 Task: Select Kindle E-Readers from Kindle E-readers & Books. Add to cart Kindle Fire 7 Kids Edition-1. Place order for _x000D_
1333 Oakdale Dr_x000D_
Griffin, Georgia(GA), 30224, Cell Number (770) 229-8708
Action: Key pressed <Key.shift><Key.shift><Key.shift><Key.shift><Key.shift><Key.shift><Key.shift><Key.shift><Key.shift><Key.shift><Key.shift><Key.shift><Key.shift><Key.shift><Key.shift><Key.shift><Key.shift><Key.shift><Key.shift><Key.shift>A
Screenshot: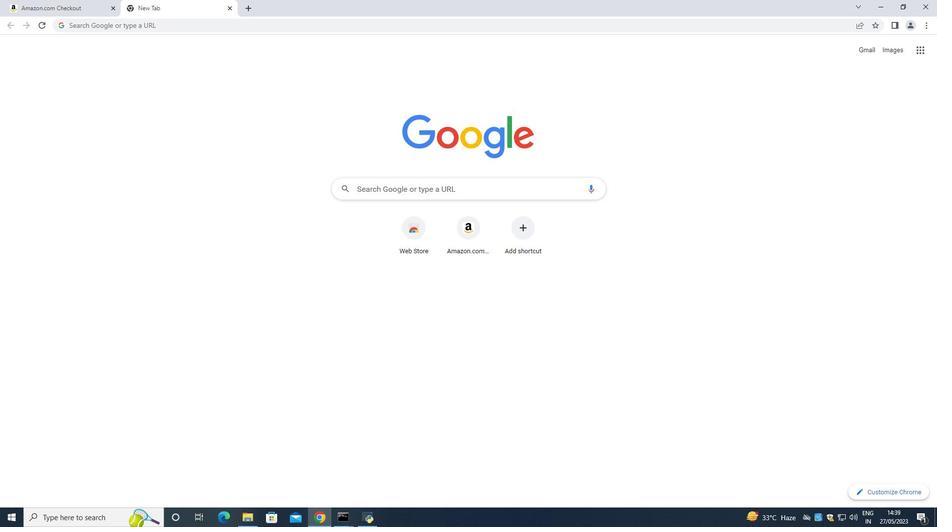 
Action: Mouse moved to (535, 192)
Screenshot: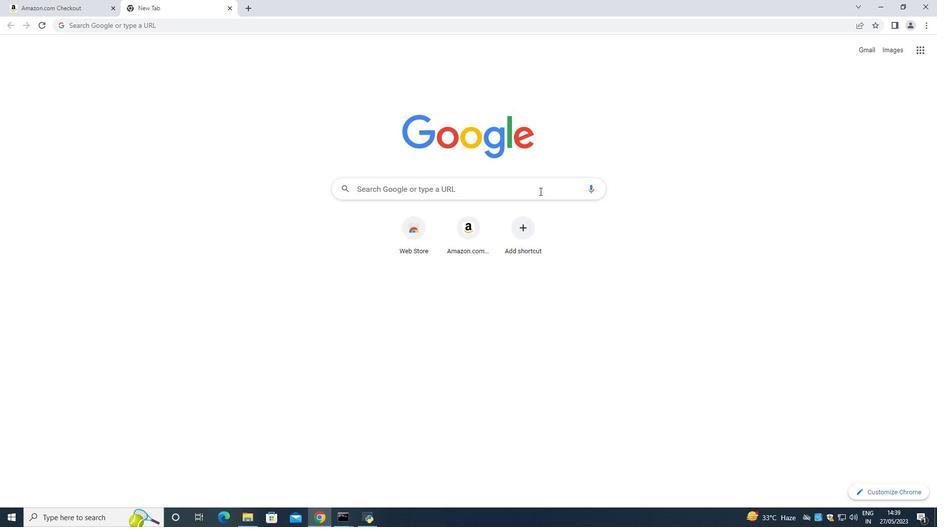 
Action: Mouse pressed left at (535, 192)
Screenshot: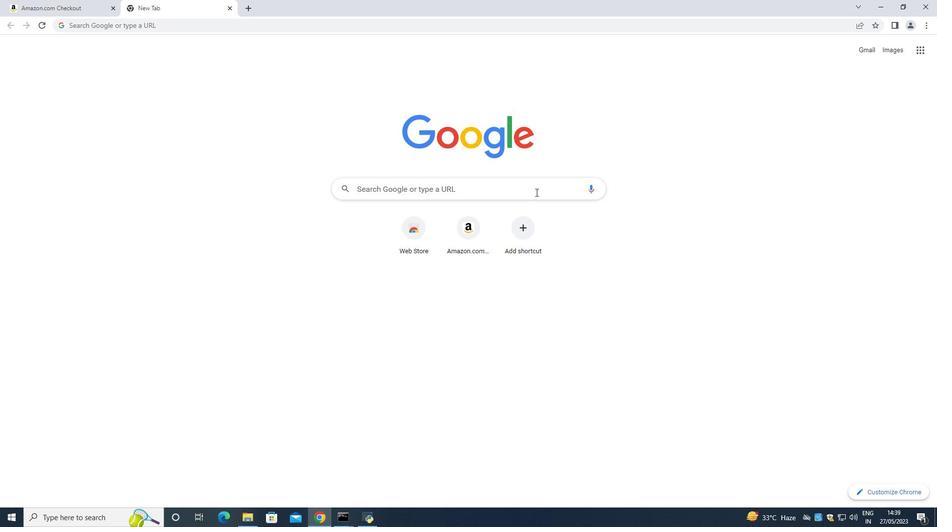
Action: Mouse moved to (536, 192)
Screenshot: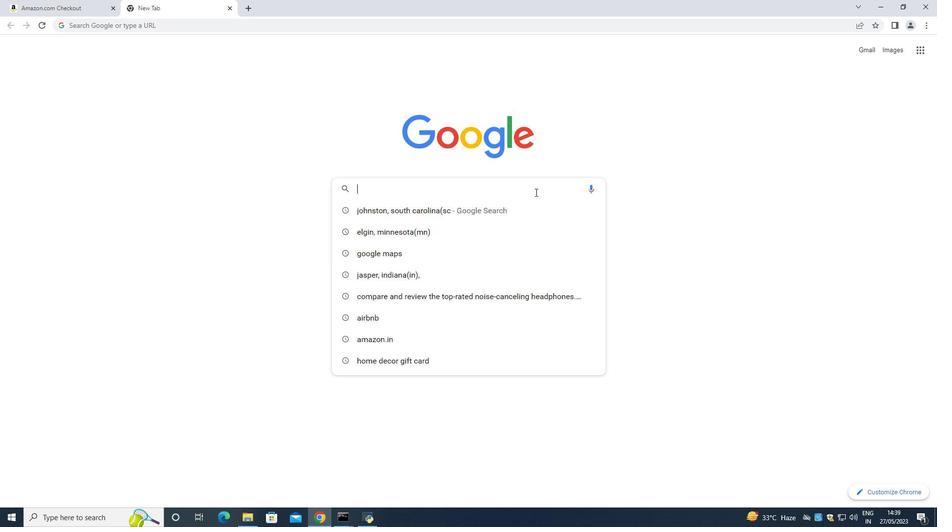 
Action: Key pressed <Key.shift>Amazon,com<Key.space><Key.enter>
Screenshot: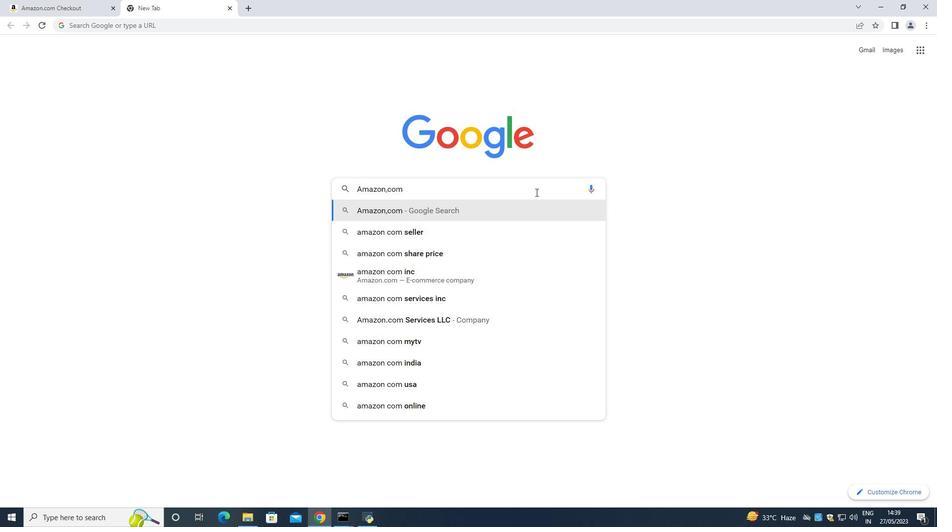 
Action: Mouse moved to (80, 7)
Screenshot: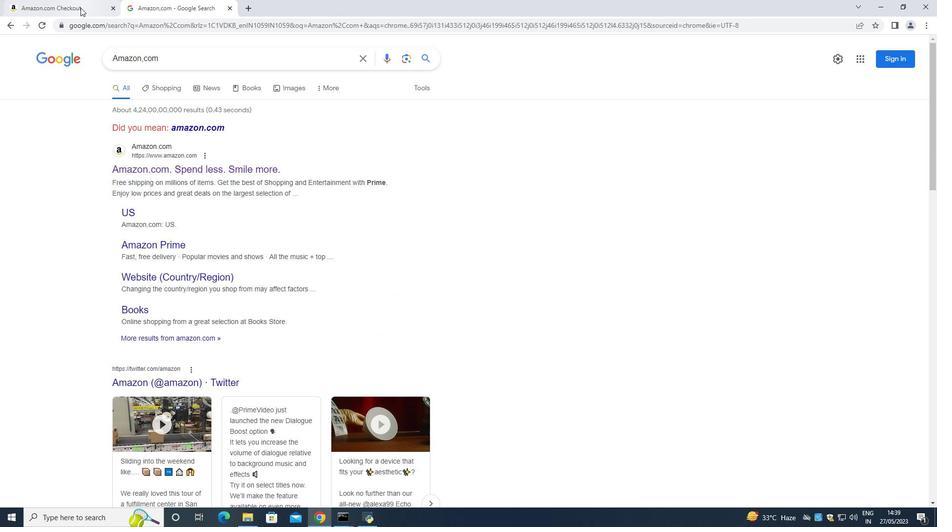 
Action: Mouse pressed left at (80, 7)
Screenshot: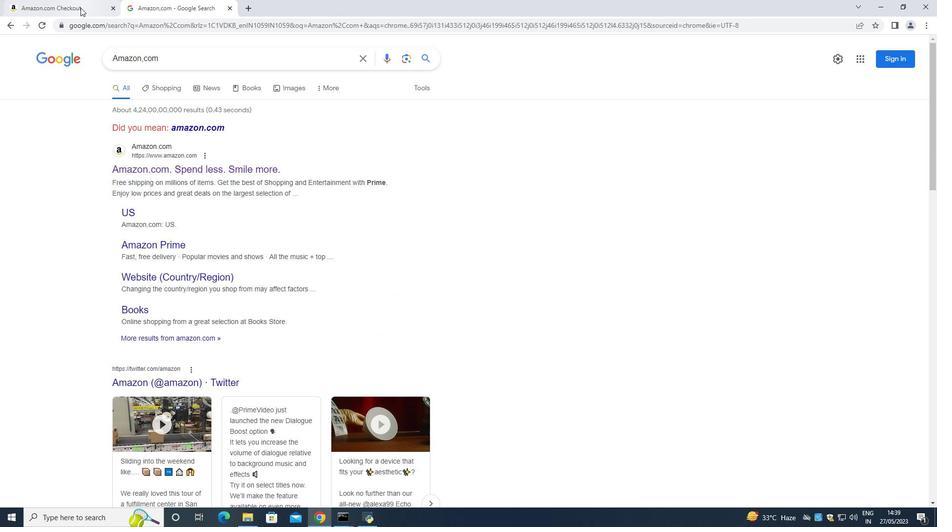 
Action: Mouse moved to (159, 8)
Screenshot: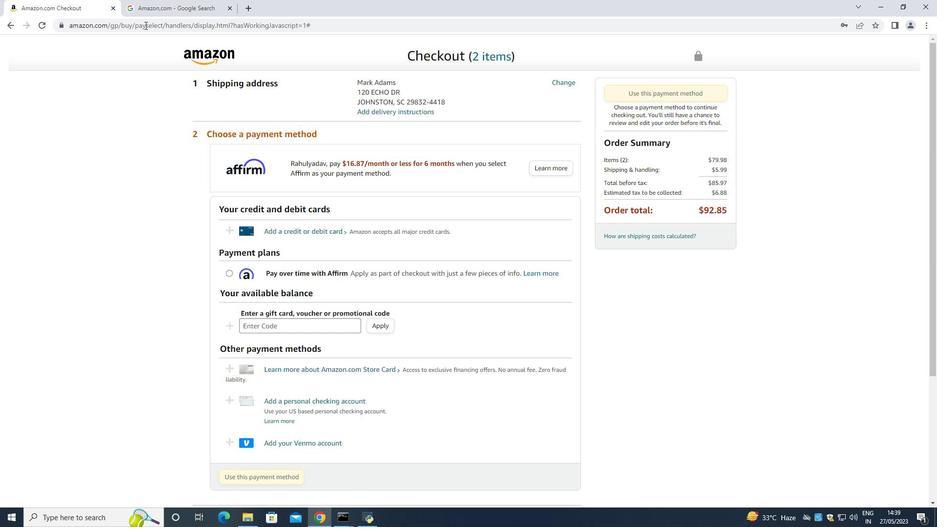 
Action: Mouse pressed left at (159, 8)
Screenshot: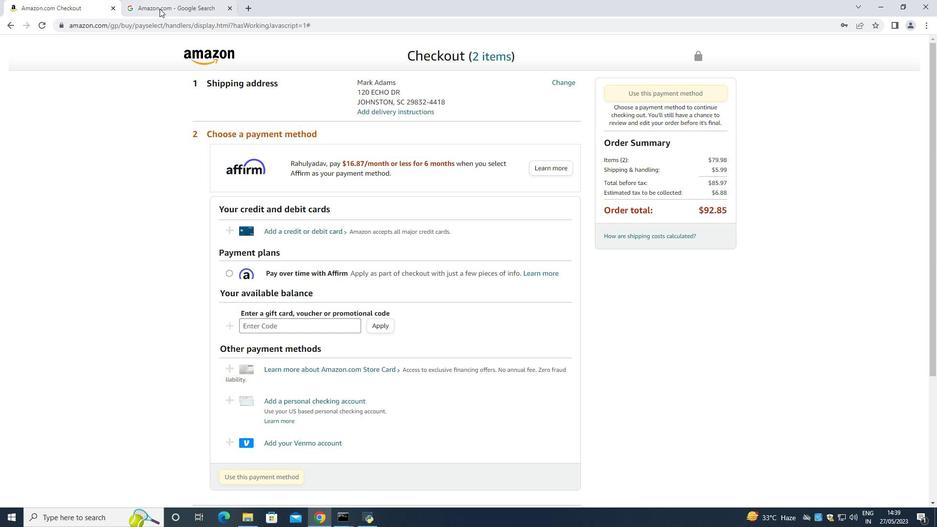 
Action: Mouse moved to (143, 57)
Screenshot: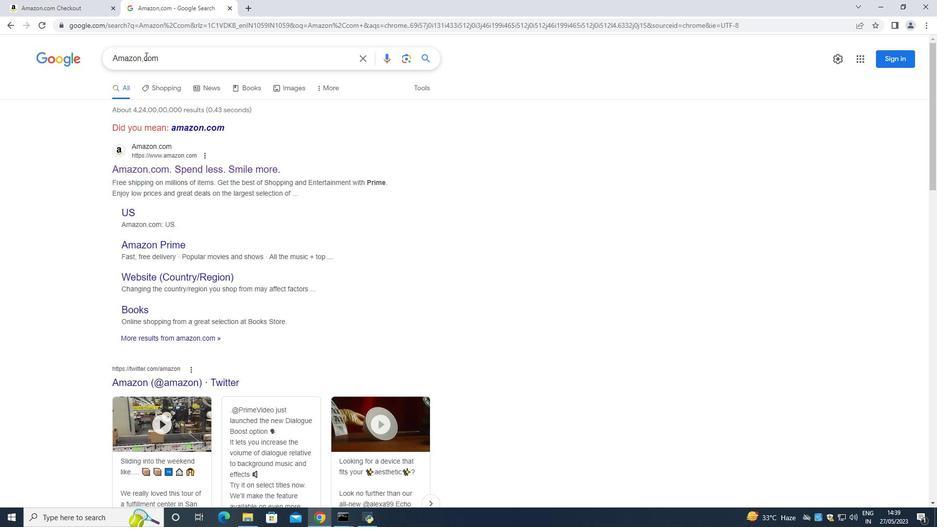 
Action: Mouse pressed left at (143, 57)
Screenshot: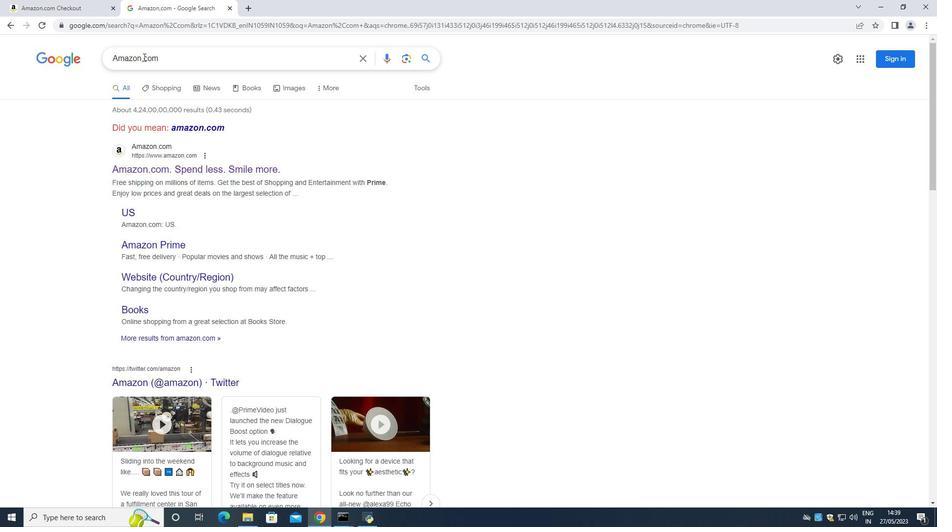
Action: Mouse moved to (143, 57)
Screenshot: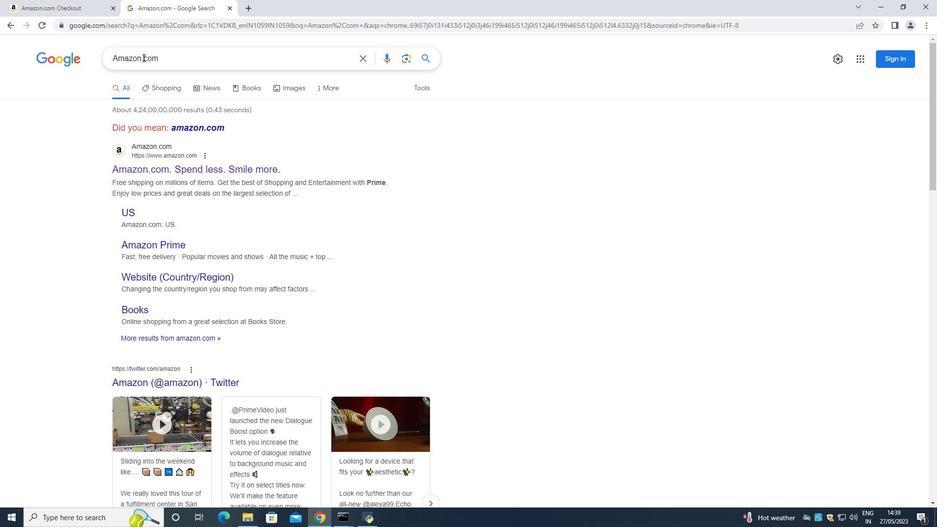 
Action: Key pressed <Key.backspace>.<Key.enter>
Screenshot: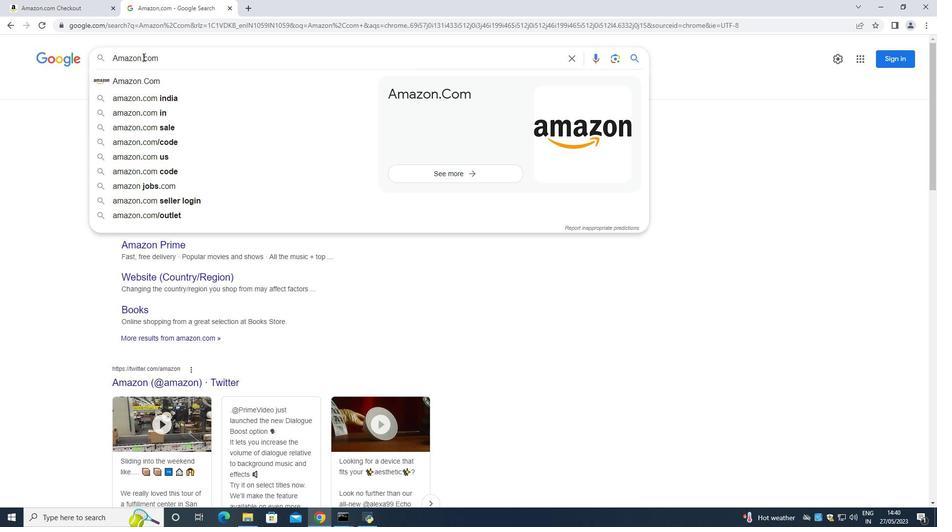 
Action: Mouse moved to (138, 149)
Screenshot: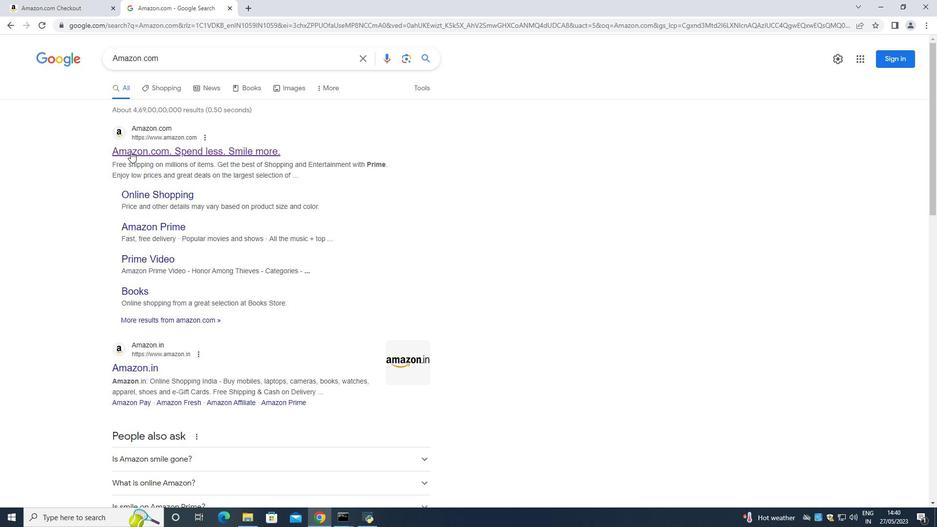 
Action: Mouse pressed left at (138, 149)
Screenshot: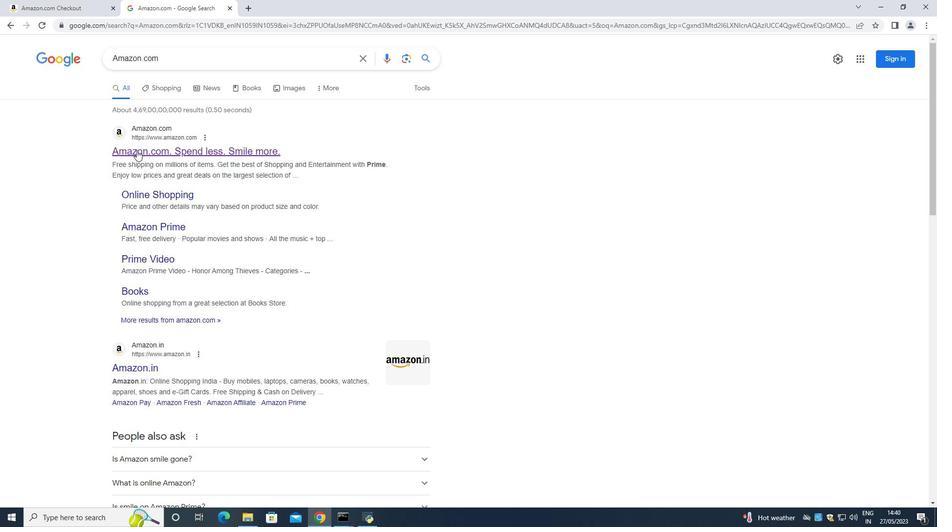 
Action: Mouse moved to (113, 7)
Screenshot: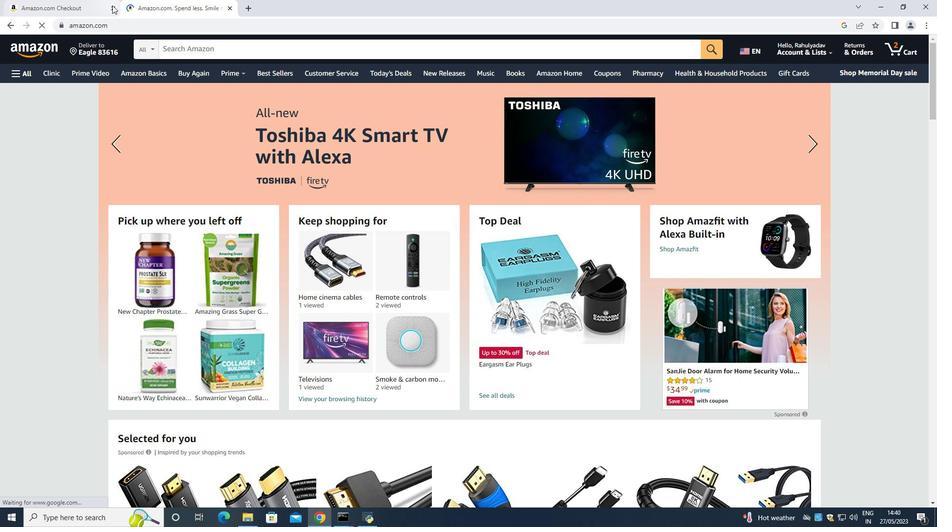 
Action: Mouse pressed left at (113, 7)
Screenshot: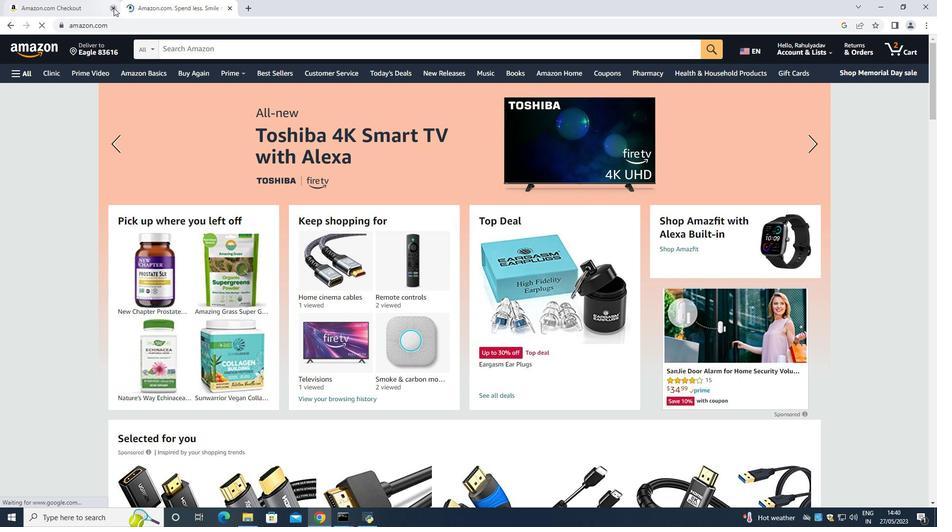 
Action: Mouse moved to (21, 75)
Screenshot: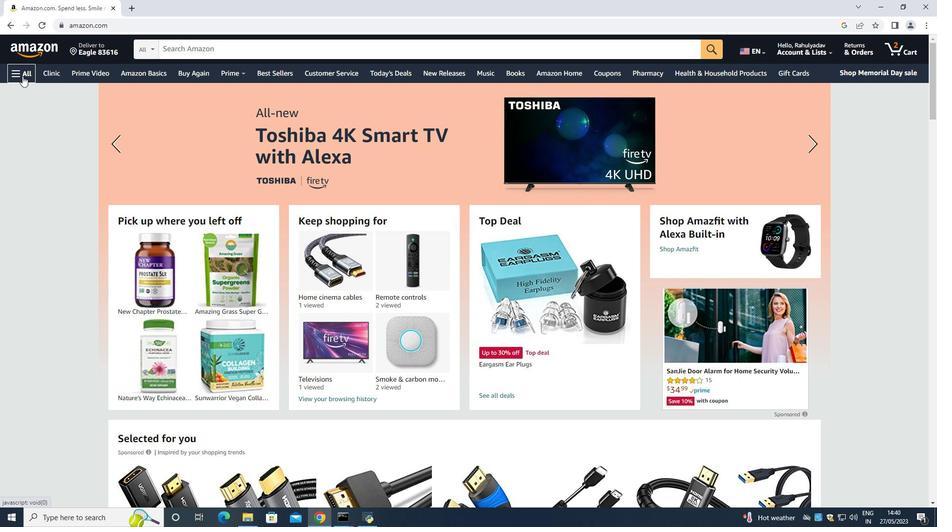
Action: Mouse pressed left at (21, 75)
Screenshot: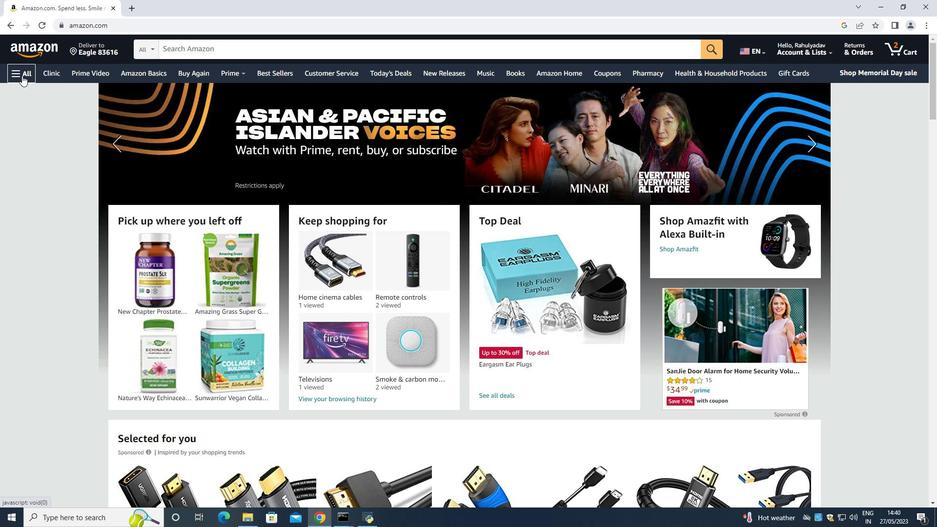 
Action: Mouse moved to (69, 91)
Screenshot: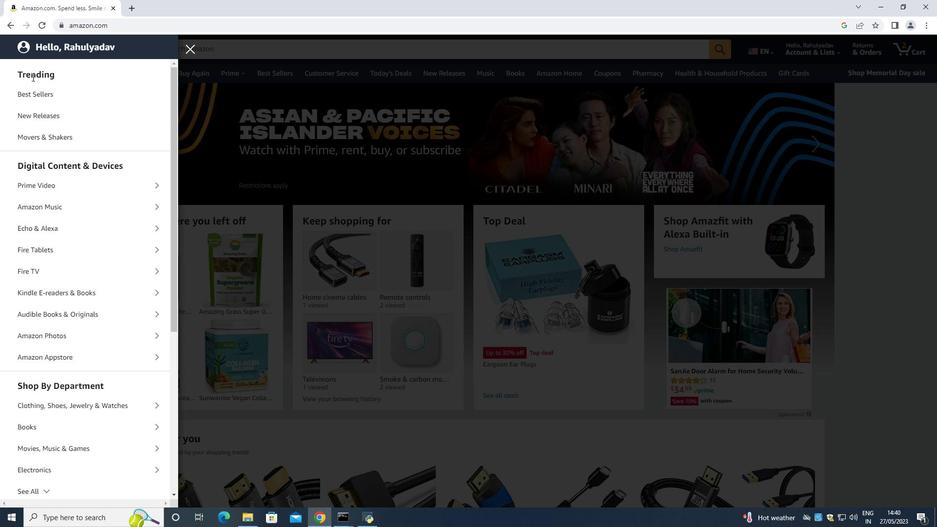 
Action: Mouse scrolled (69, 90) with delta (0, 0)
Screenshot: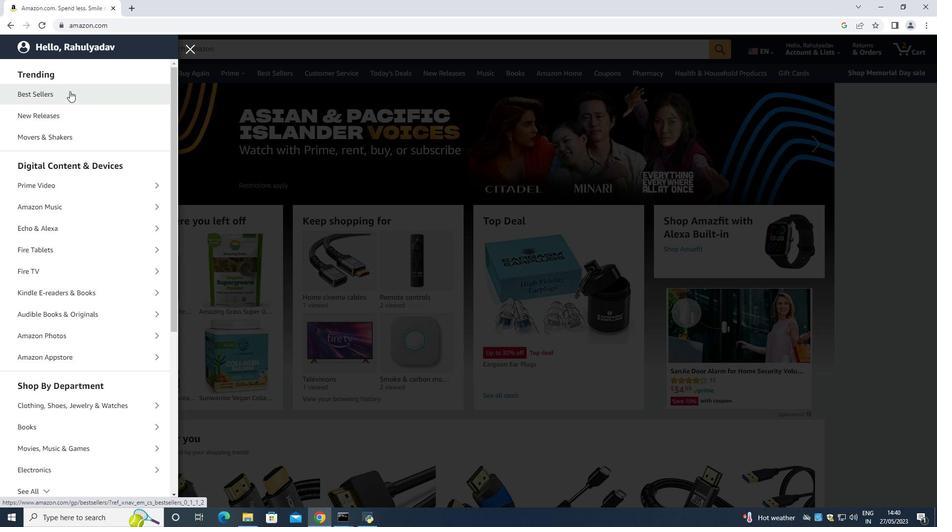 
Action: Mouse moved to (38, 89)
Screenshot: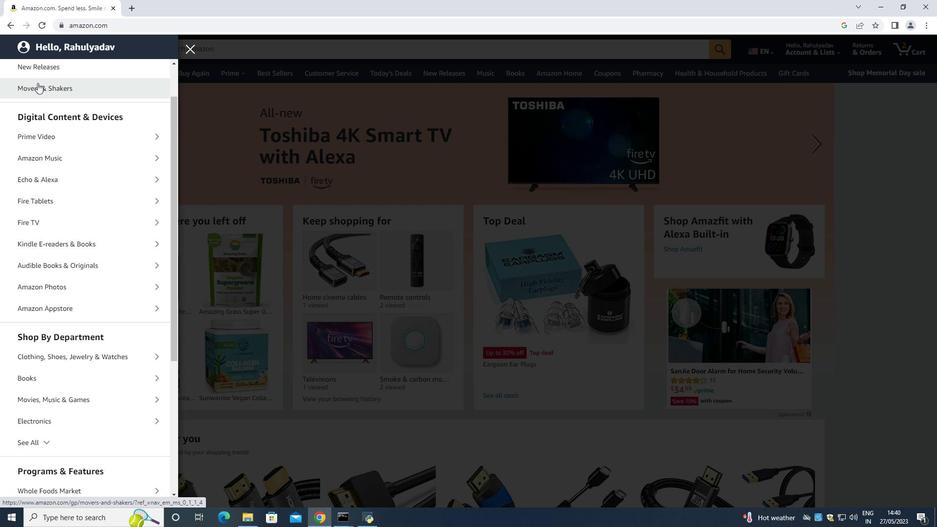 
Action: Mouse scrolled (38, 89) with delta (0, 0)
Screenshot: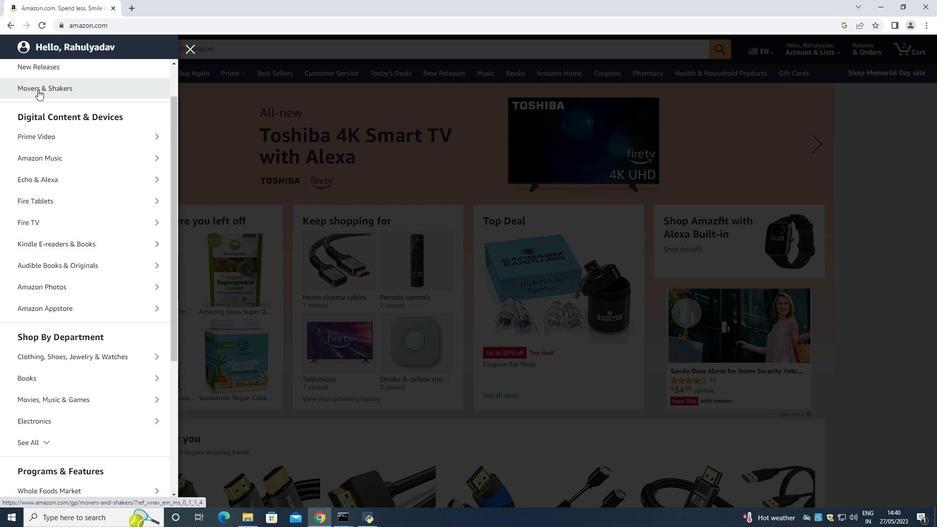 
Action: Mouse moved to (69, 200)
Screenshot: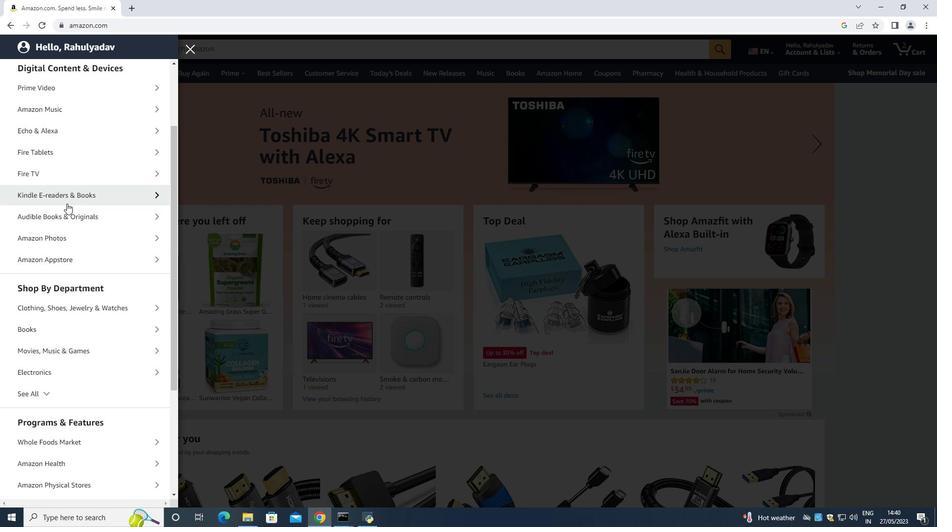 
Action: Mouse pressed left at (69, 200)
Screenshot: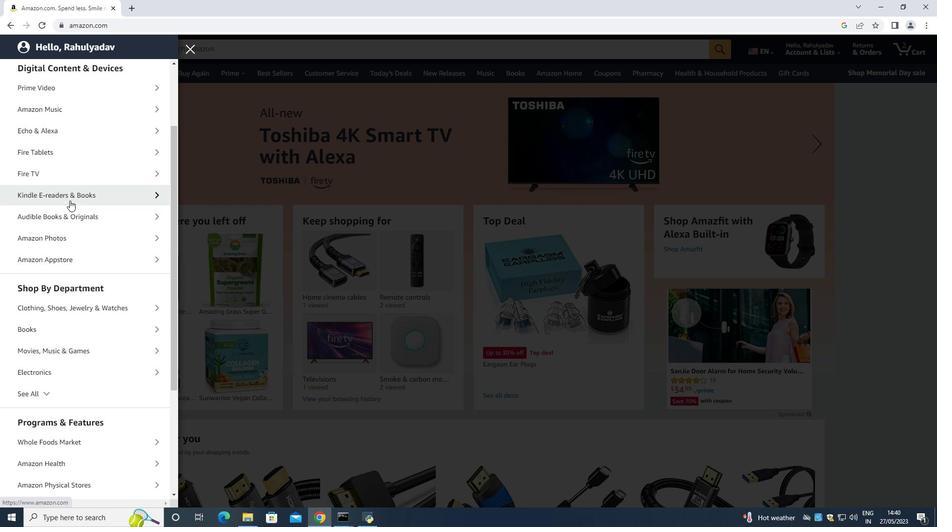
Action: Mouse moved to (44, 133)
Screenshot: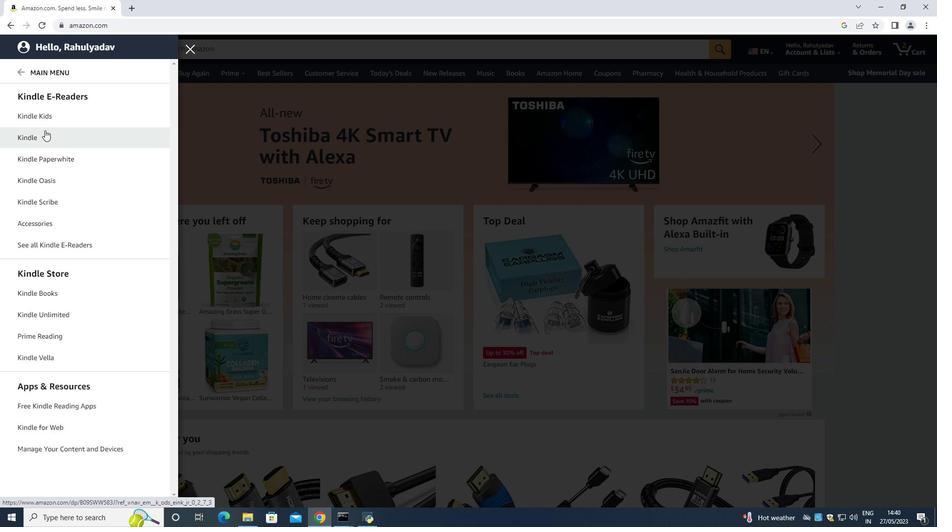 
Action: Mouse pressed left at (44, 133)
Screenshot: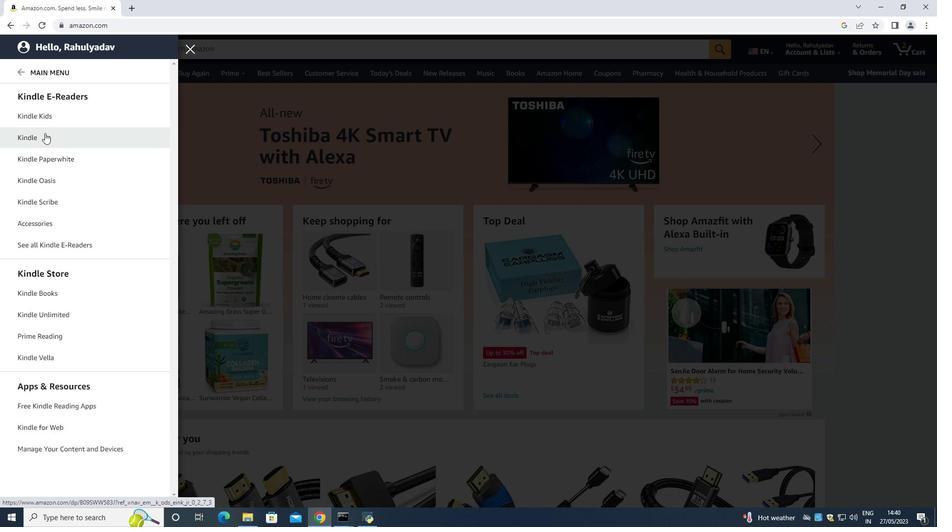 
Action: Mouse moved to (14, 75)
Screenshot: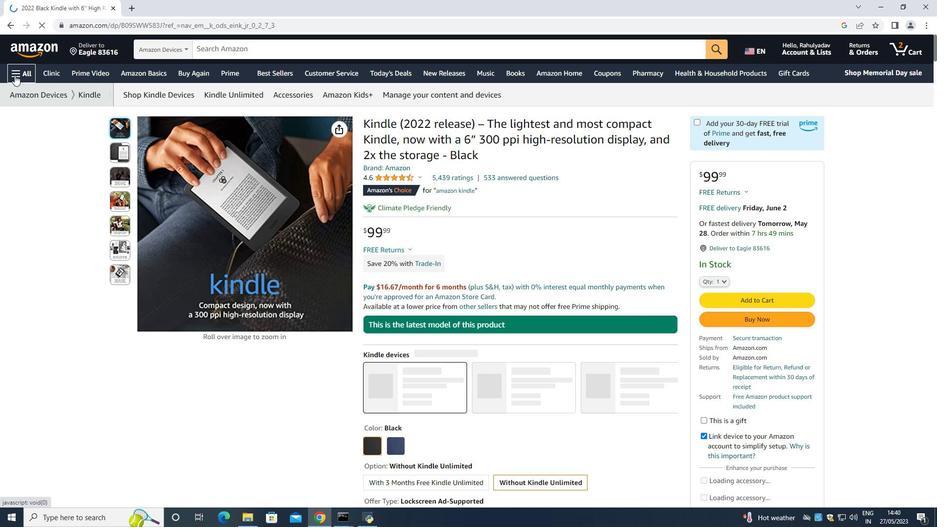 
Action: Mouse pressed left at (14, 75)
Screenshot: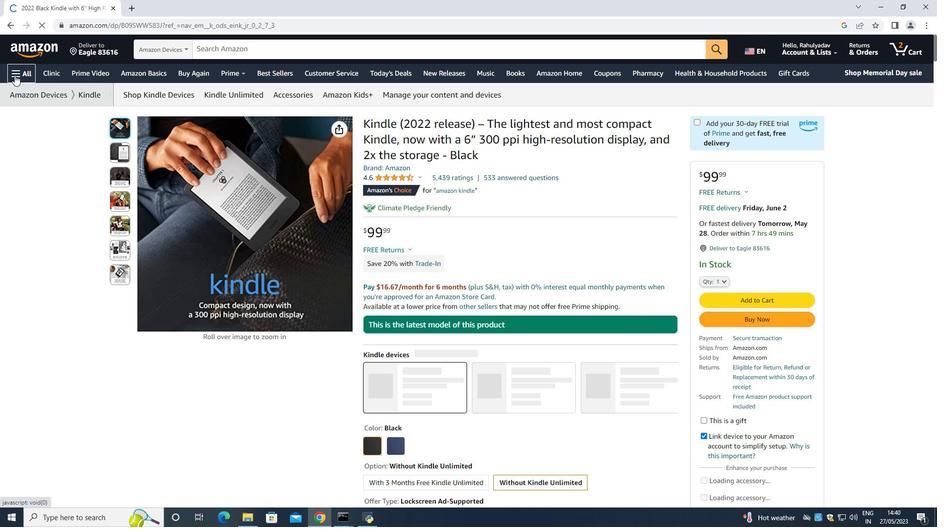 
Action: Mouse moved to (83, 295)
Screenshot: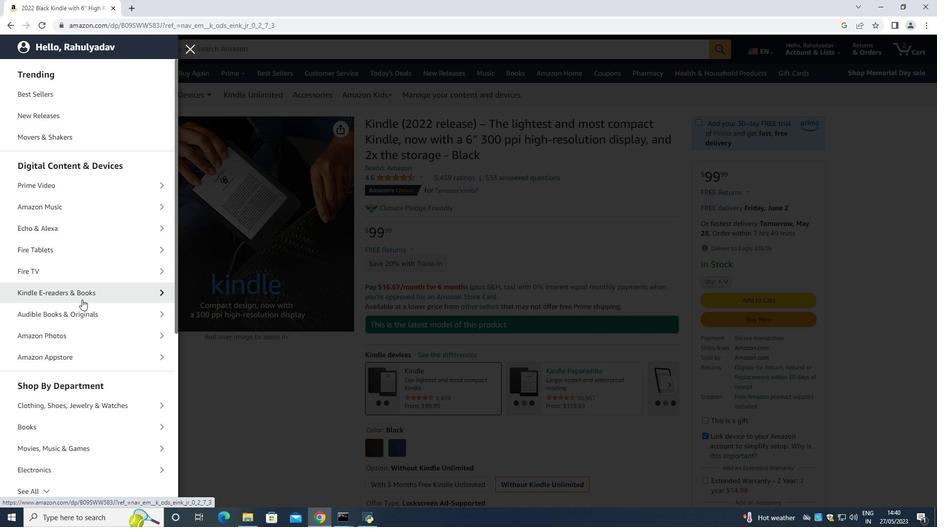 
Action: Mouse pressed left at (83, 295)
Screenshot: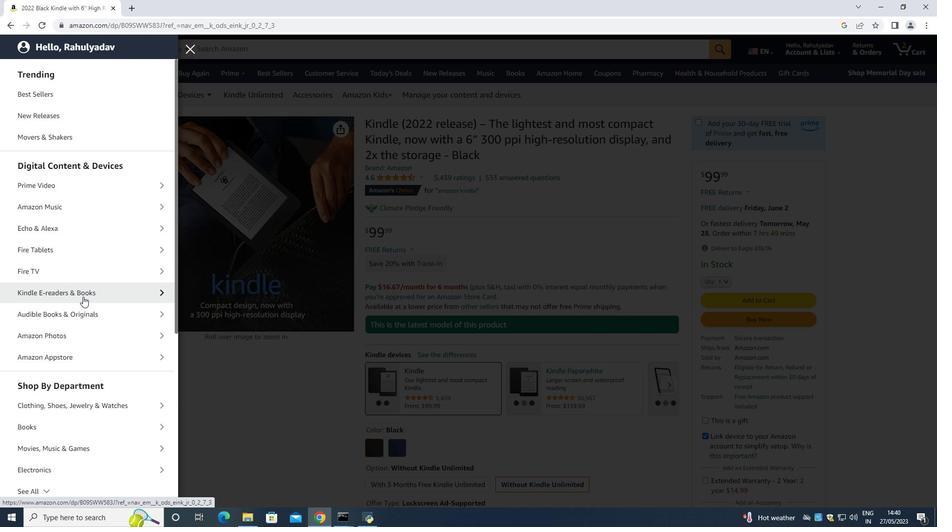 
Action: Mouse moved to (69, 248)
Screenshot: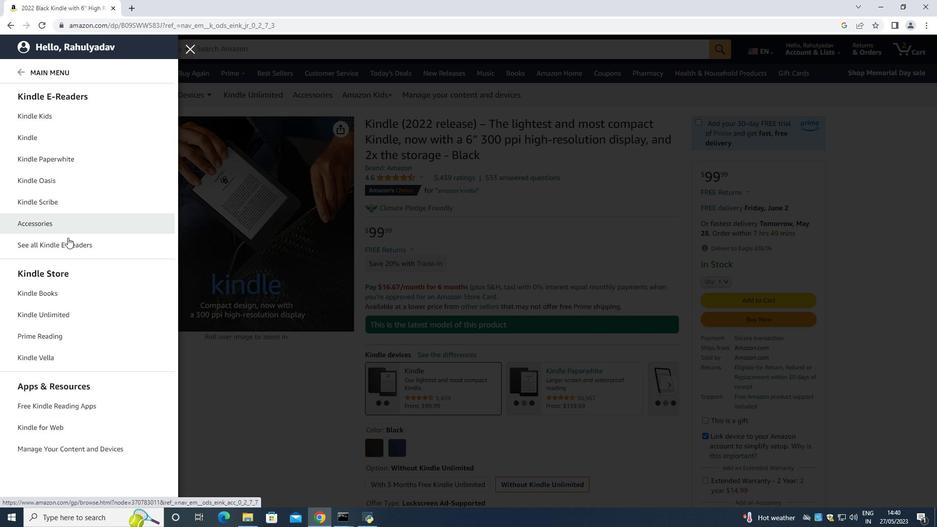 
Action: Mouse pressed left at (69, 248)
Screenshot: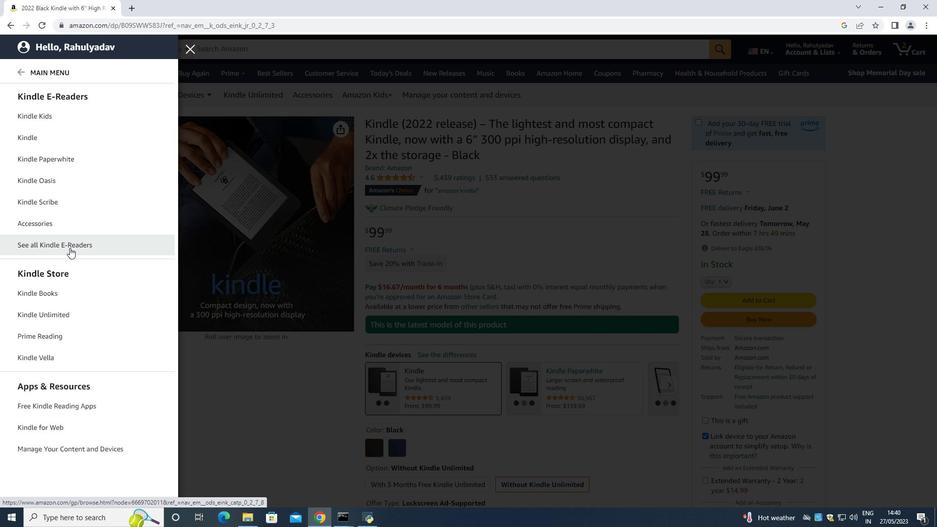 
Action: Mouse moved to (57, 248)
Screenshot: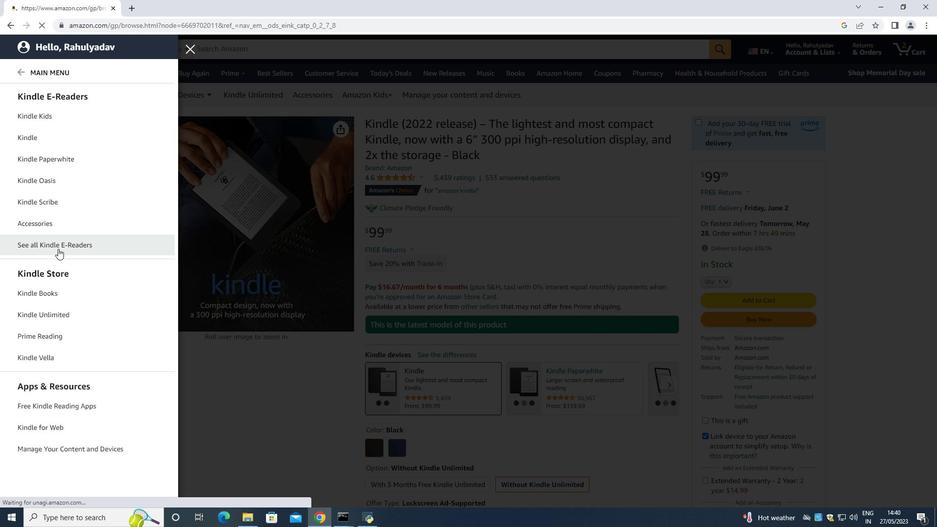 
Action: Mouse pressed left at (57, 248)
Screenshot: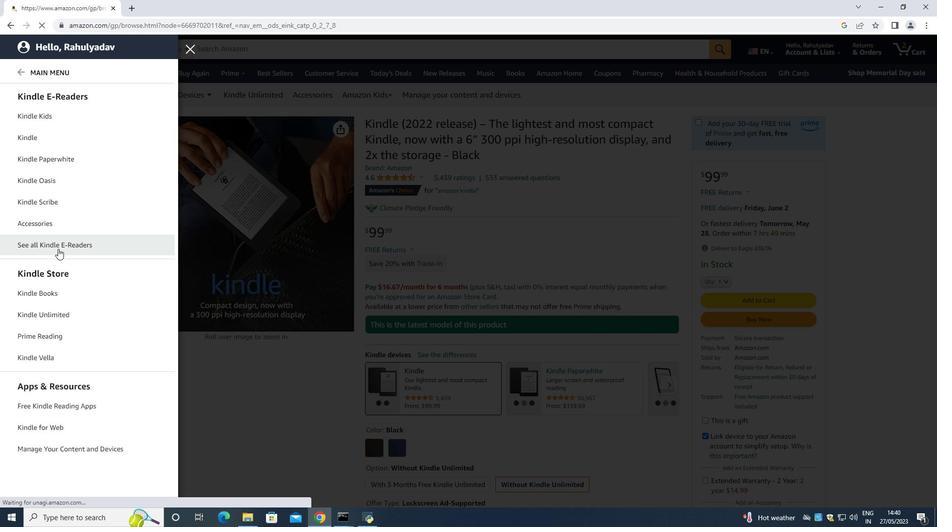 
Action: Mouse moved to (232, 50)
Screenshot: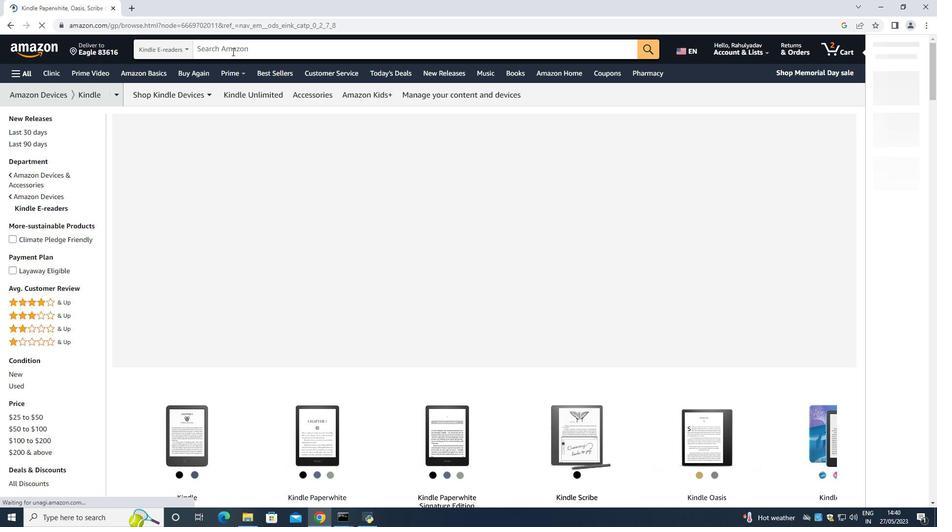 
Action: Mouse pressed left at (232, 50)
Screenshot: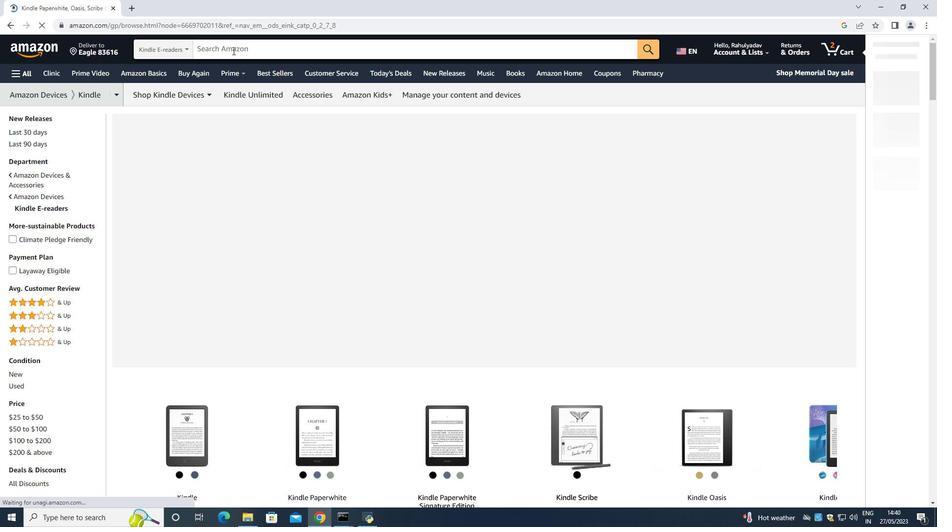 
Action: Mouse moved to (401, 15)
Screenshot: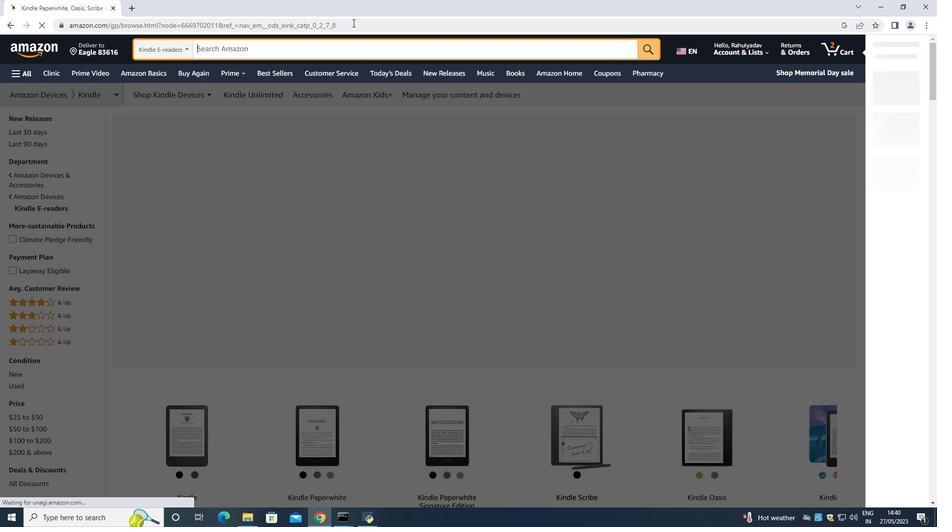 
Action: Key pressed <Key.shift>Kindle<Key.space><Key.shift>Fire<Key.space>7<Key.space>
Screenshot: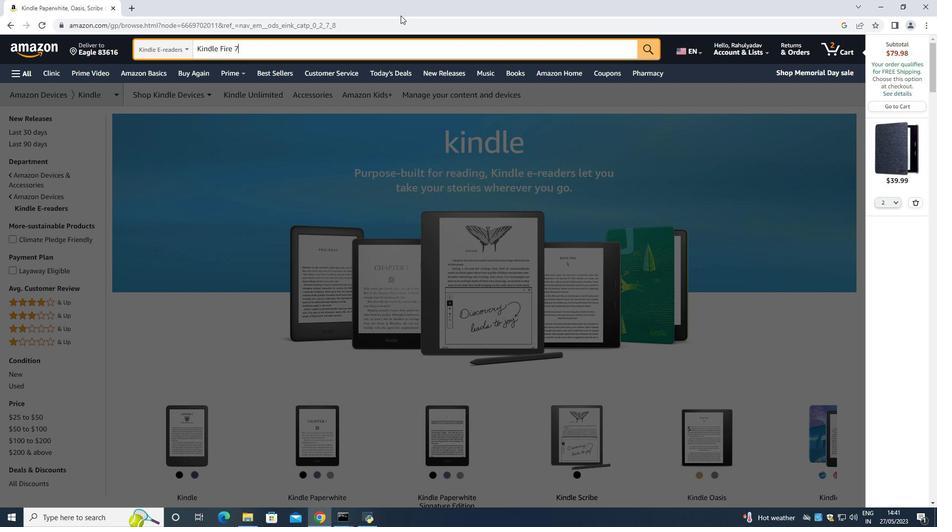 
Action: Mouse moved to (246, 49)
Screenshot: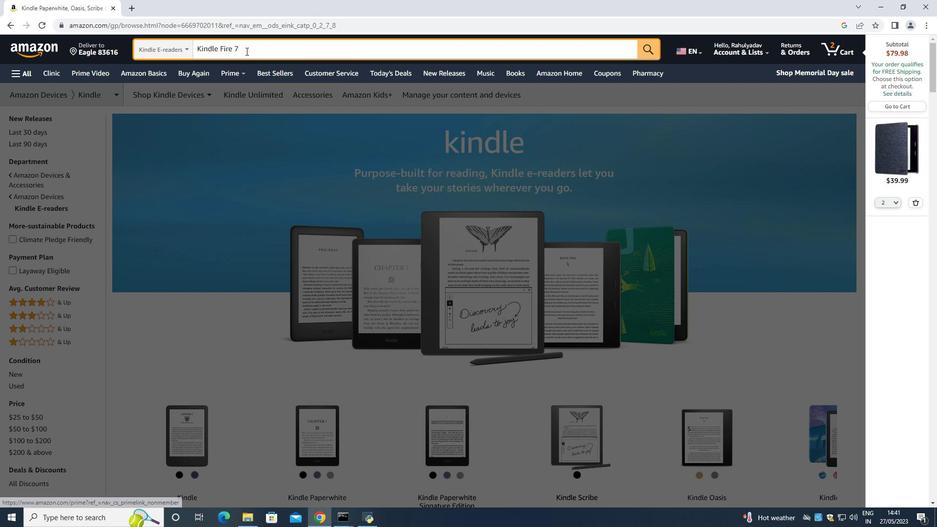 
Action: Mouse pressed left at (246, 49)
Screenshot: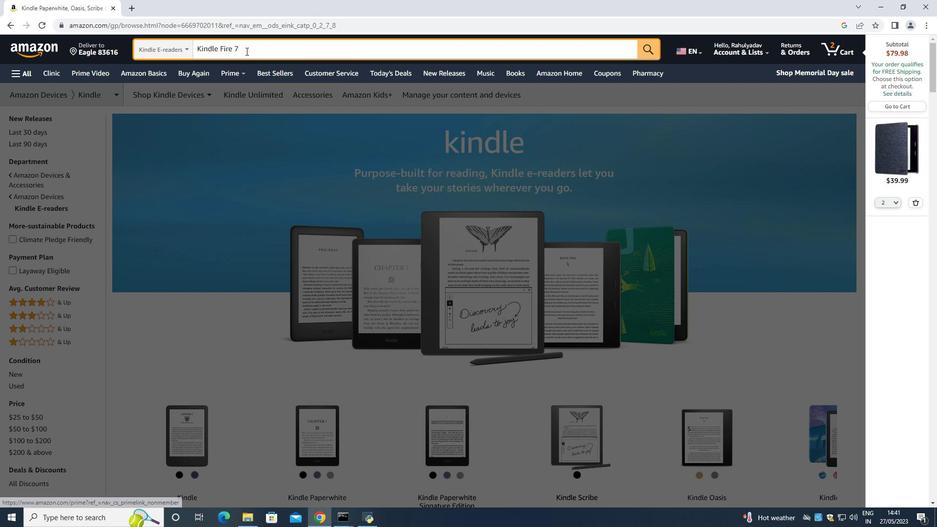 
Action: Mouse moved to (246, 47)
Screenshot: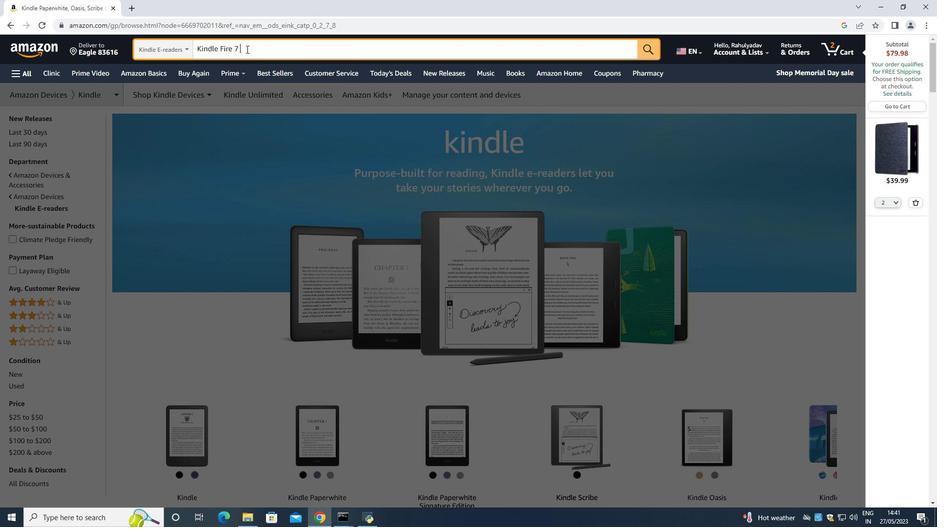 
Action: Key pressed <Key.backspace>
Screenshot: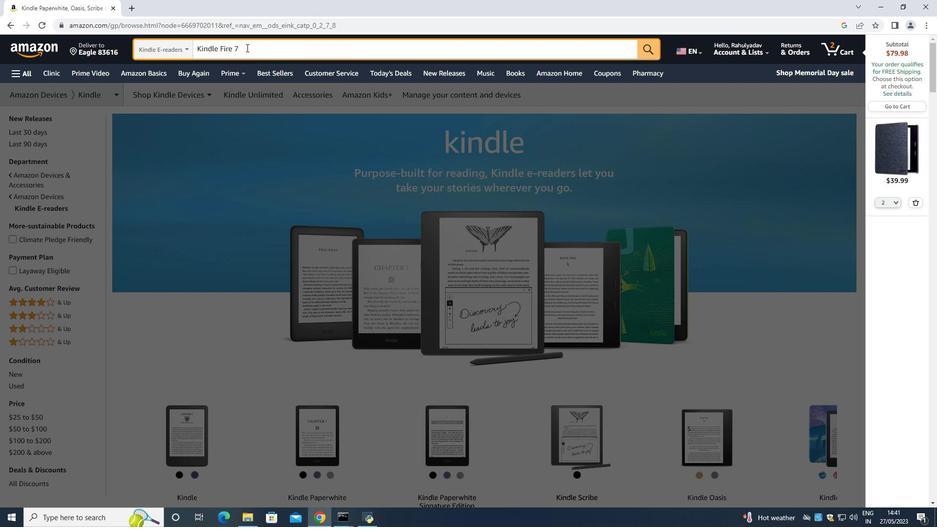 
Action: Mouse moved to (231, 46)
Screenshot: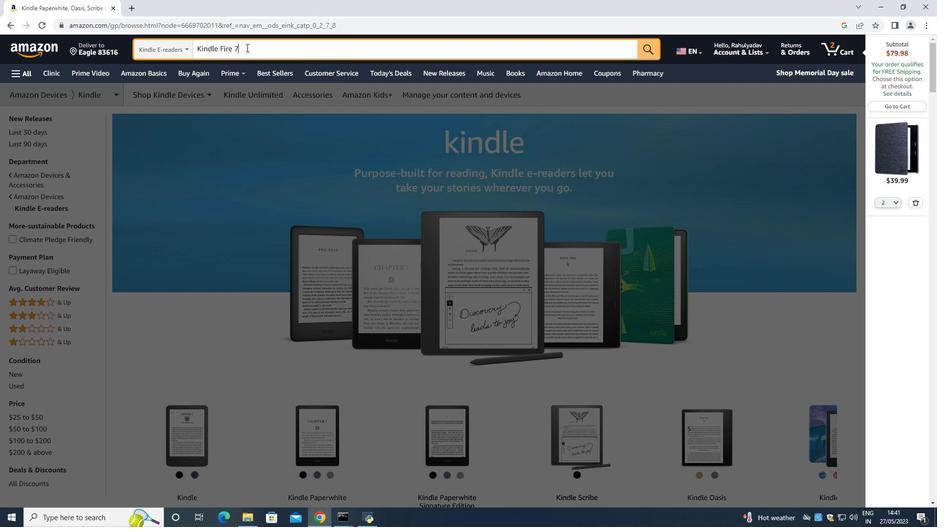 
Action: Key pressed <Key.backspace><Key.backspace>
Screenshot: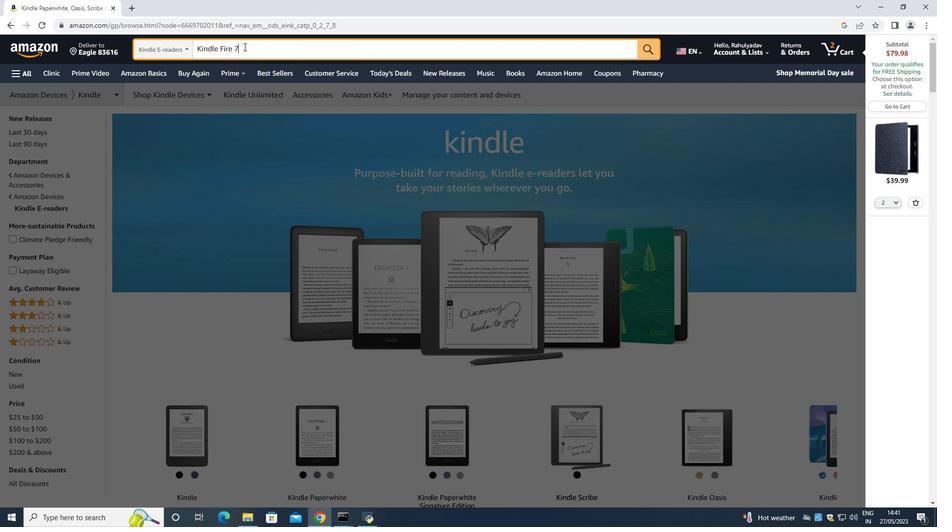 
Action: Mouse moved to (230, 46)
Screenshot: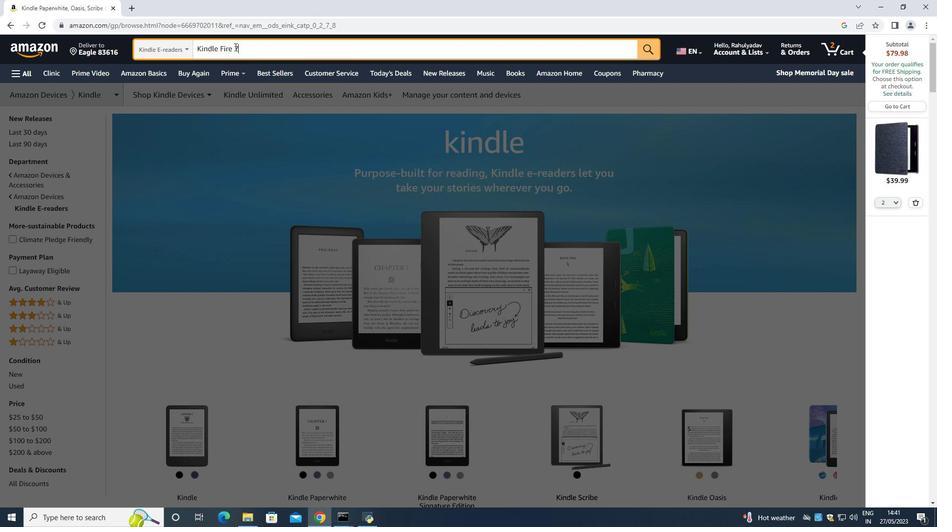 
Action: Key pressed <Key.backspace><Key.backspace><Key.backspace><Key.backspace>
Screenshot: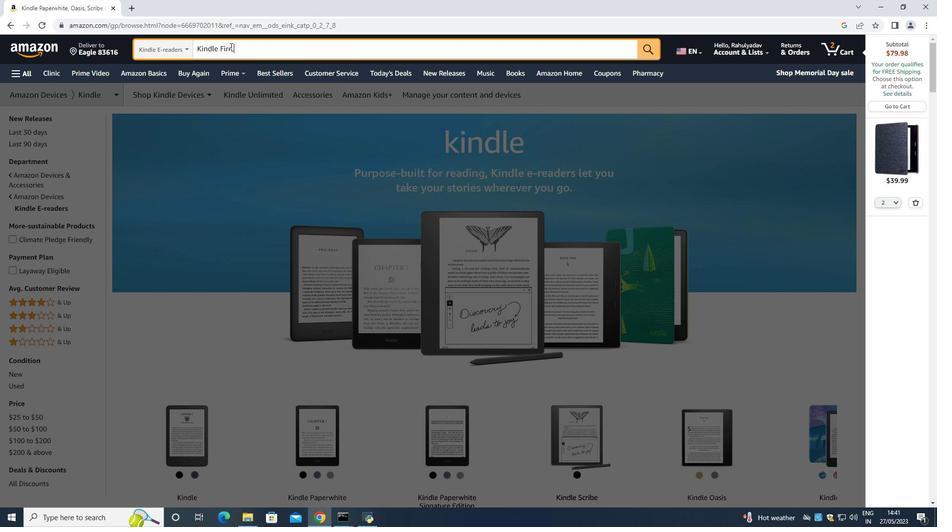 
Action: Mouse moved to (230, 46)
Screenshot: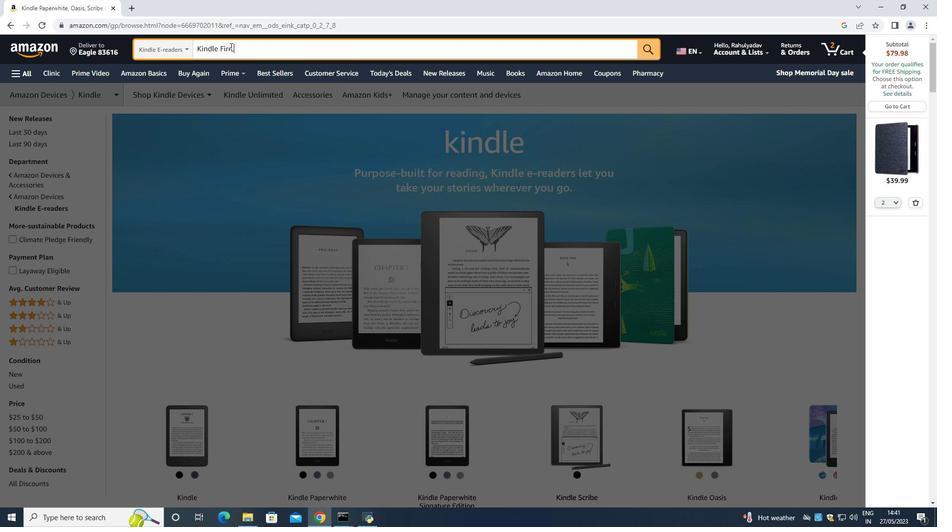 
Action: Key pressed <Key.backspace>
Screenshot: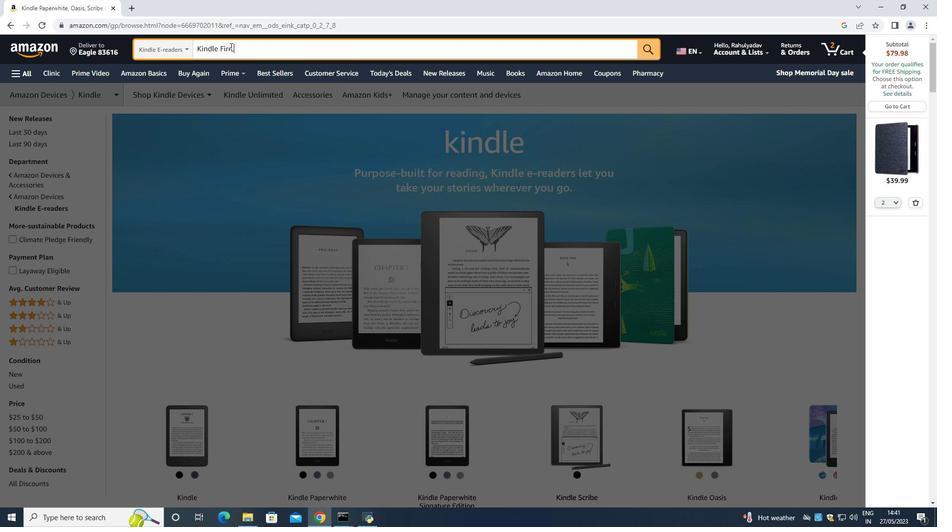 
Action: Mouse moved to (230, 46)
Screenshot: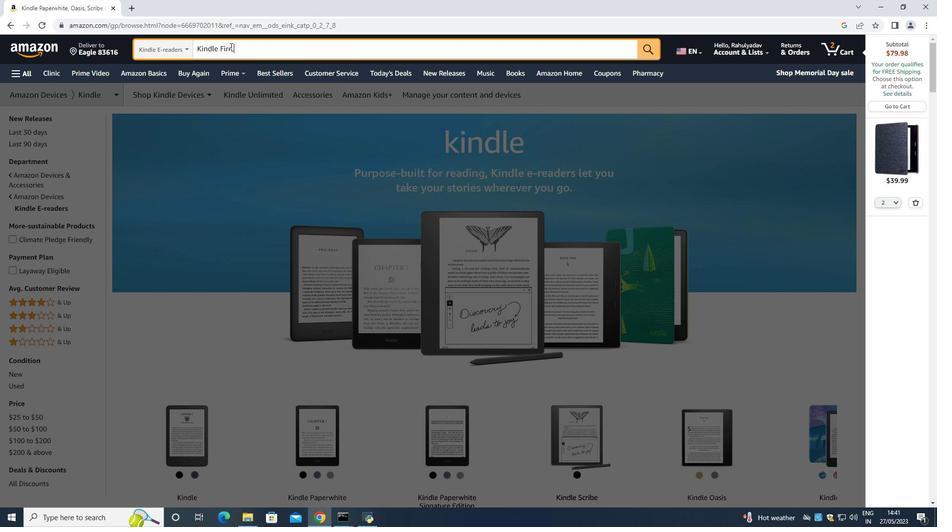 
Action: Key pressed <Key.backspace>
Screenshot: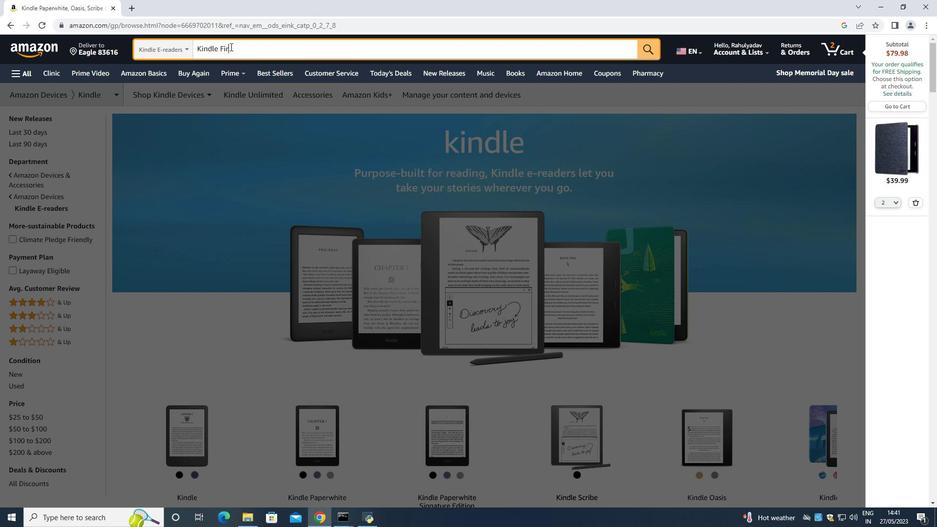 
Action: Mouse moved to (229, 46)
Screenshot: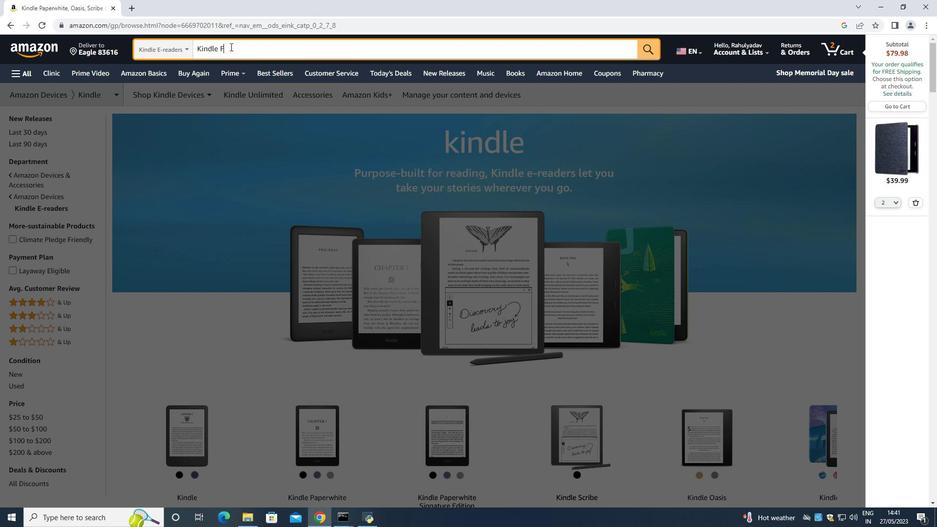 
Action: Key pressed <Key.backspace>
Screenshot: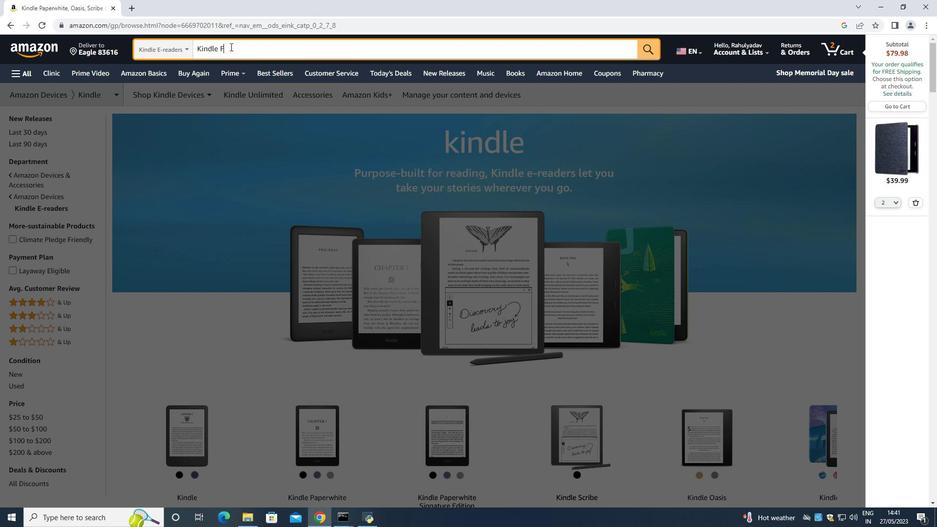 
Action: Mouse moved to (228, 46)
Screenshot: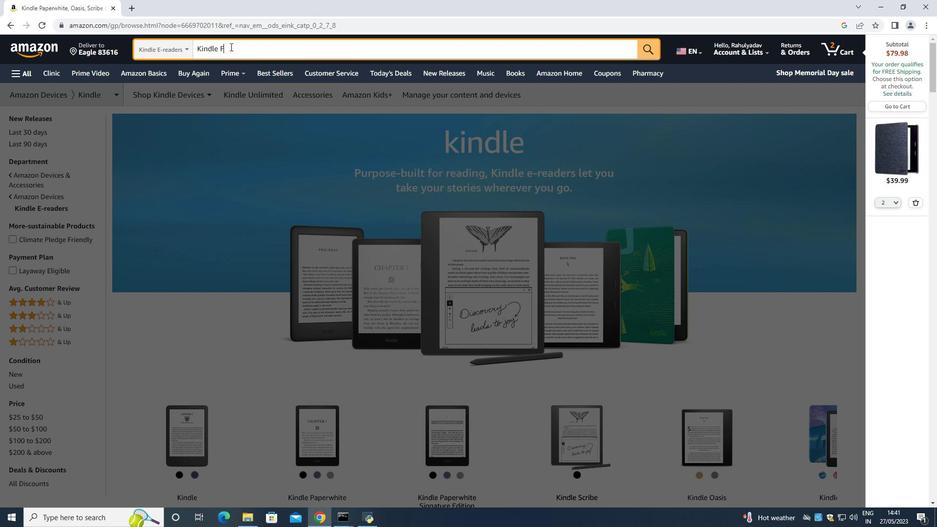 
Action: Key pressed <Key.backspace>
Screenshot: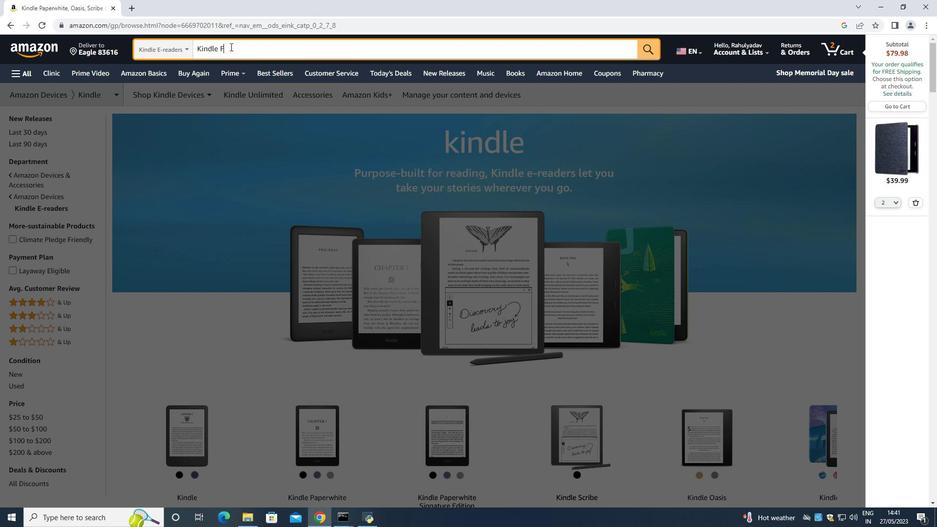 
Action: Mouse moved to (224, 47)
Screenshot: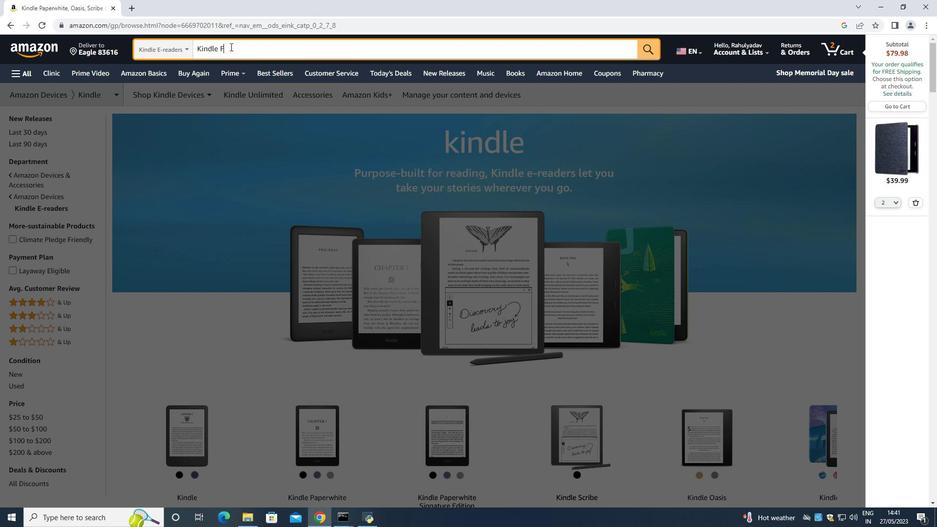 
Action: Key pressed <Key.backspace>
Screenshot: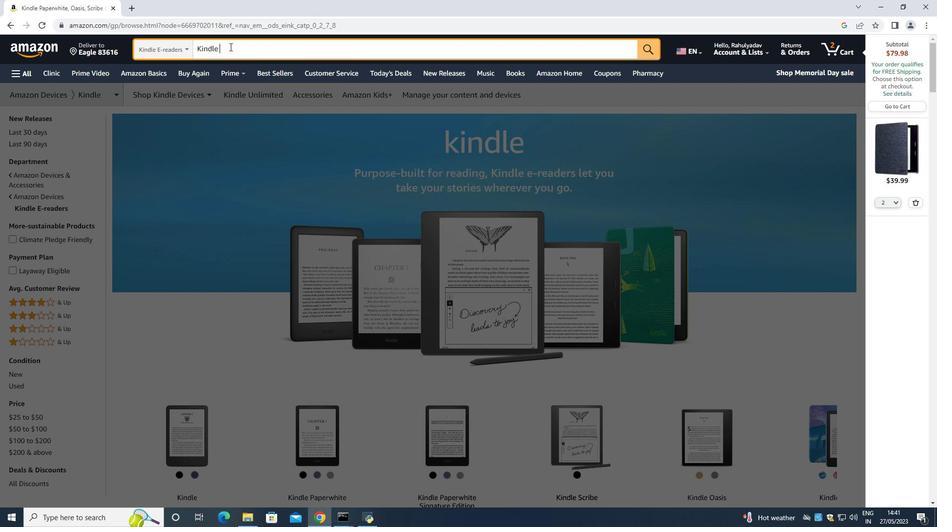 
Action: Mouse moved to (221, 48)
Screenshot: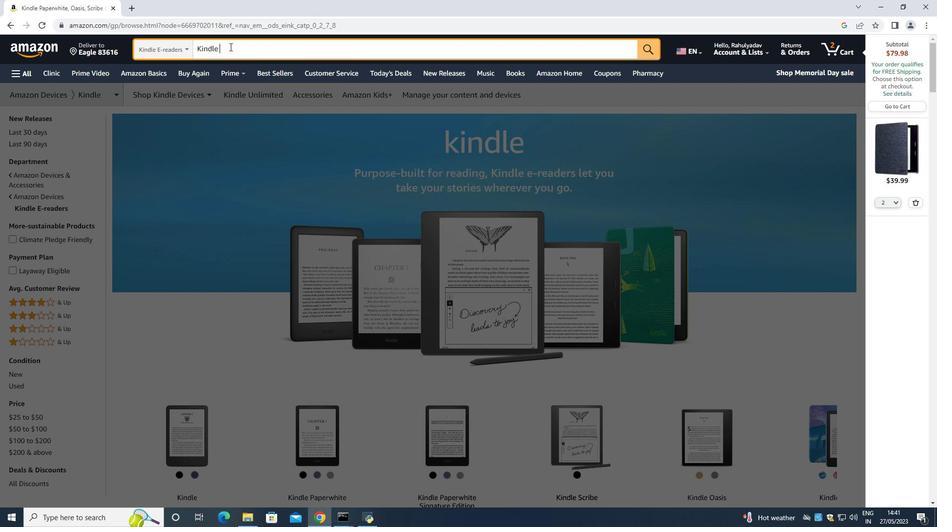
Action: Key pressed <Key.backspace>
Screenshot: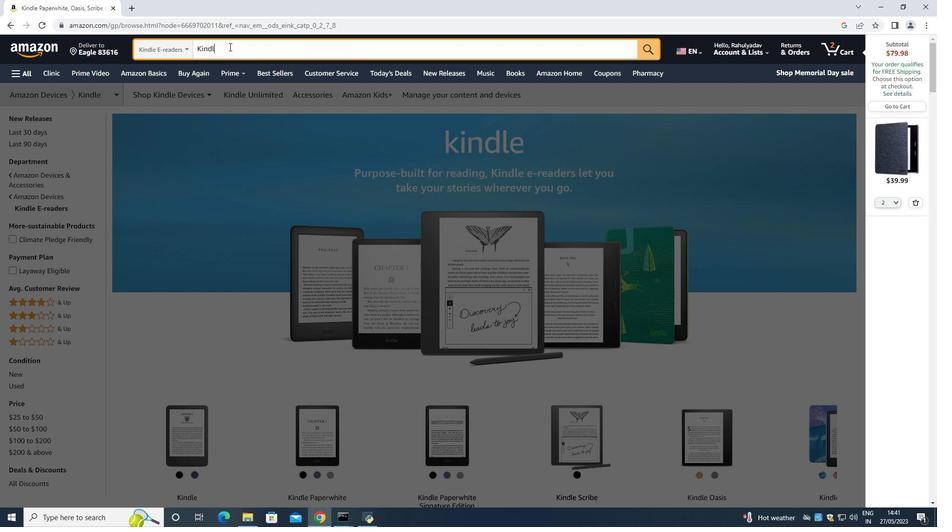 
Action: Mouse moved to (215, 49)
Screenshot: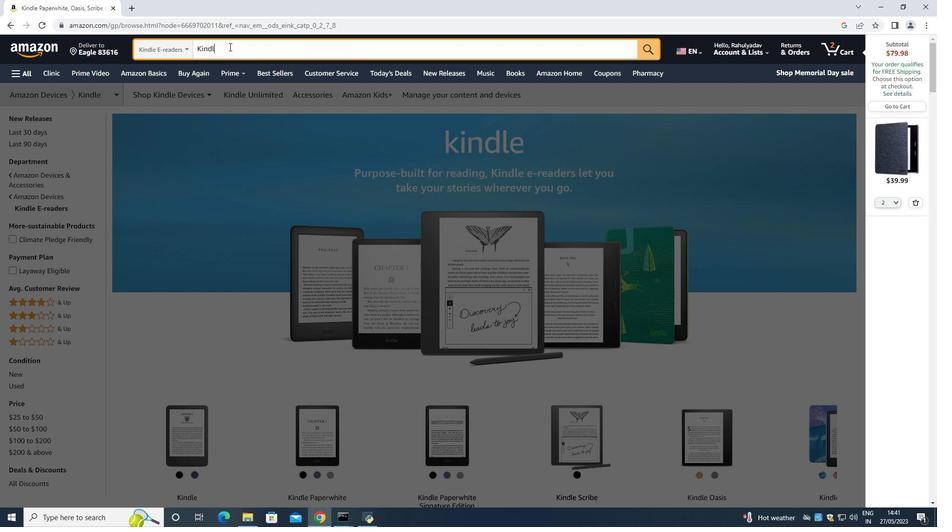 
Action: Key pressed <Key.backspace>
Screenshot: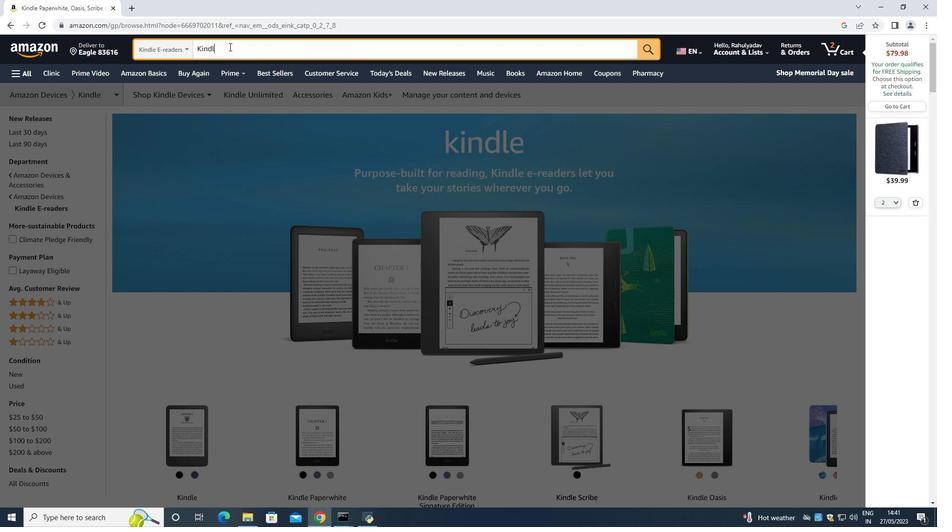 
Action: Mouse moved to (214, 49)
Screenshot: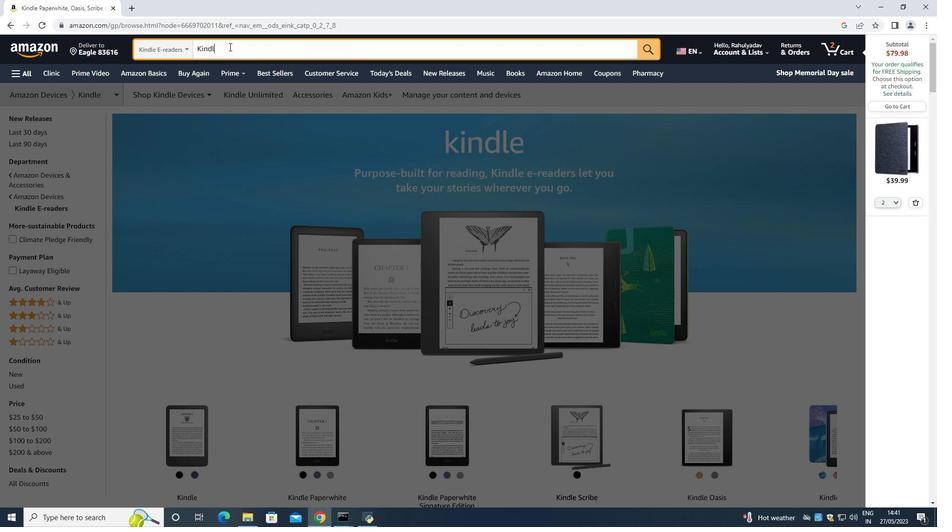 
Action: Key pressed <Key.backspace>
Screenshot: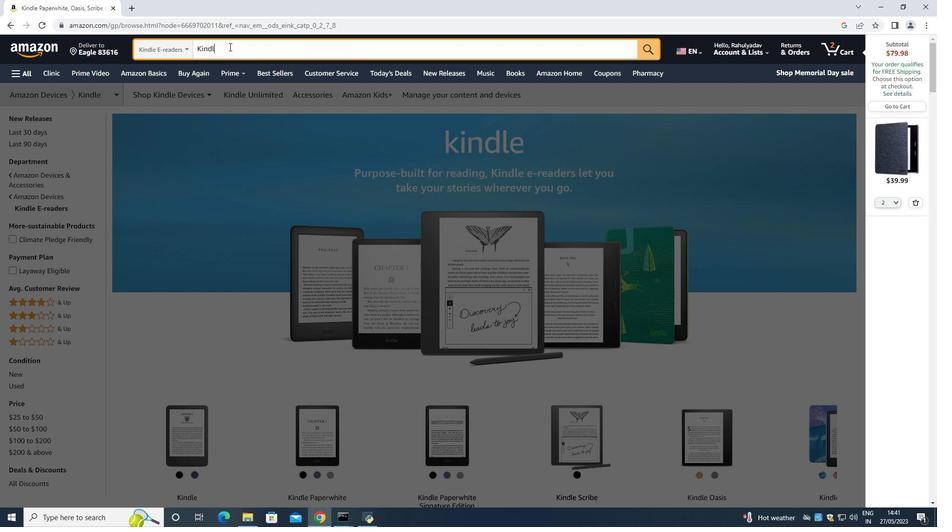 
Action: Mouse moved to (213, 50)
Screenshot: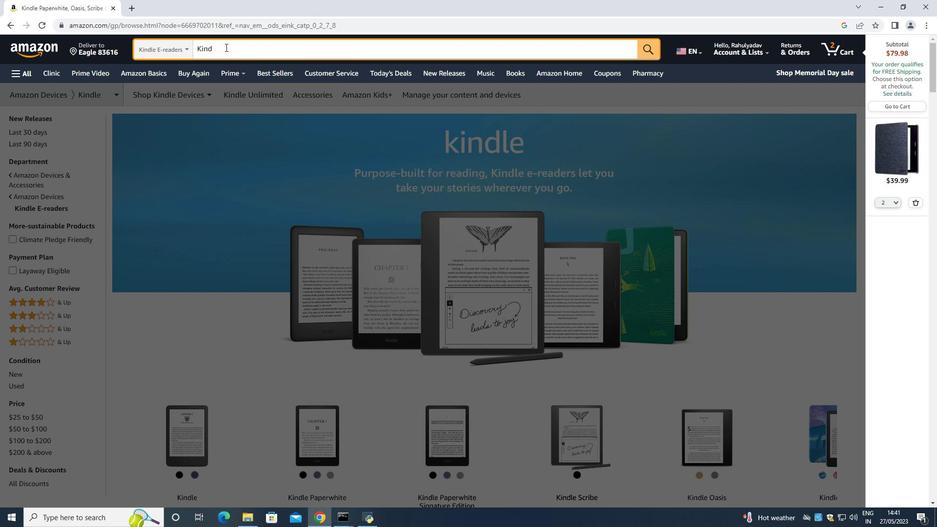 
Action: Key pressed <Key.backspace>
Screenshot: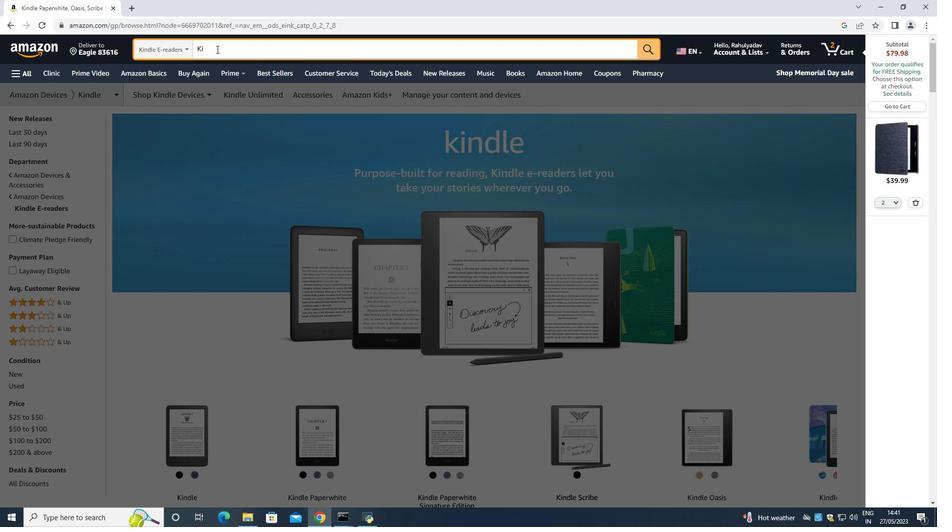 
Action: Mouse moved to (212, 50)
Screenshot: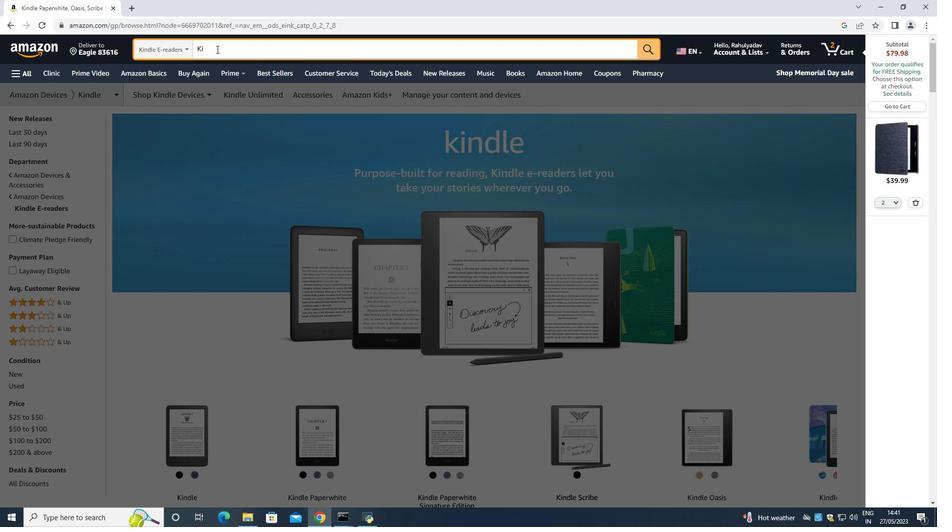 
Action: Key pressed <Key.backspace>
Screenshot: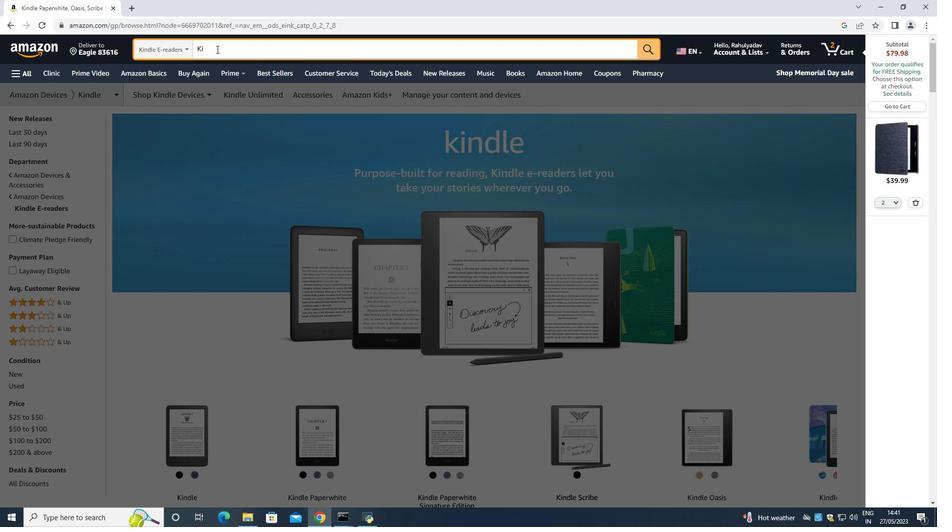 
Action: Mouse moved to (211, 50)
Screenshot: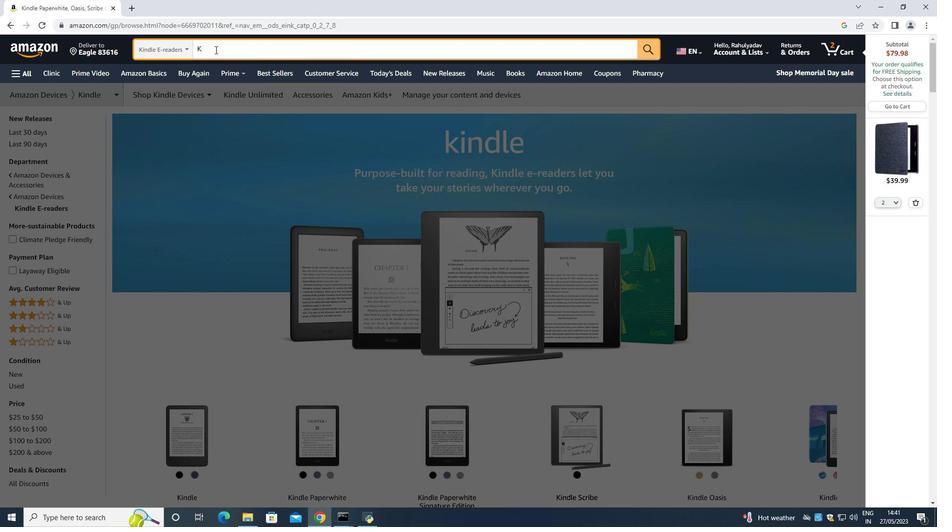 
Action: Key pressed <Key.backspace>
Screenshot: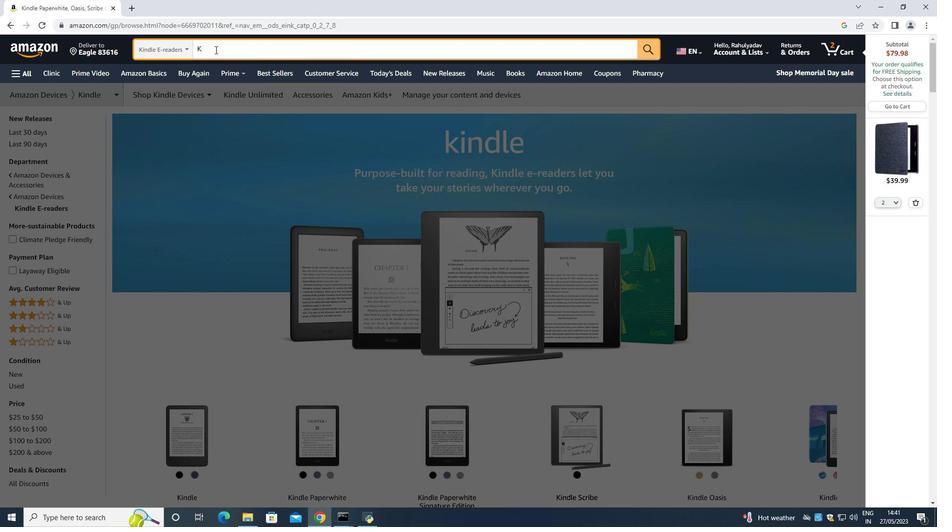 
Action: Mouse moved to (189, 48)
Screenshot: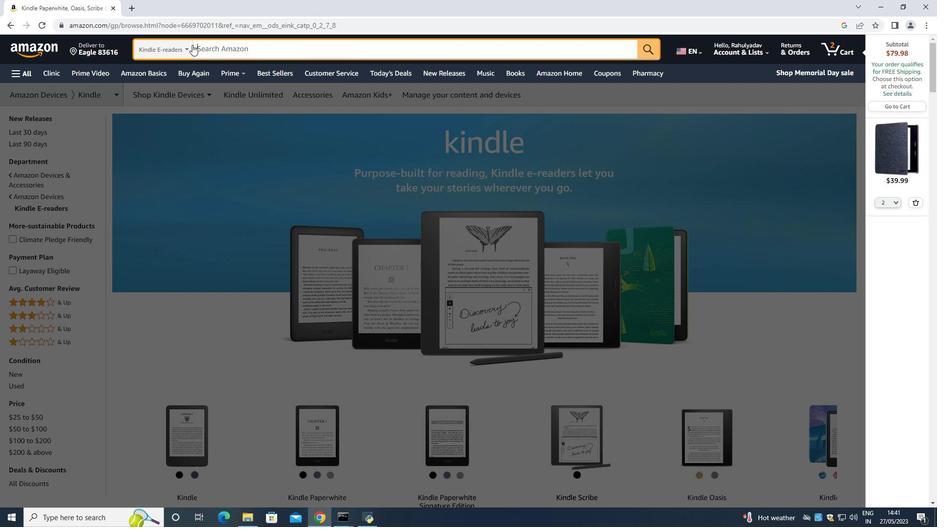 
Action: Mouse pressed left at (189, 48)
Screenshot: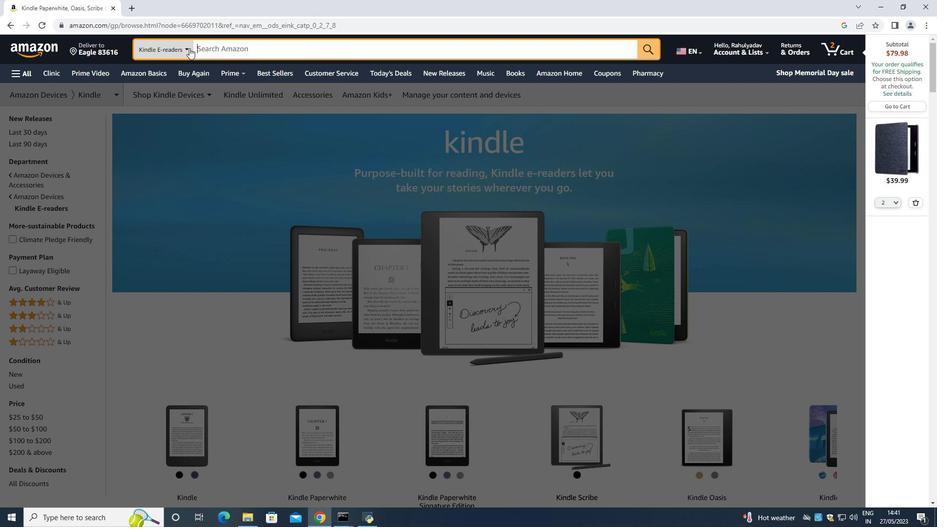 
Action: Mouse moved to (15, 68)
Screenshot: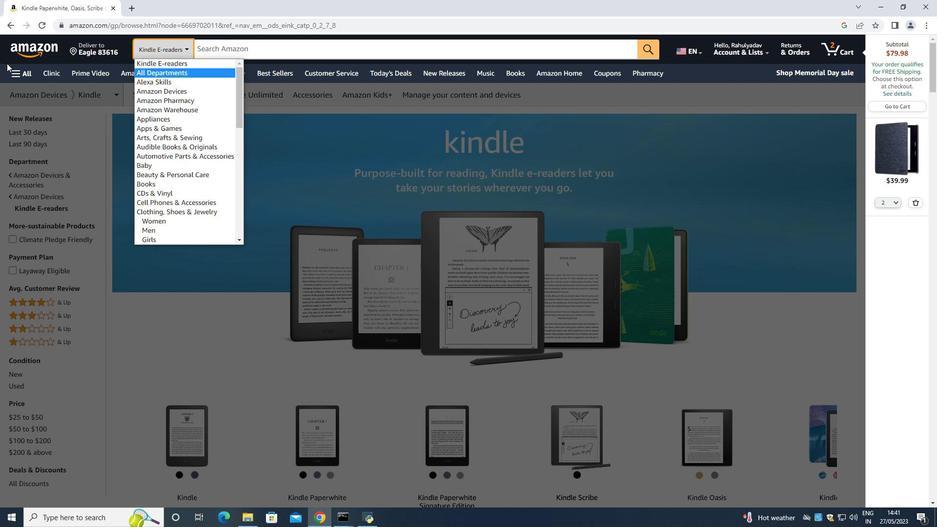 
Action: Mouse pressed left at (15, 68)
Screenshot: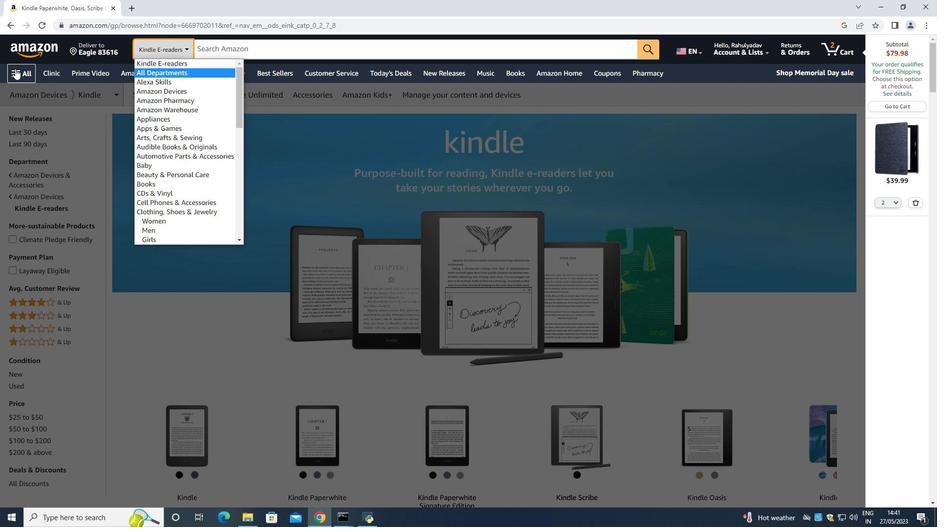
Action: Mouse moved to (63, 315)
Screenshot: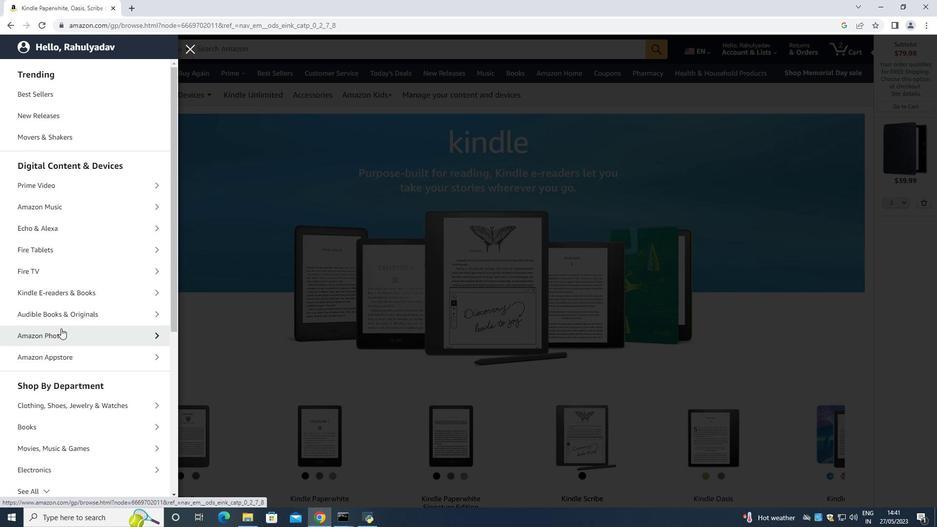 
Action: Mouse pressed left at (63, 315)
Screenshot: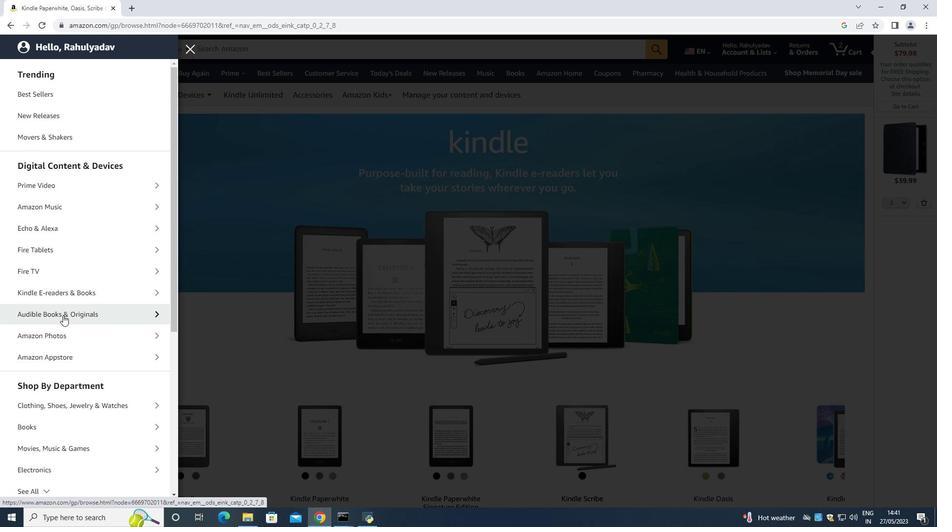 
Action: Mouse moved to (69, 312)
Screenshot: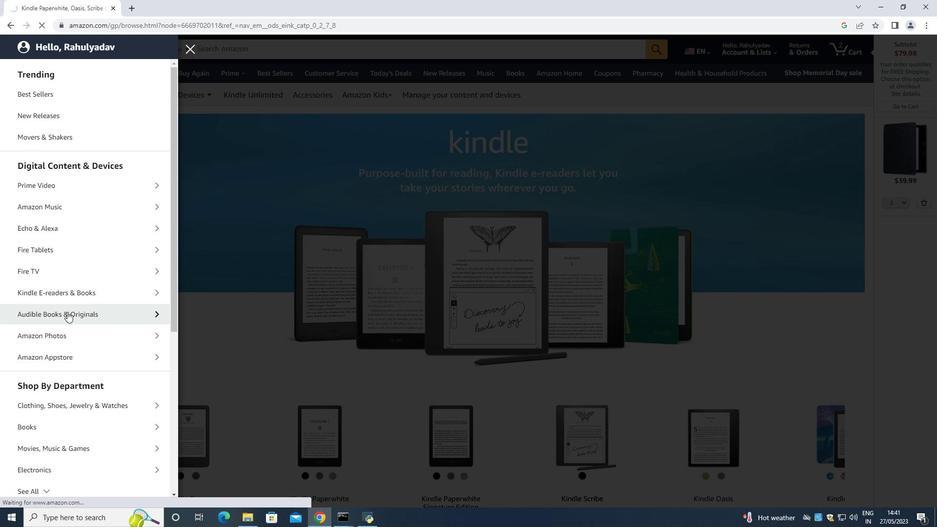 
Action: Mouse pressed left at (69, 312)
Screenshot: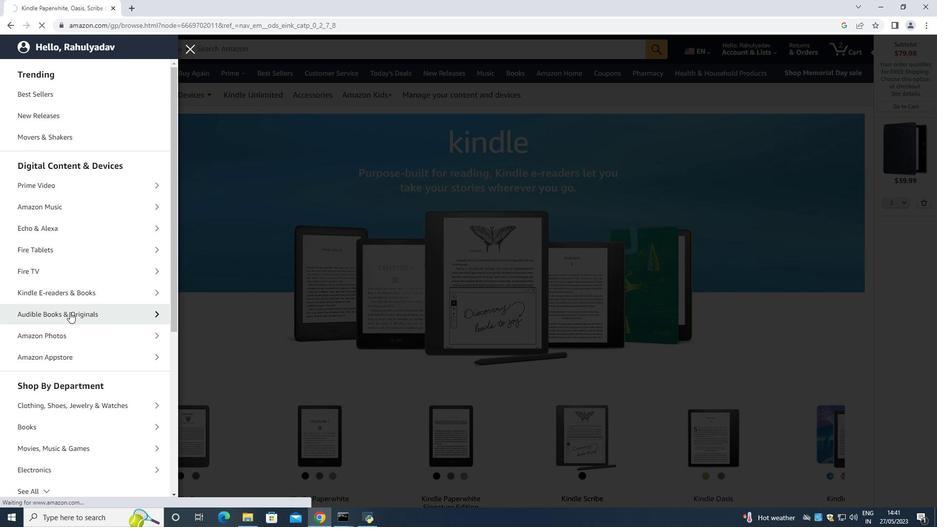 
Action: Mouse moved to (71, 291)
Screenshot: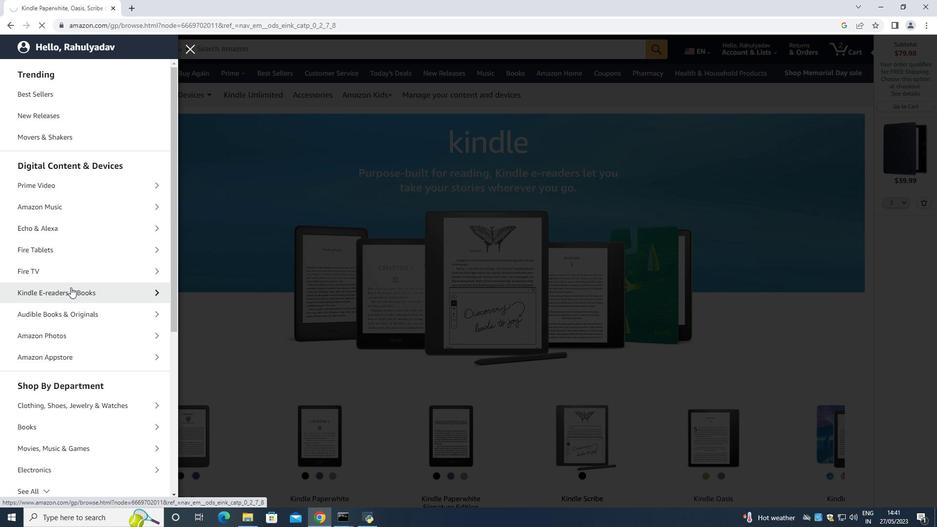 
Action: Mouse pressed left at (71, 291)
Screenshot: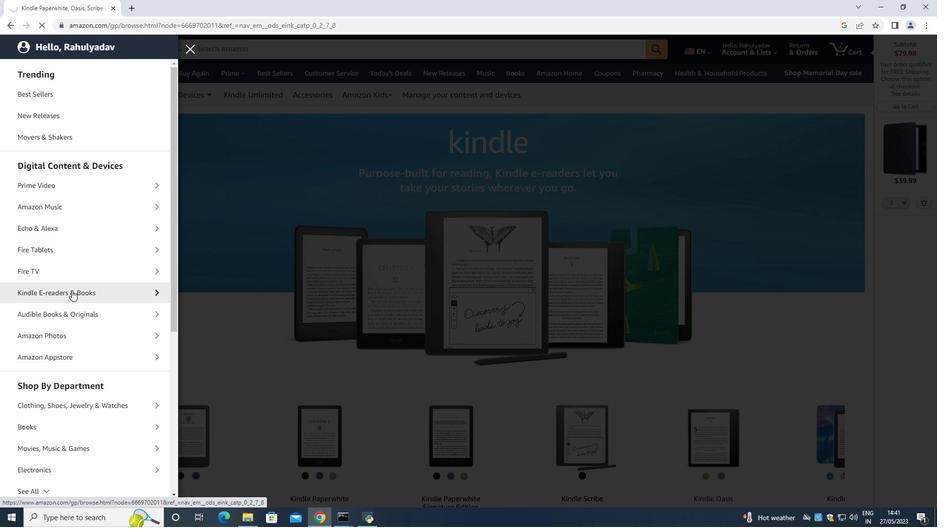 
Action: Mouse moved to (105, 290)
Screenshot: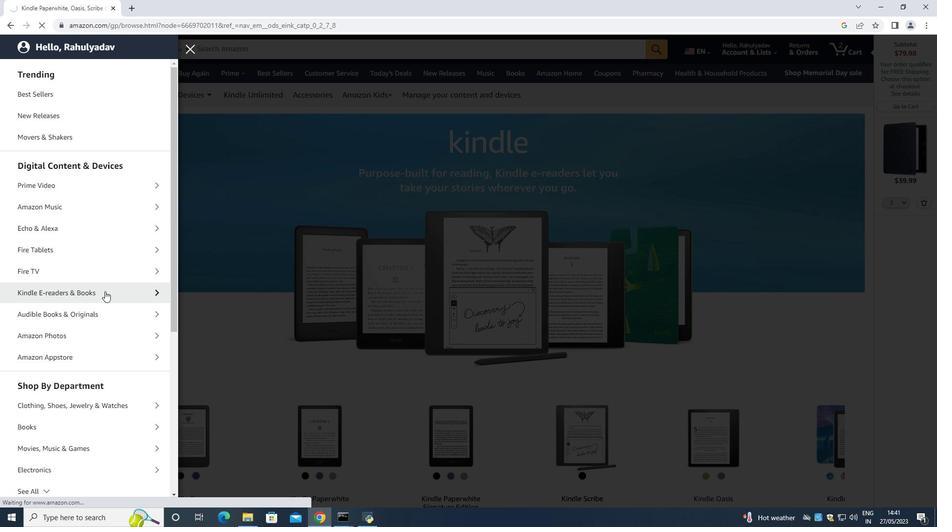 
Action: Mouse pressed left at (105, 290)
Screenshot: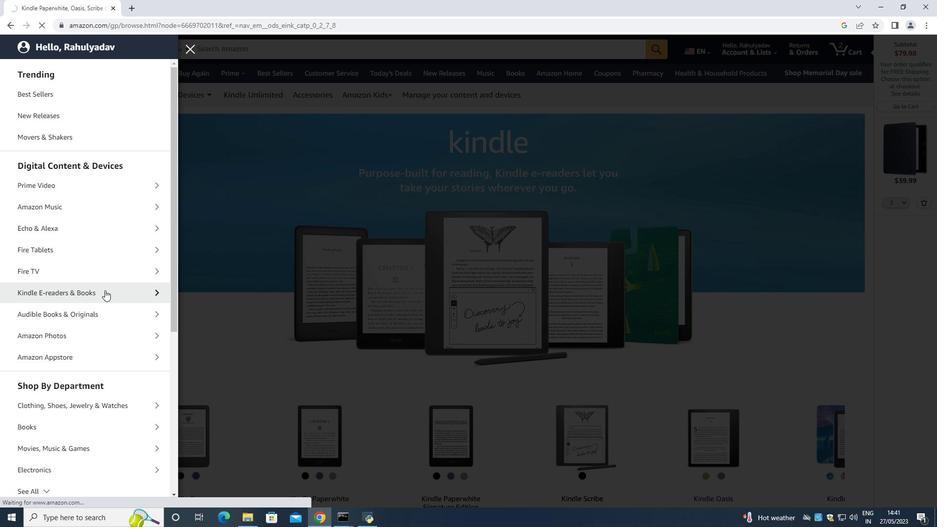 
Action: Mouse moved to (255, 199)
Screenshot: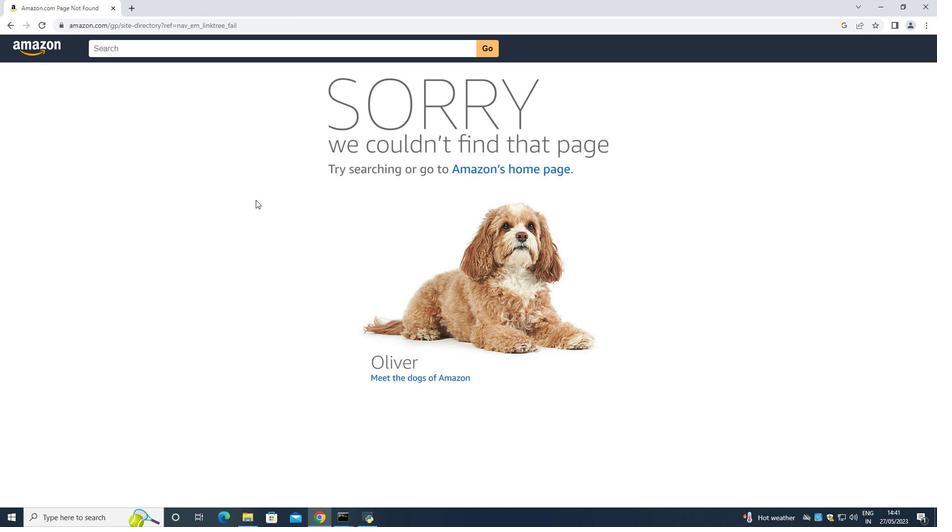 
Action: Mouse pressed right at (255, 199)
Screenshot: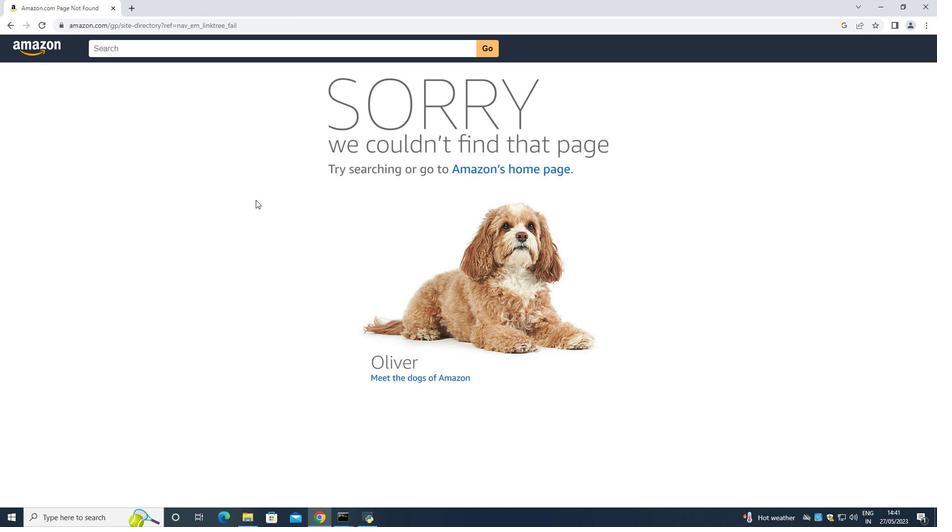 
Action: Mouse moved to (283, 231)
Screenshot: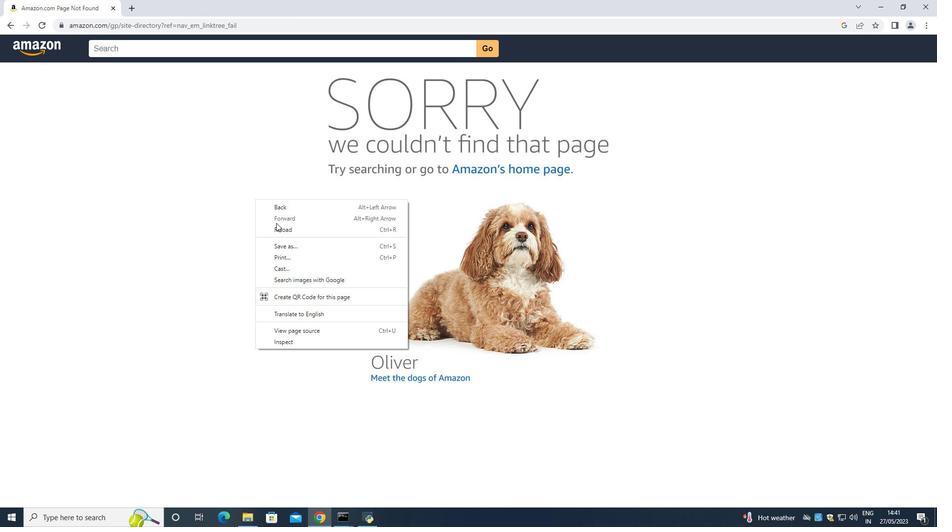 
Action: Mouse pressed left at (283, 231)
Screenshot: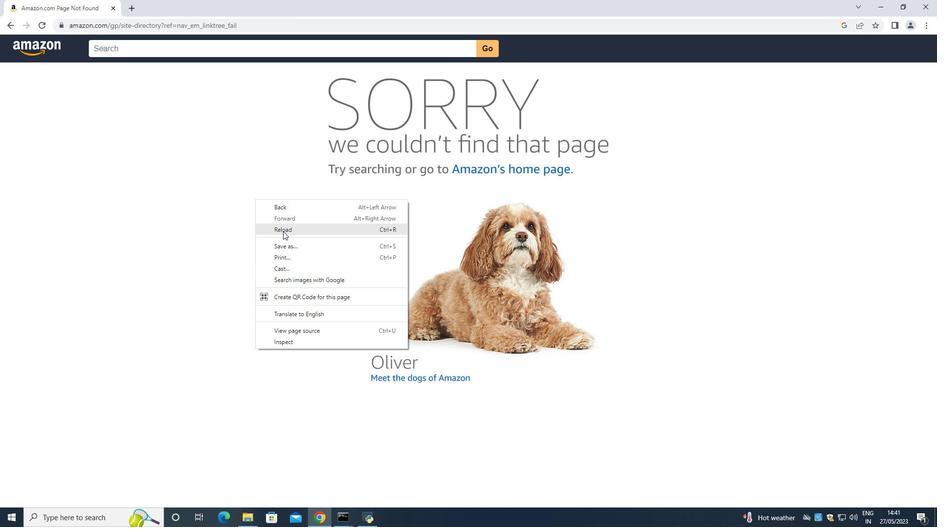
Action: Mouse moved to (278, 222)
Screenshot: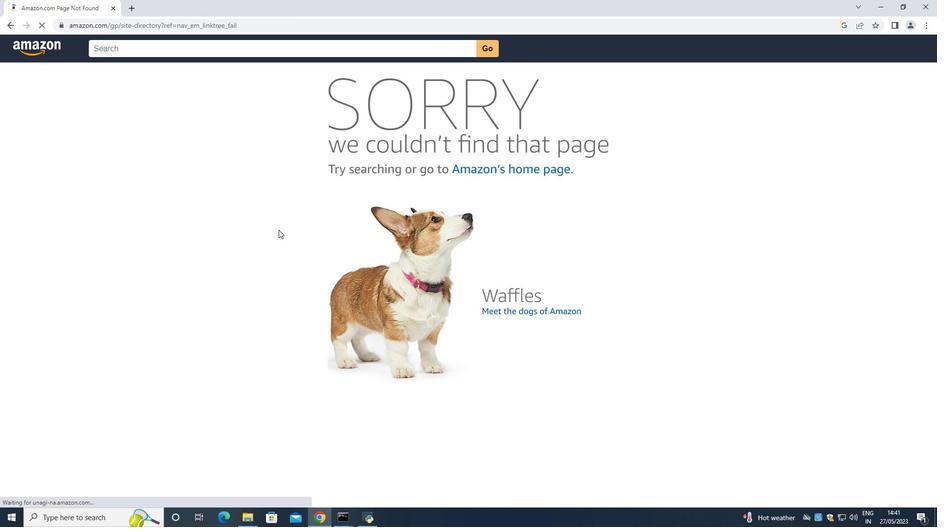 
Action: Mouse pressed right at (278, 222)
Screenshot: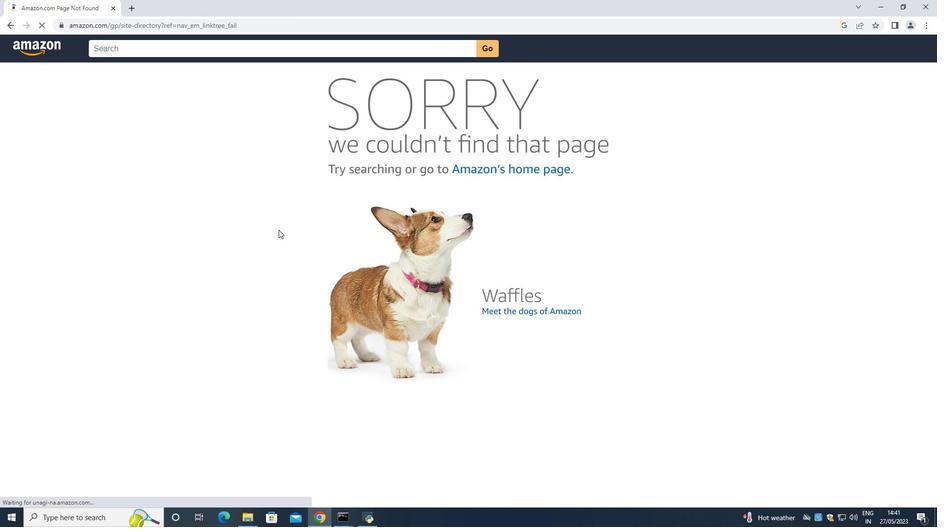 
Action: Mouse moved to (298, 250)
Screenshot: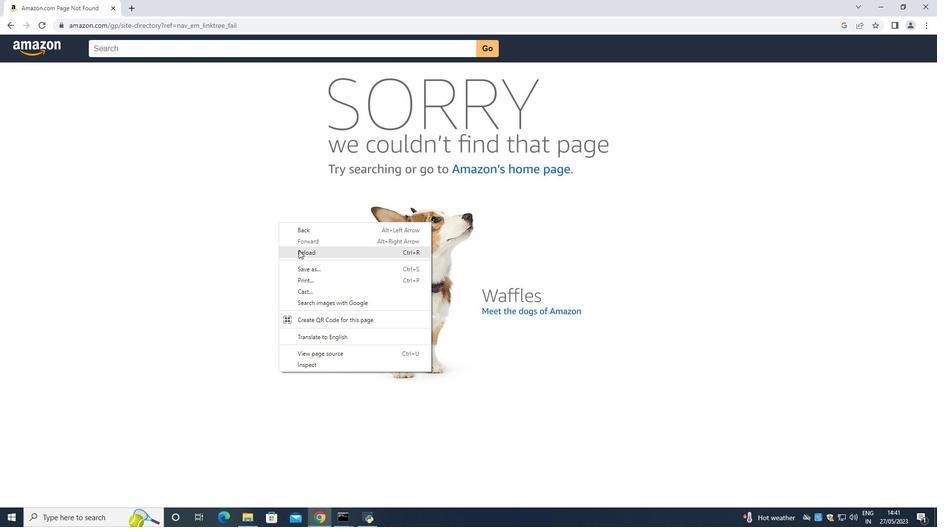
Action: Mouse pressed left at (298, 250)
Screenshot: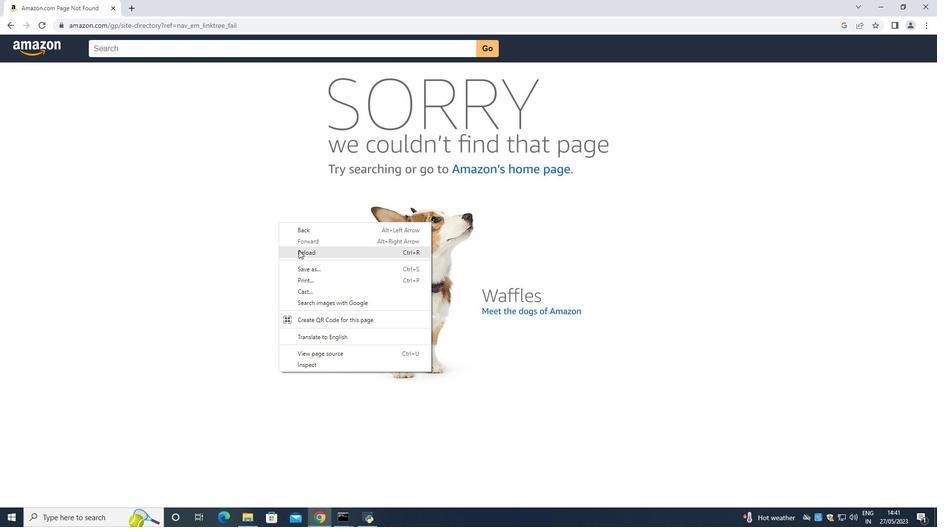 
Action: Mouse pressed right at (298, 250)
Screenshot: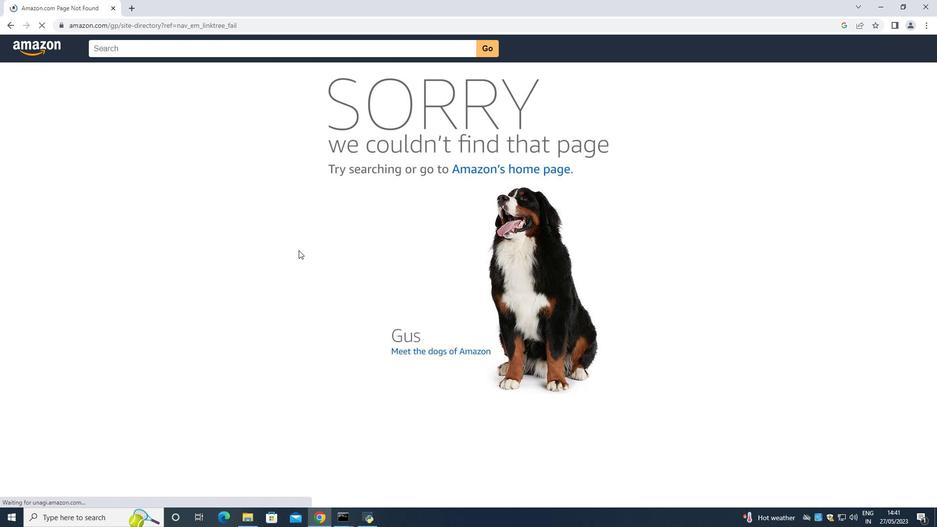 
Action: Mouse moved to (330, 278)
Screenshot: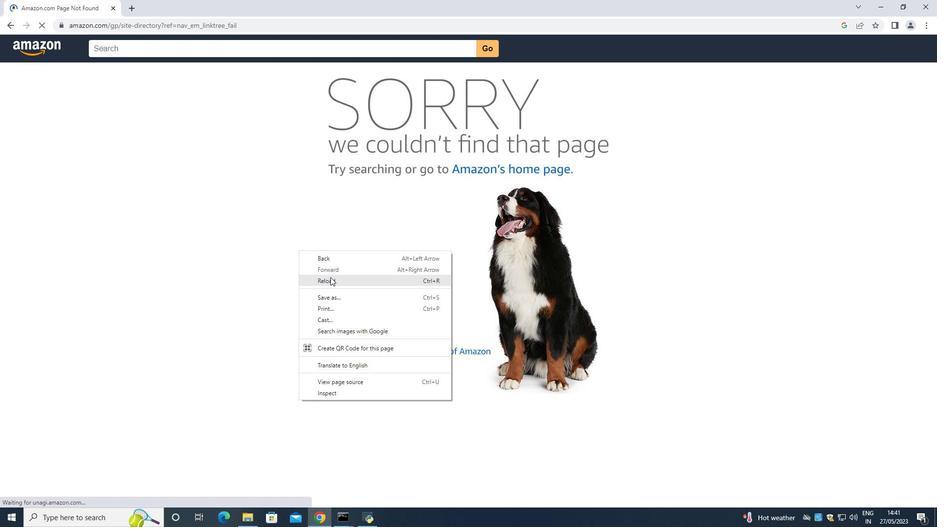 
Action: Mouse pressed left at (330, 278)
Screenshot: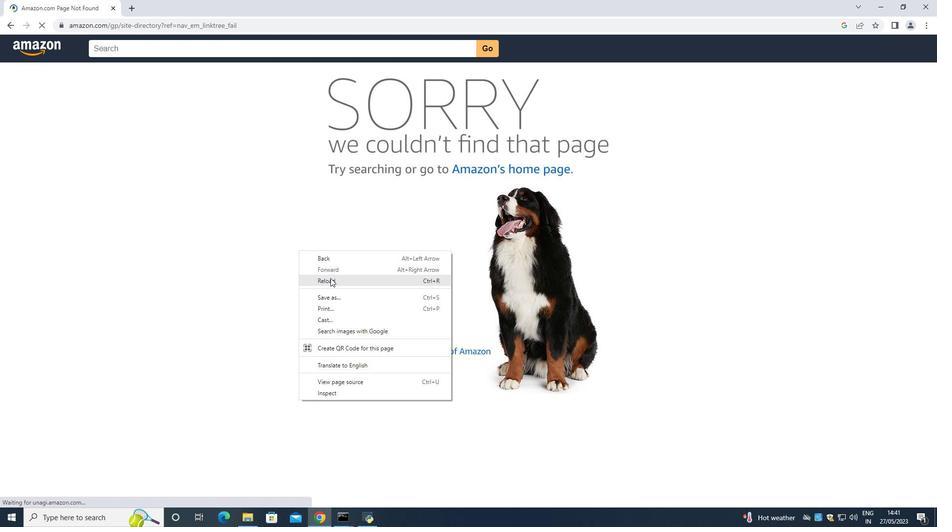 
Action: Mouse moved to (330, 278)
Screenshot: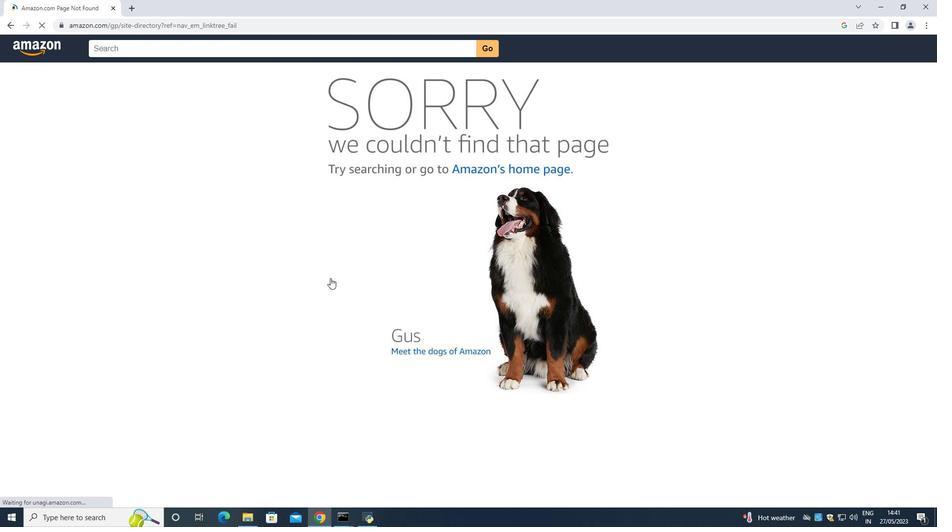 
Action: Mouse pressed right at (330, 278)
Screenshot: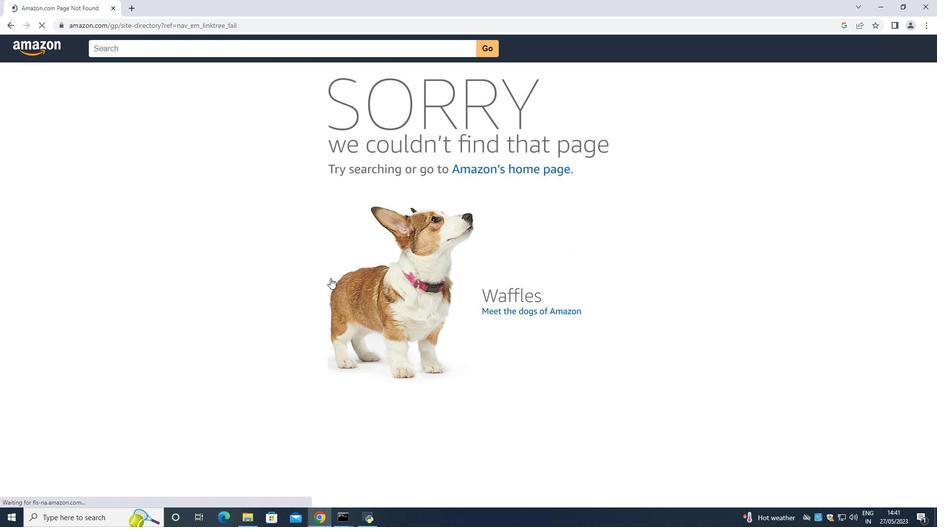 
Action: Mouse moved to (239, 189)
Screenshot: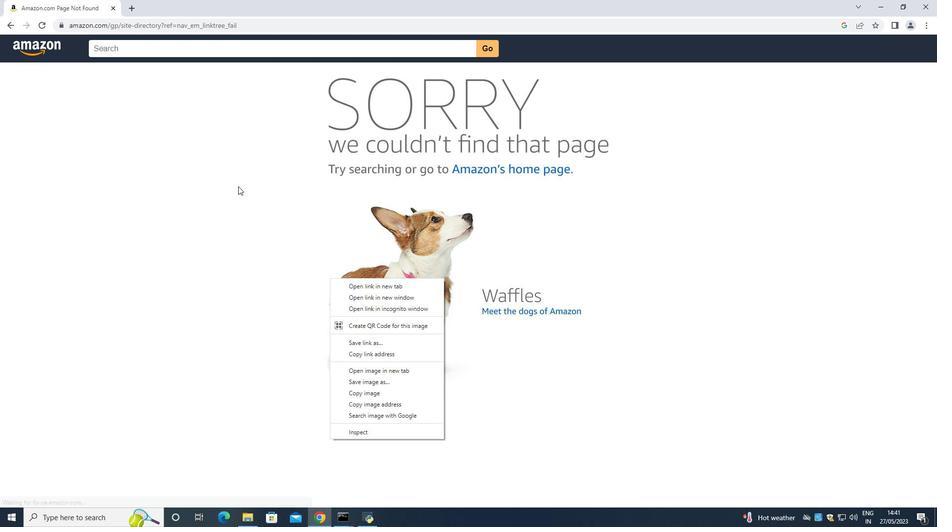 
Action: Mouse pressed left at (239, 189)
Screenshot: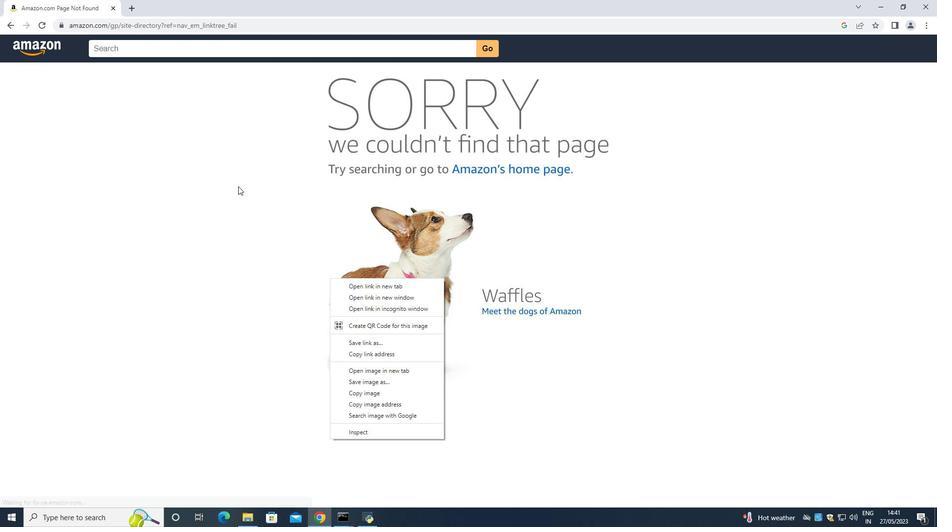 
Action: Mouse moved to (240, 191)
Screenshot: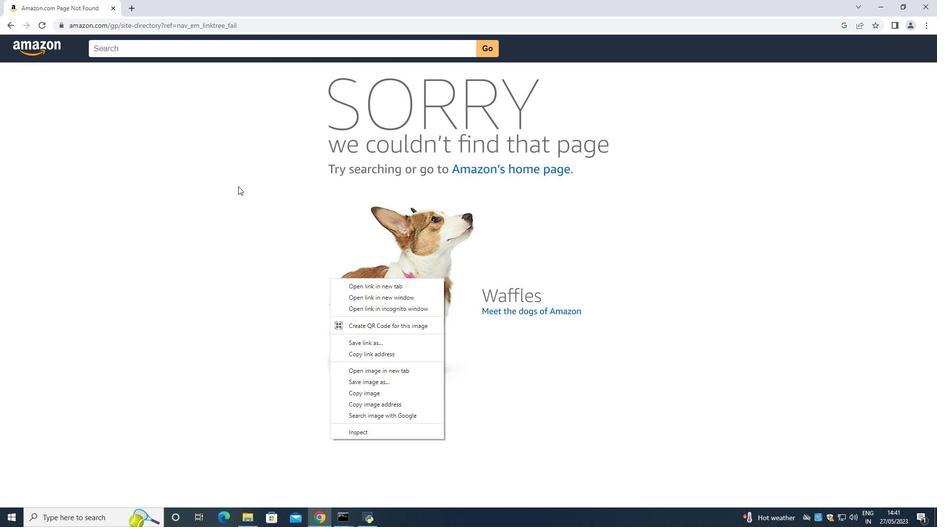 
Action: Key pressed <Key.f5>
Screenshot: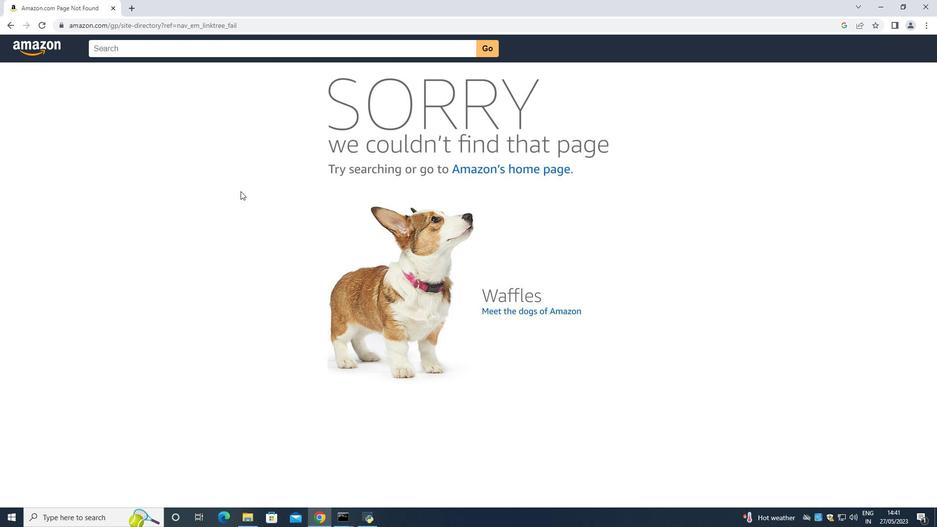 
Action: Mouse moved to (12, 24)
Screenshot: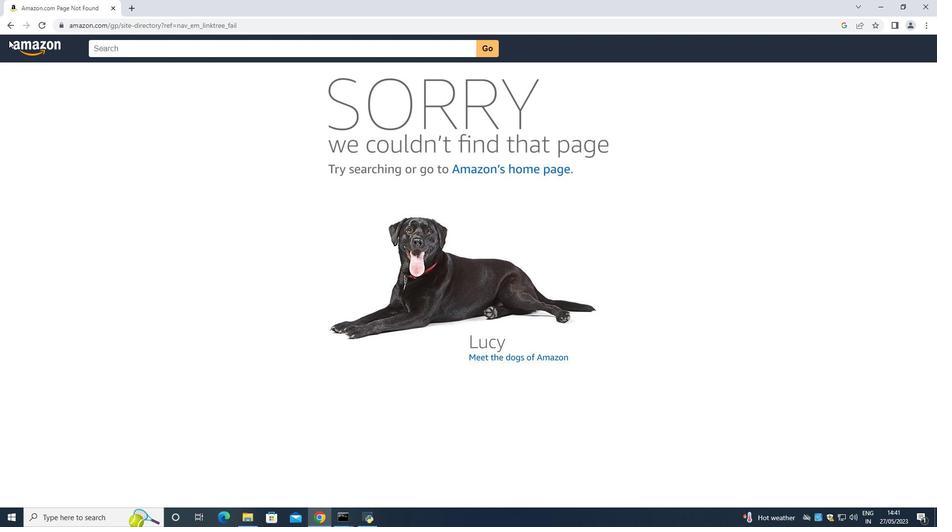 
Action: Mouse pressed left at (12, 24)
Screenshot: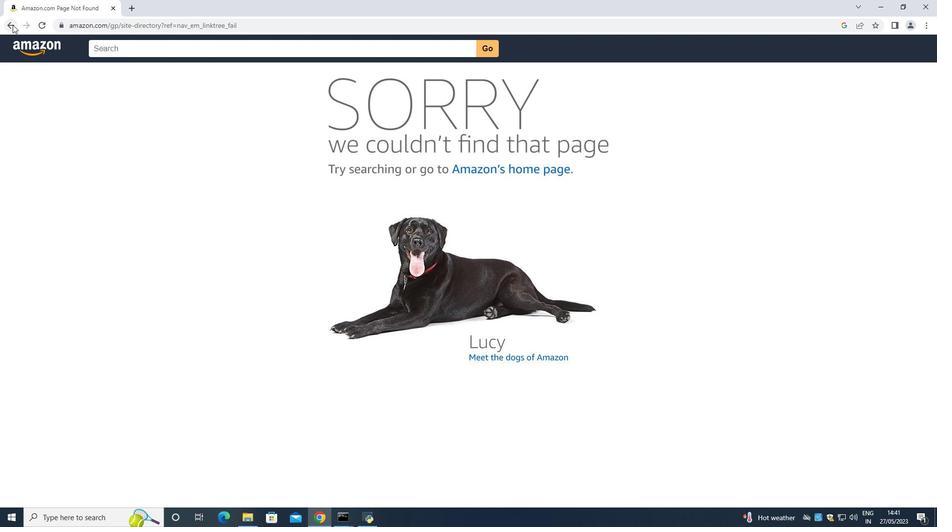 
Action: Mouse moved to (15, 71)
Screenshot: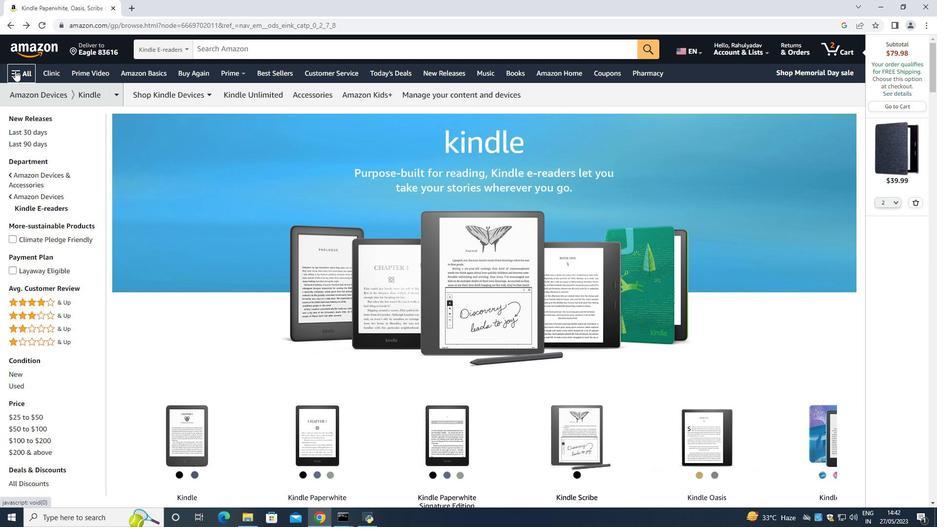 
Action: Mouse pressed left at (15, 71)
Screenshot: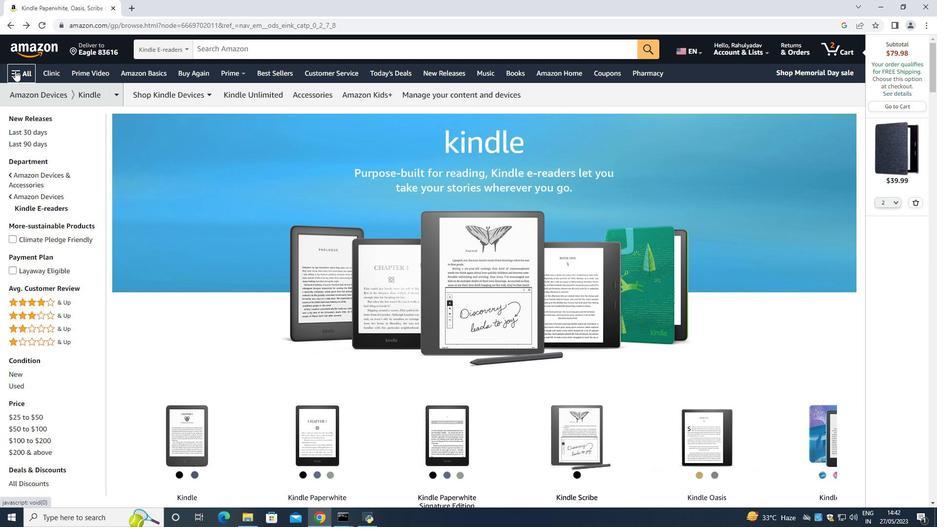 
Action: Mouse moved to (64, 294)
Screenshot: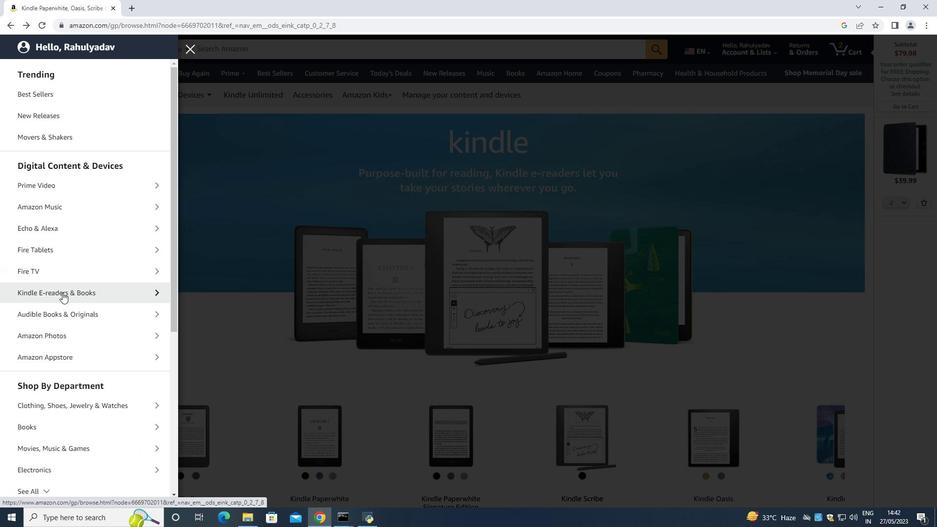 
Action: Mouse pressed left at (64, 294)
Screenshot: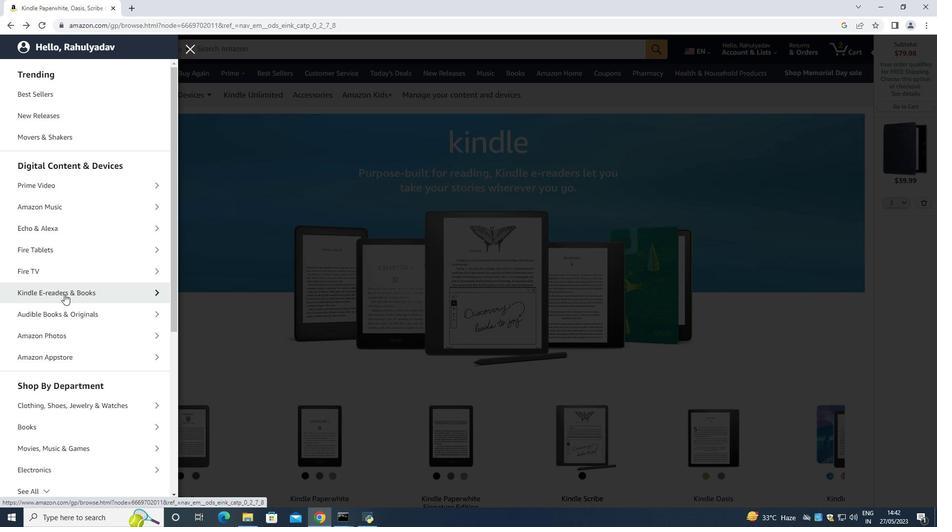 
Action: Mouse moved to (51, 116)
Screenshot: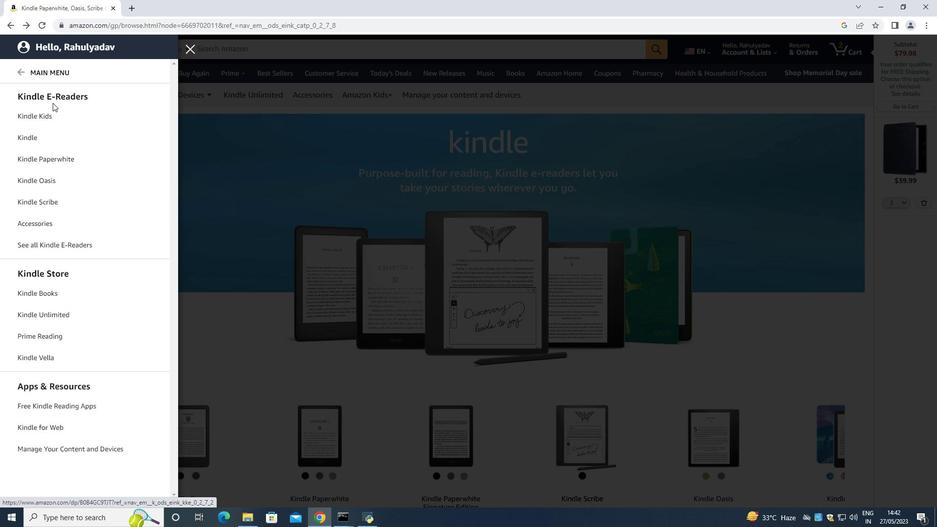 
Action: Mouse pressed left at (51, 116)
Screenshot: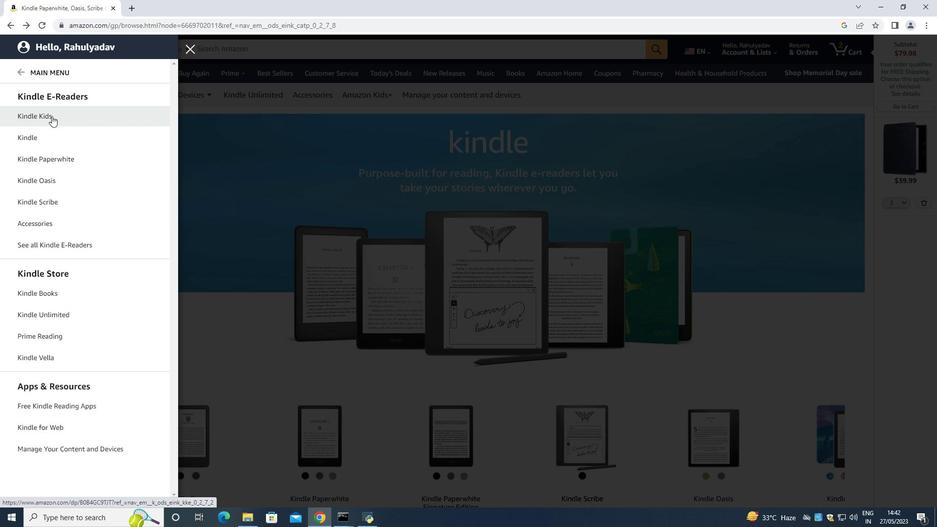 
Action: Mouse moved to (270, 50)
Screenshot: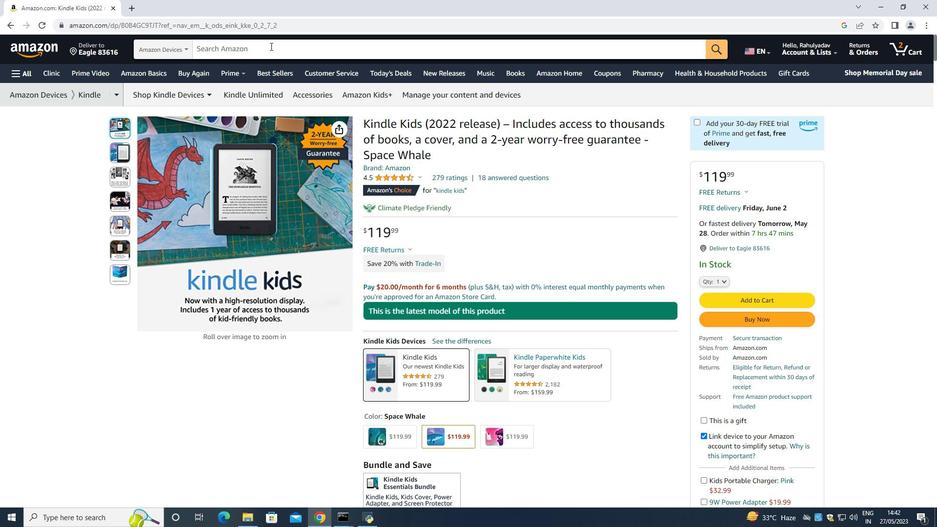 
Action: Mouse pressed left at (270, 50)
Screenshot: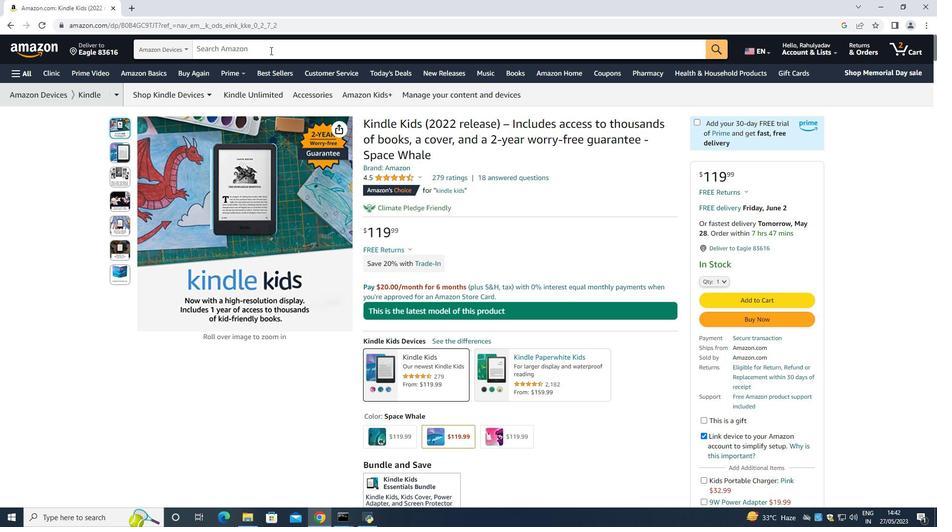 
Action: Mouse moved to (258, 46)
Screenshot: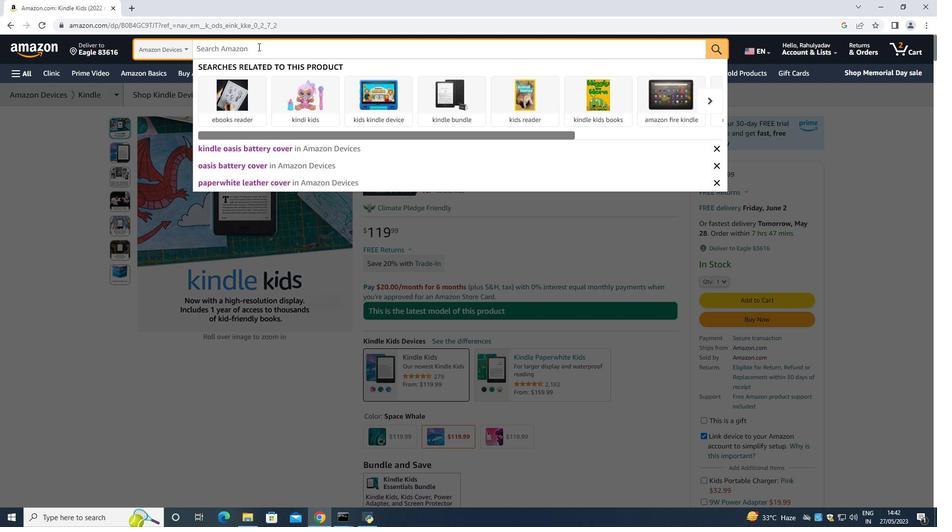 
Action: Key pressed kinle<Key.space>fire<Key.space>7kids<Key.space><Key.shift>Editino<Key.backspace><Key.backspace>on<Key.space><Key.enter>
Screenshot: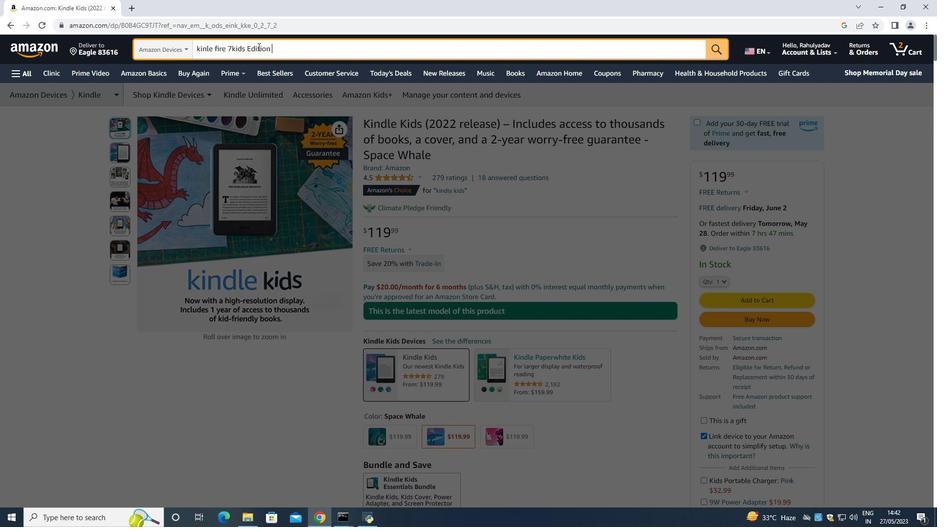 
Action: Mouse moved to (231, 48)
Screenshot: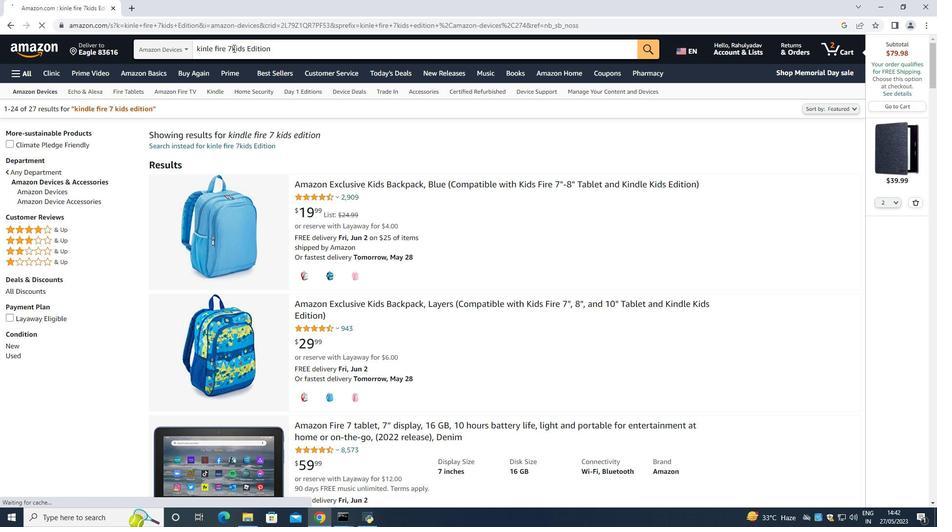 
Action: Mouse pressed left at (231, 48)
Screenshot: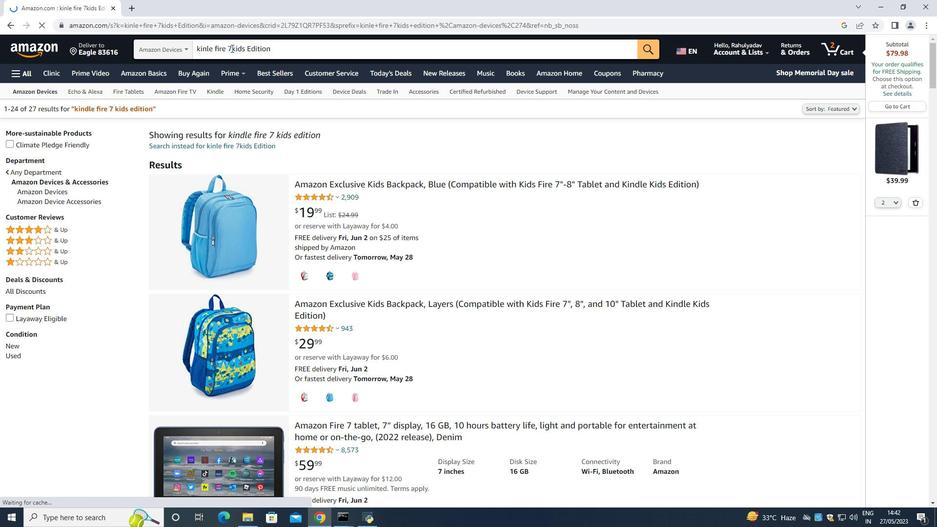 
Action: Mouse moved to (174, 33)
Screenshot: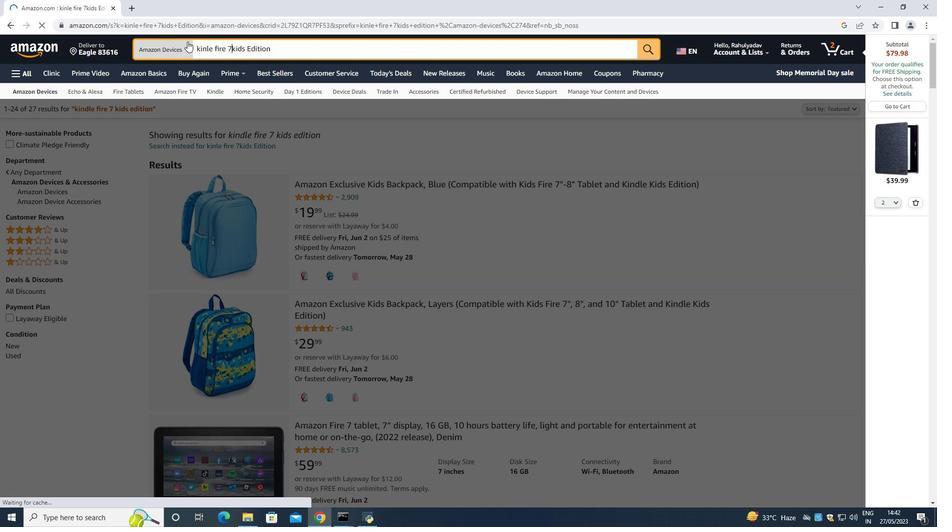 
Action: Key pressed <Key.space><Key.enter>
Screenshot: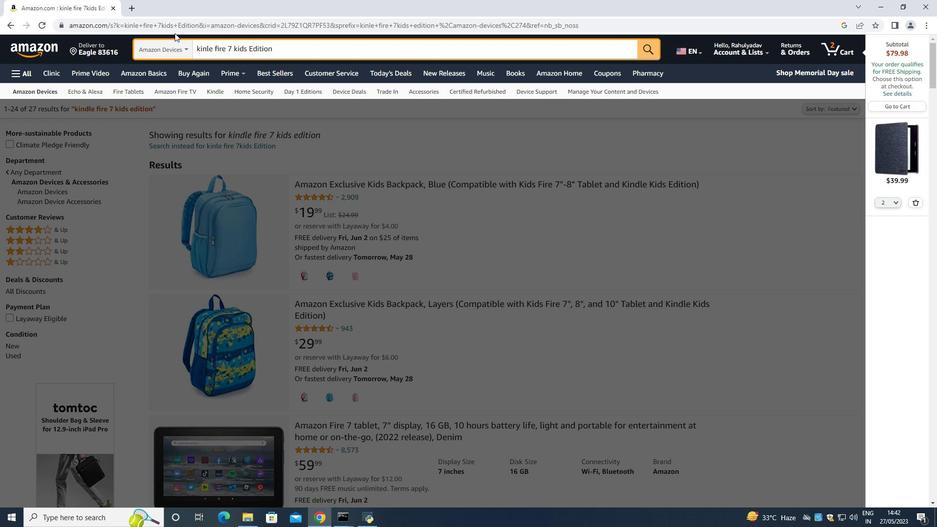 
Action: Mouse moved to (348, 320)
Screenshot: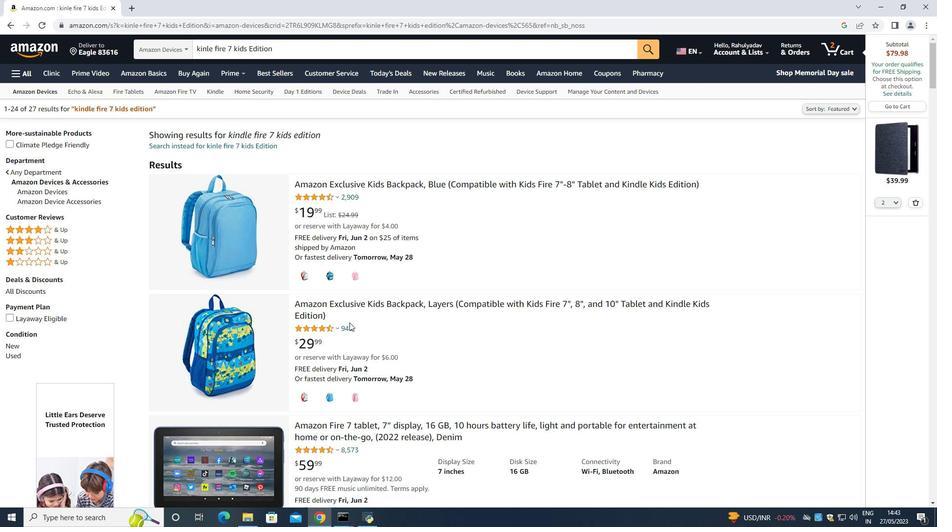 
Action: Mouse scrolled (348, 320) with delta (0, 0)
Screenshot: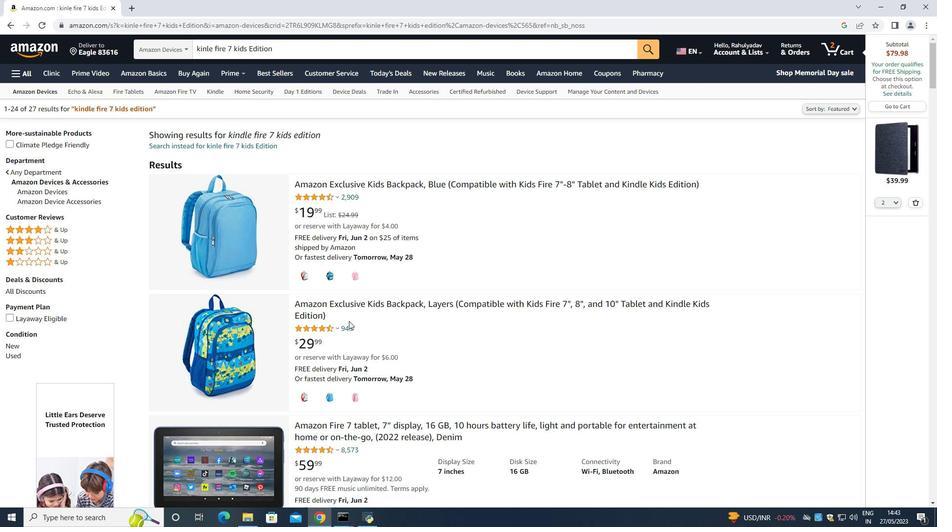 
Action: Mouse moved to (318, 191)
Screenshot: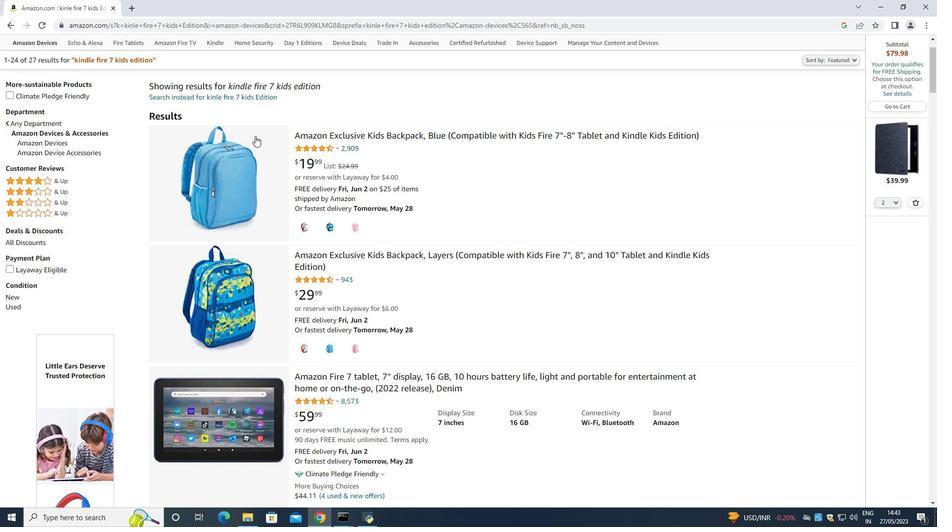
Action: Mouse scrolled (318, 192) with delta (0, 0)
Screenshot: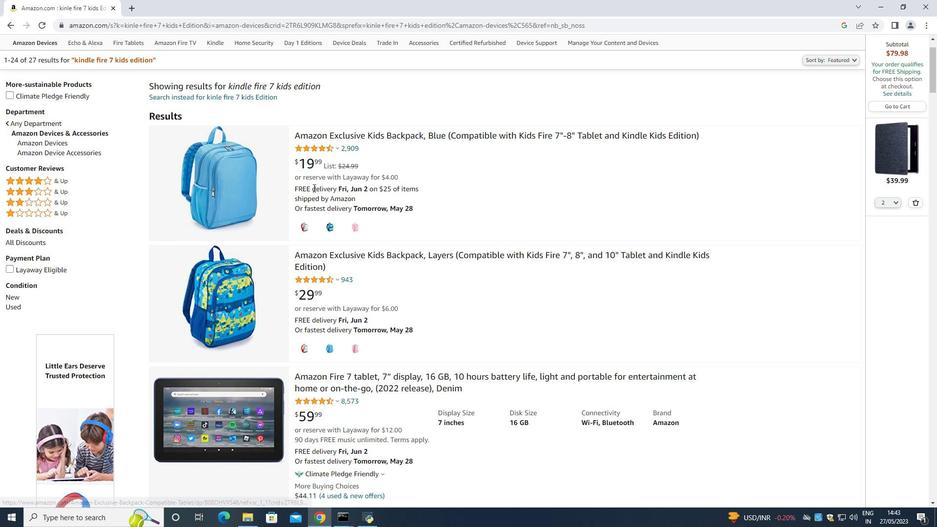 
Action: Mouse scrolled (318, 192) with delta (0, 0)
Screenshot: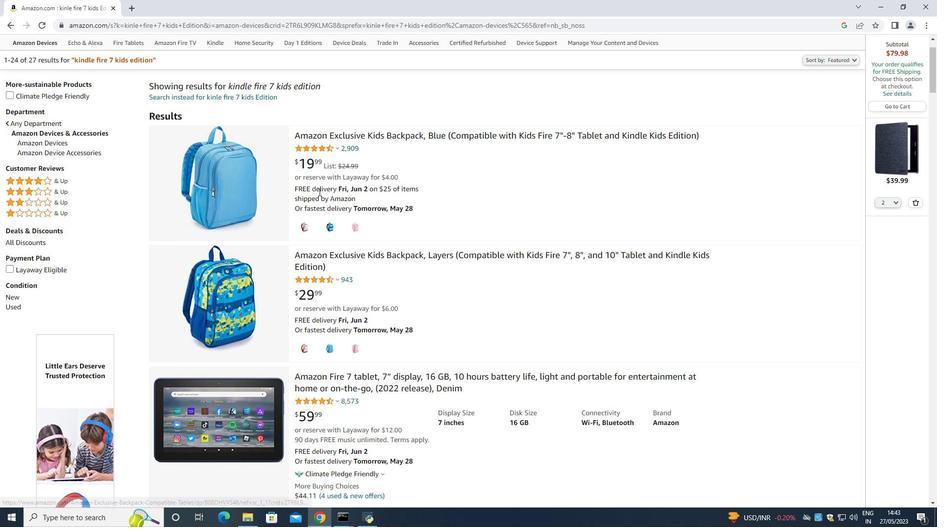 
Action: Mouse scrolled (318, 192) with delta (0, 0)
Screenshot: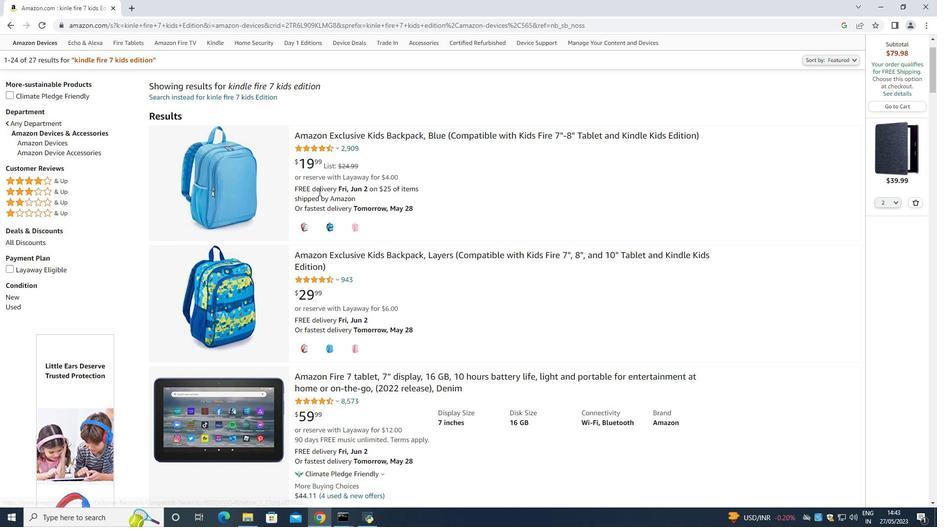 
Action: Mouse scrolled (318, 192) with delta (0, 0)
Screenshot: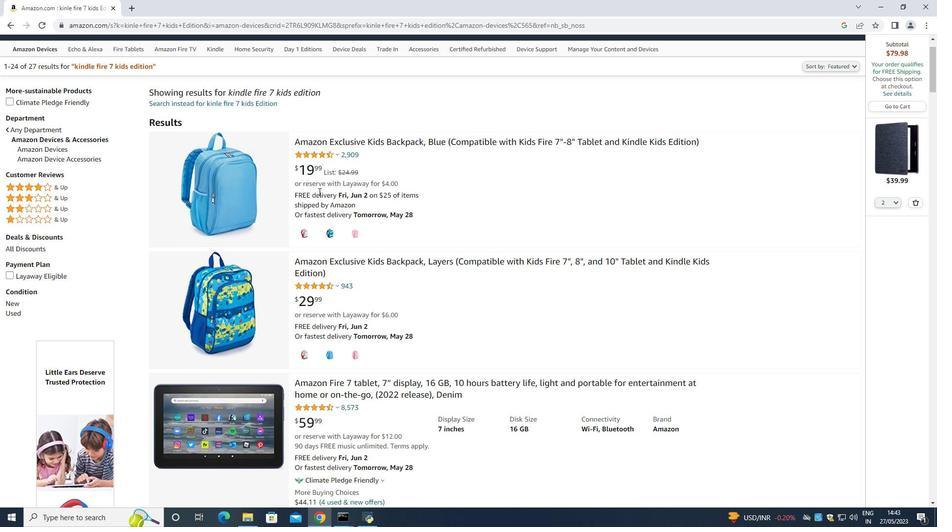 
Action: Mouse scrolled (318, 192) with delta (0, 0)
Screenshot: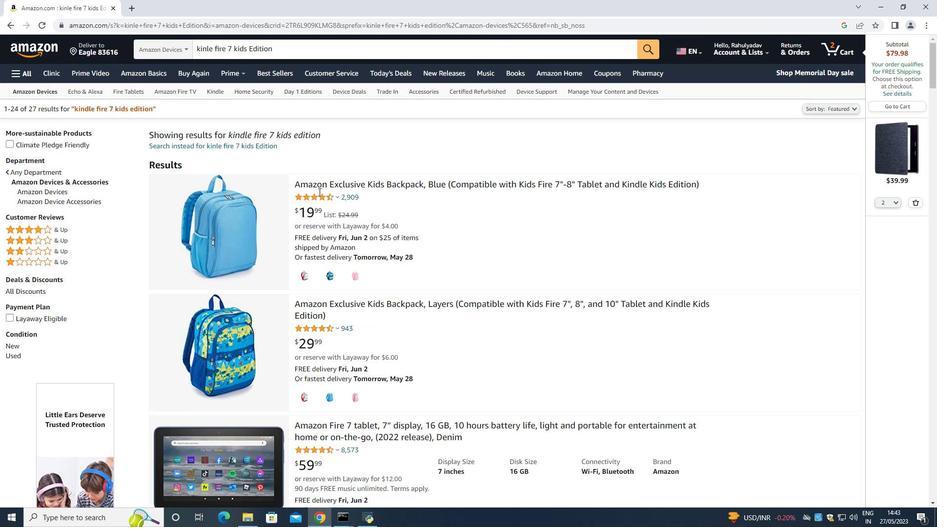 
Action: Mouse moved to (10, 75)
Screenshot: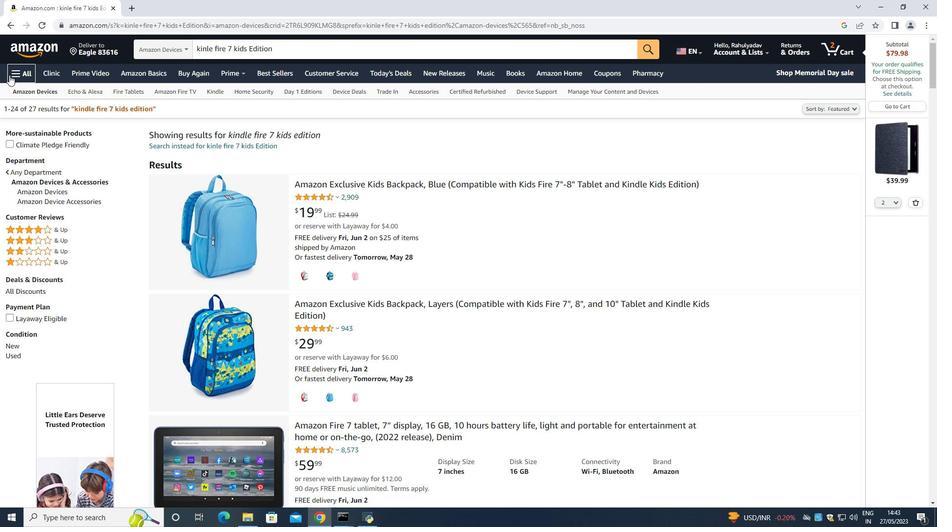 
Action: Mouse pressed left at (10, 75)
Screenshot: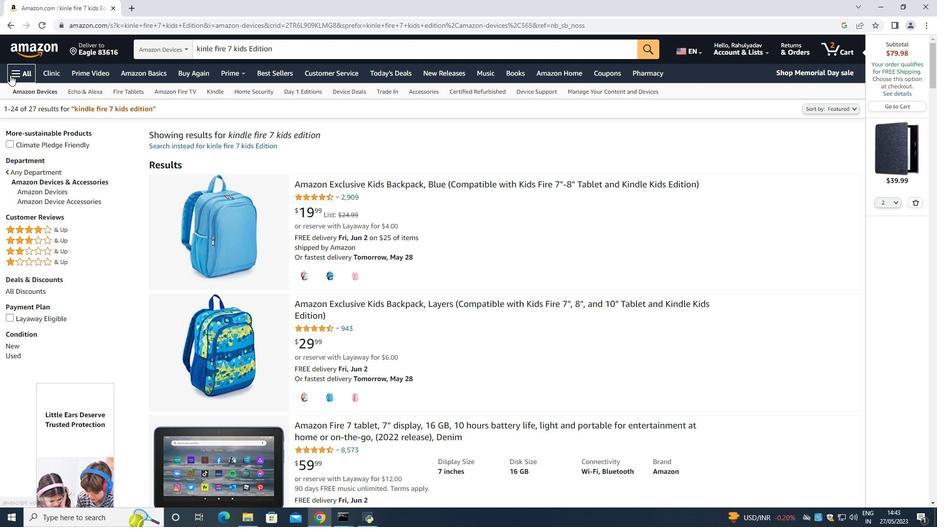 
Action: Mouse moved to (17, 72)
Screenshot: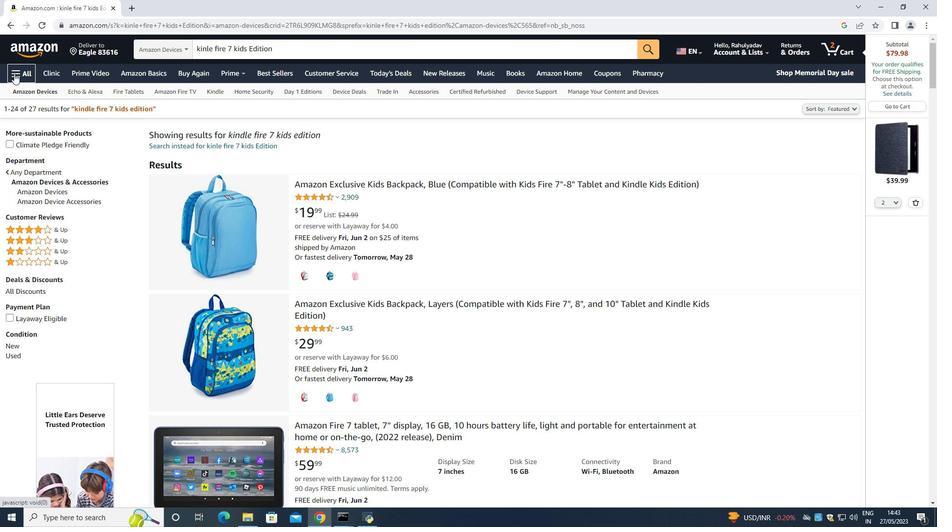 
Action: Mouse pressed left at (17, 72)
Screenshot: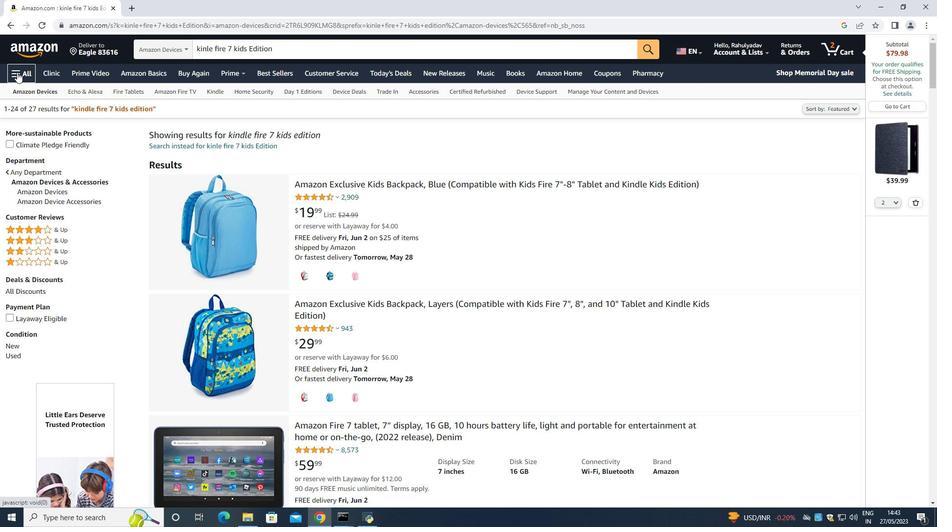 
Action: Mouse moved to (86, 296)
Screenshot: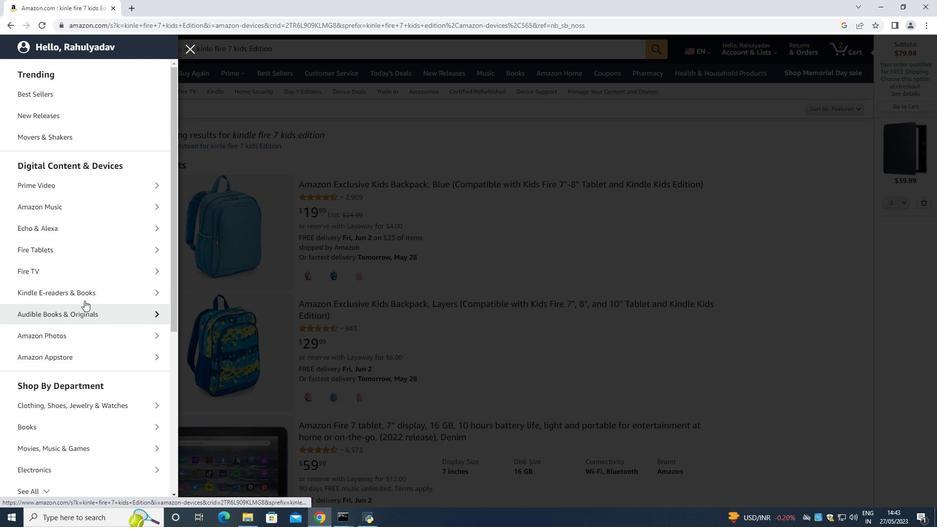 
Action: Mouse pressed left at (86, 296)
Screenshot: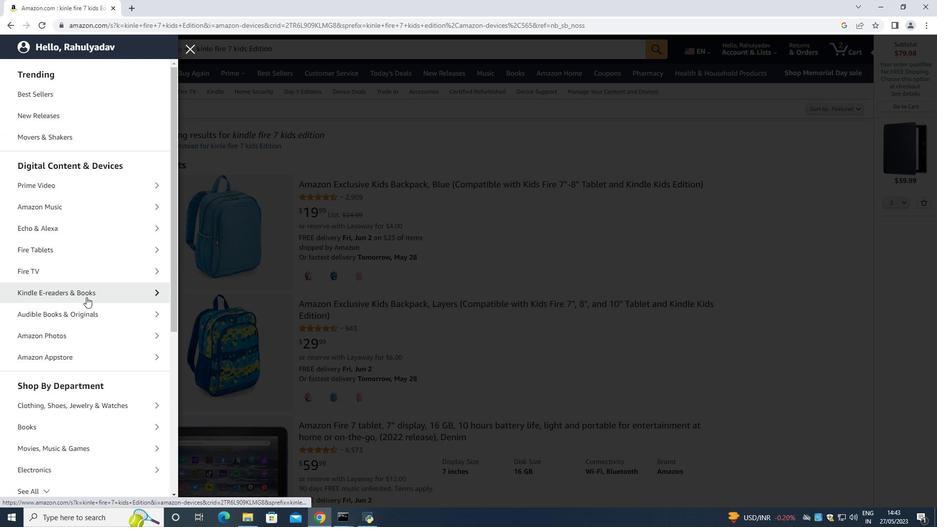 
Action: Mouse moved to (73, 244)
Screenshot: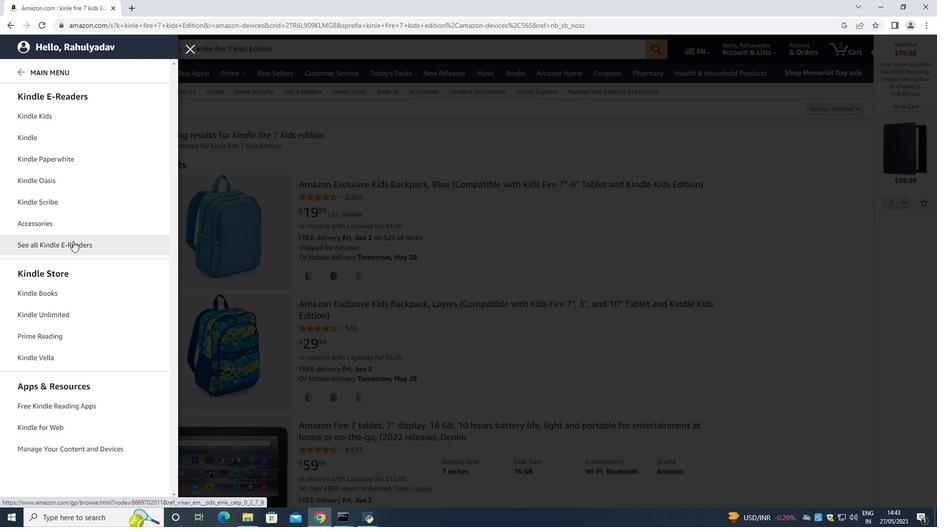 
Action: Mouse pressed left at (73, 244)
Screenshot: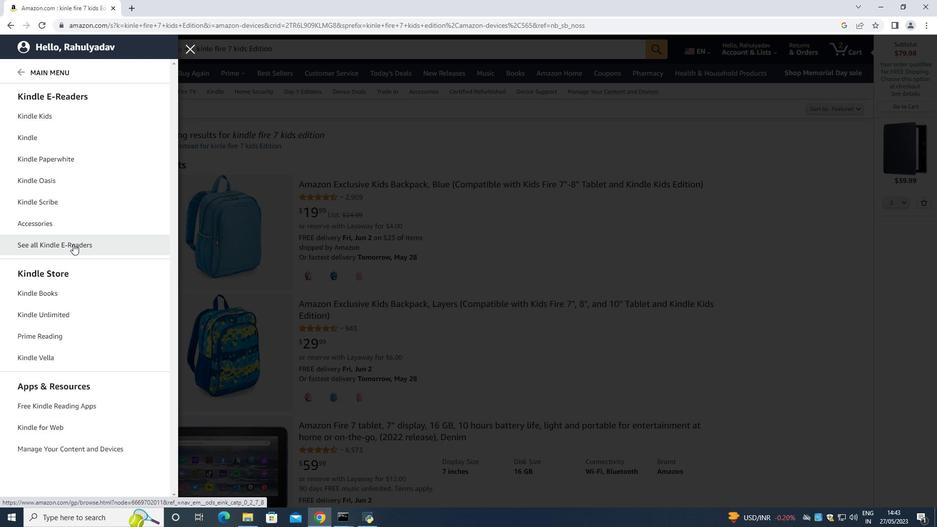 
Action: Mouse moved to (275, 50)
Screenshot: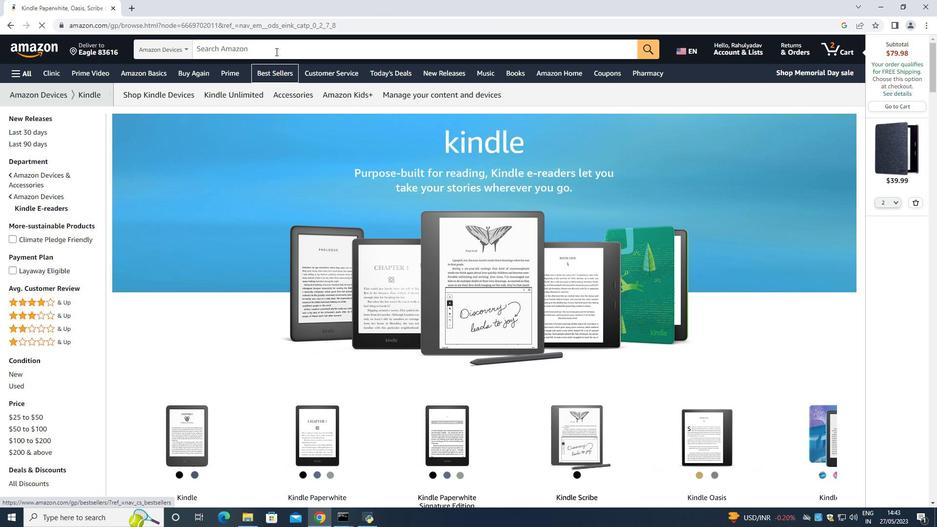 
Action: Mouse pressed left at (275, 50)
Screenshot: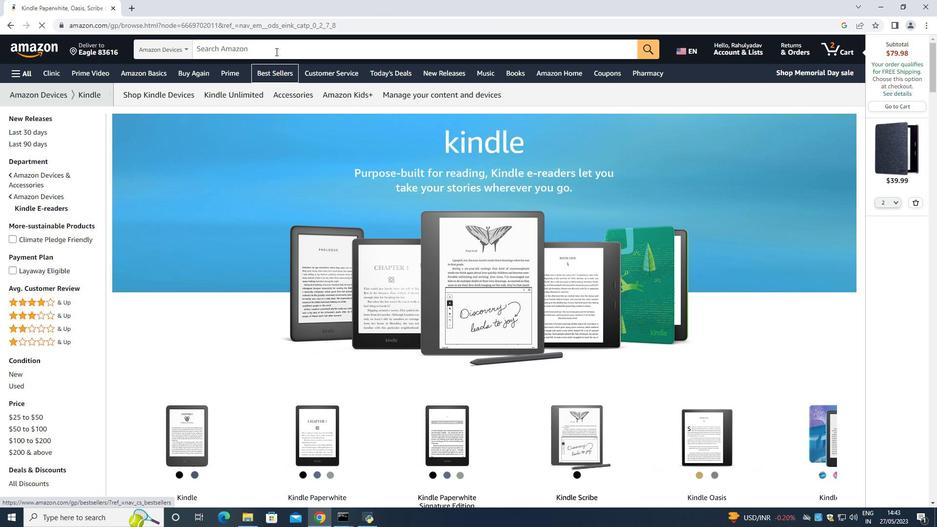 
Action: Mouse moved to (272, 46)
Screenshot: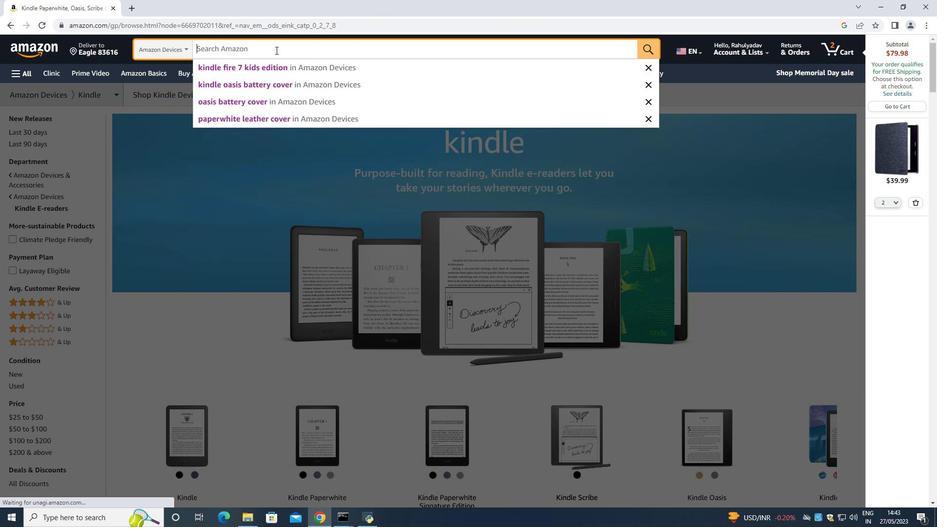 
Action: Key pressed k<Key.backspace><Key.shift><Key.shift><Key.shift>Kindle<Key.space><Key.shift><Key.shift><Key.shift><Key.shift>Fire<Key.space>7<Key.space><Key.shift>Kids<Key.space><Key.shift><Key.shift><Key.shift><Key.shift><Key.shift><Key.shift><Key.shift><Key.shift><Key.shift><Key.shift><Key.shift><Key.shift><Key.shift><Key.shift><Key.shift><Key.shift><Key.shift><Key.shift><Key.shift><Key.shift><Key.shift><Key.shift><Key.shift><Key.shift><Key.shift><Key.shift><Key.shift><Key.shift><Key.shift>Edition<Key.space>
Screenshot: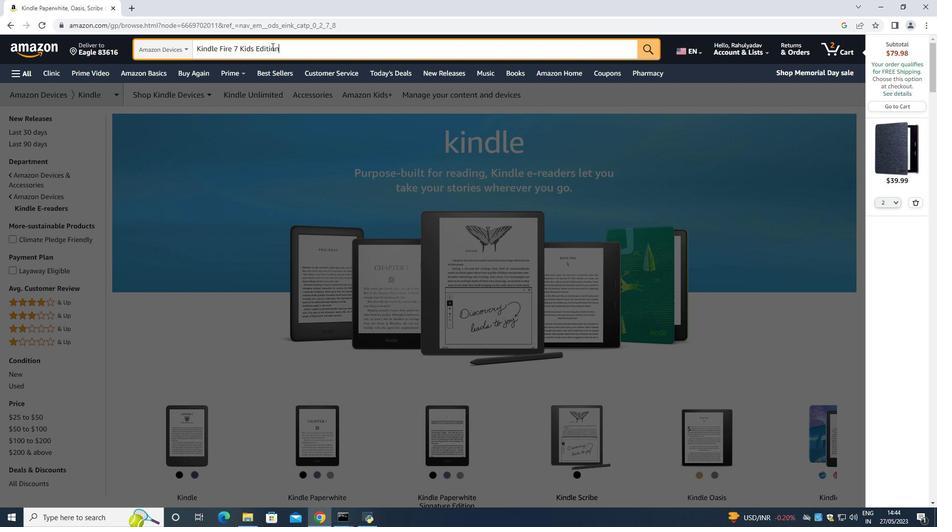 
Action: Mouse moved to (649, 50)
Screenshot: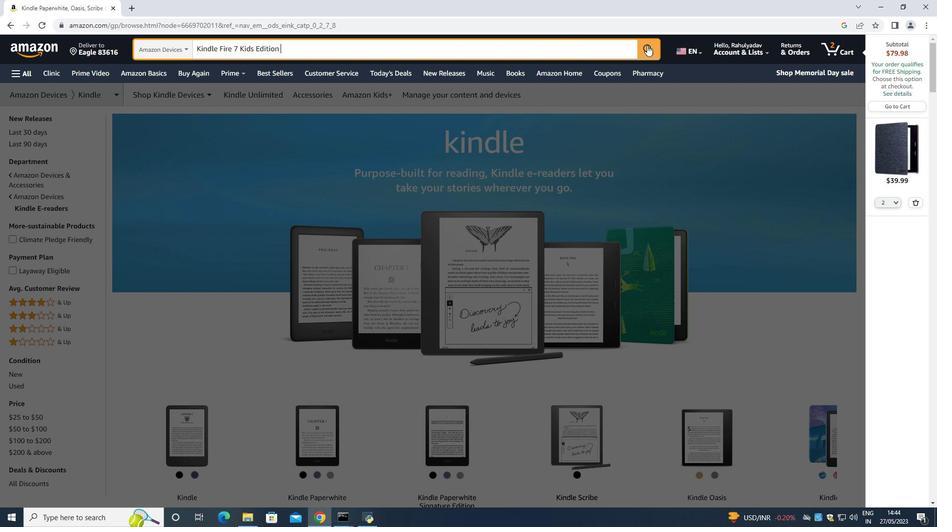 
Action: Mouse pressed left at (649, 50)
Screenshot: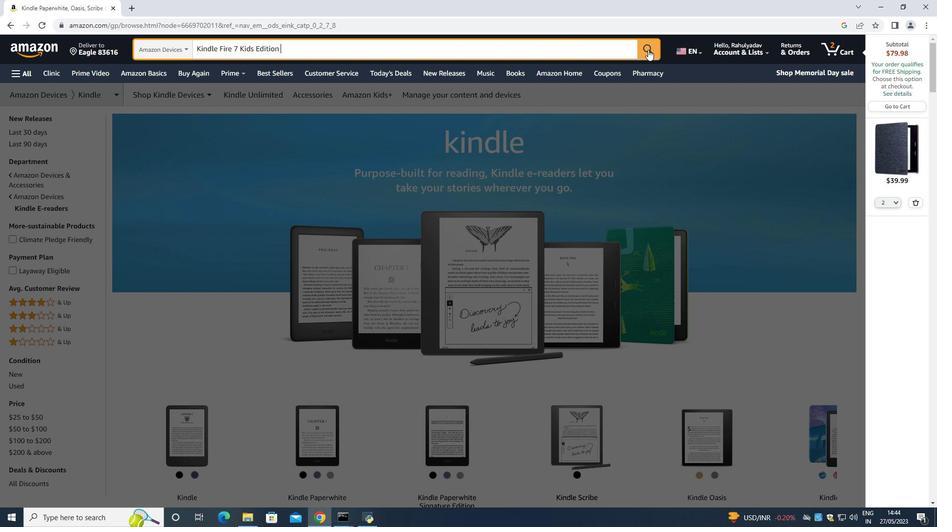 
Action: Mouse moved to (337, 253)
Screenshot: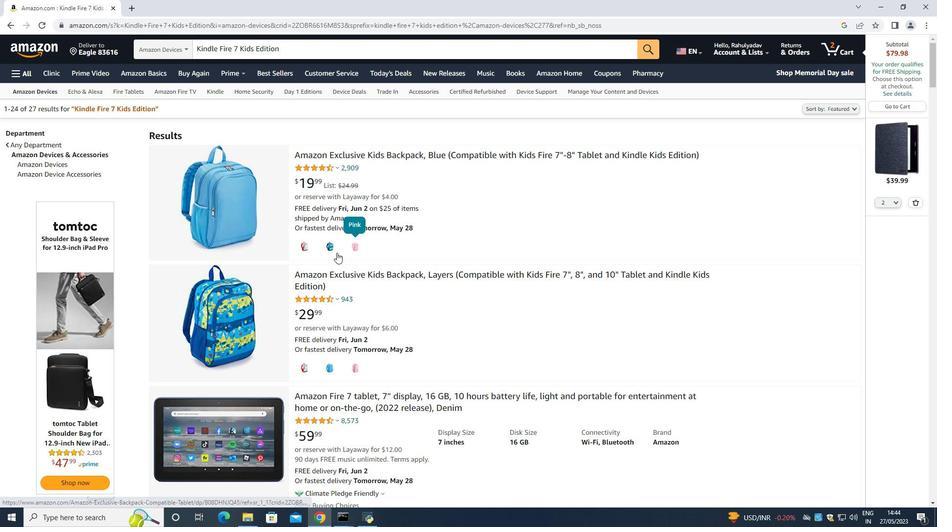 
Action: Mouse scrolled (337, 253) with delta (0, 0)
Screenshot: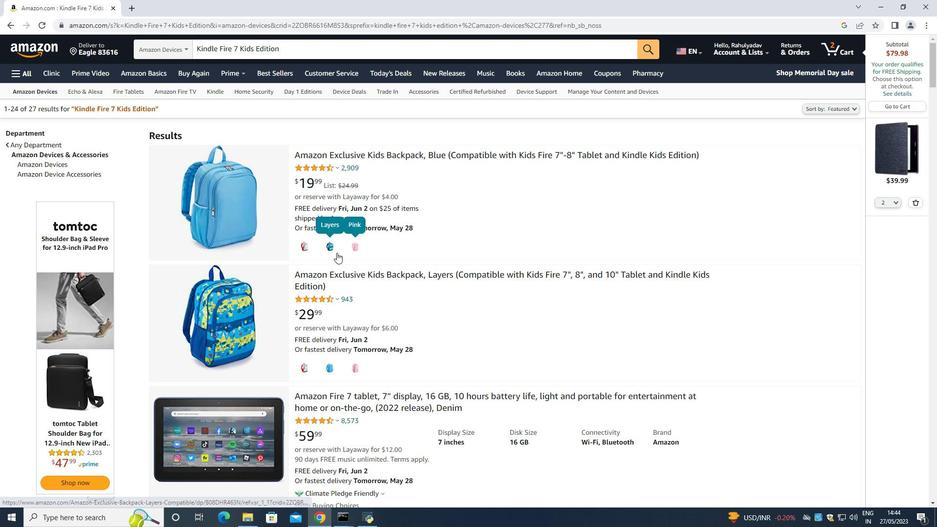 
Action: Mouse moved to (356, 264)
Screenshot: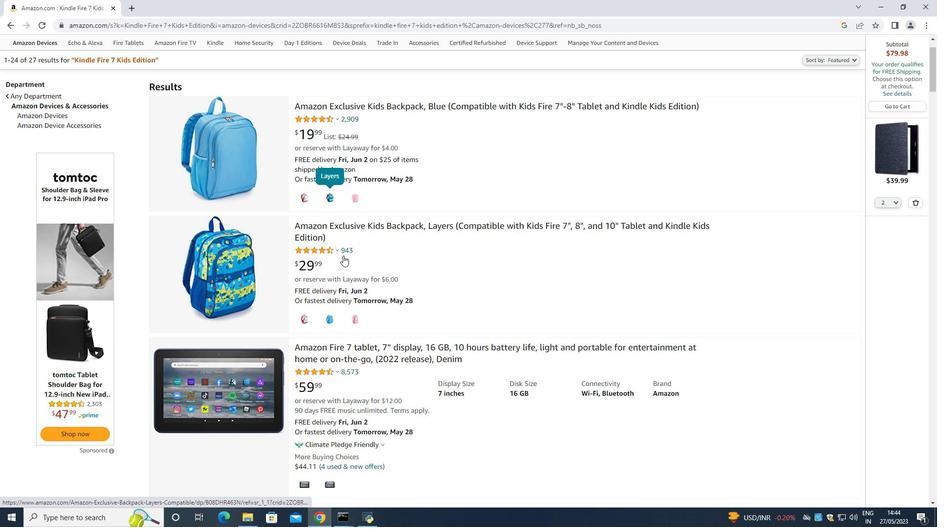 
Action: Mouse scrolled (356, 264) with delta (0, 0)
Screenshot: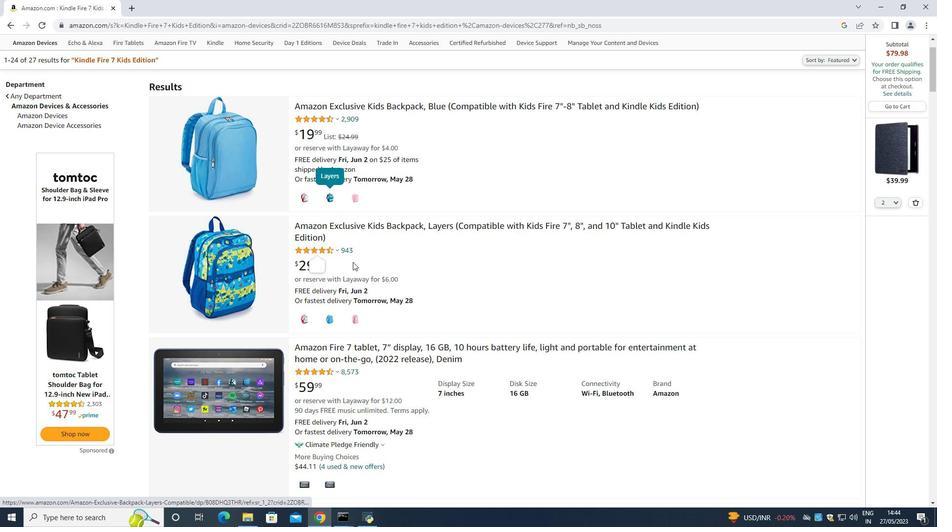 
Action: Mouse moved to (357, 265)
Screenshot: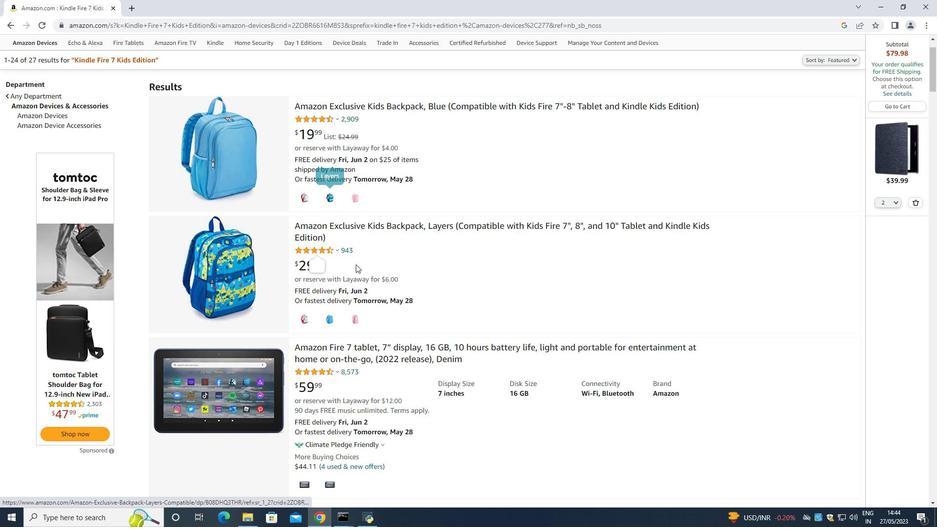 
Action: Mouse scrolled (357, 265) with delta (0, 0)
Screenshot: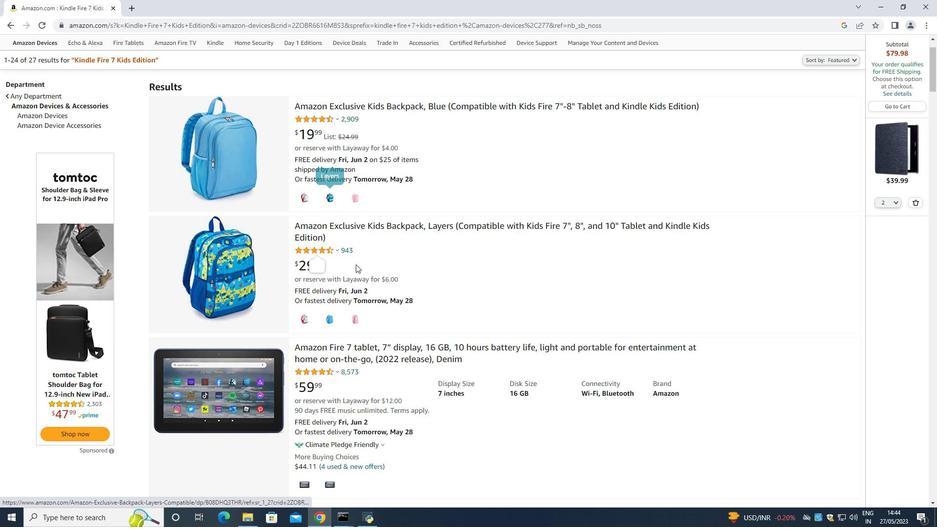 
Action: Mouse moved to (357, 264)
Screenshot: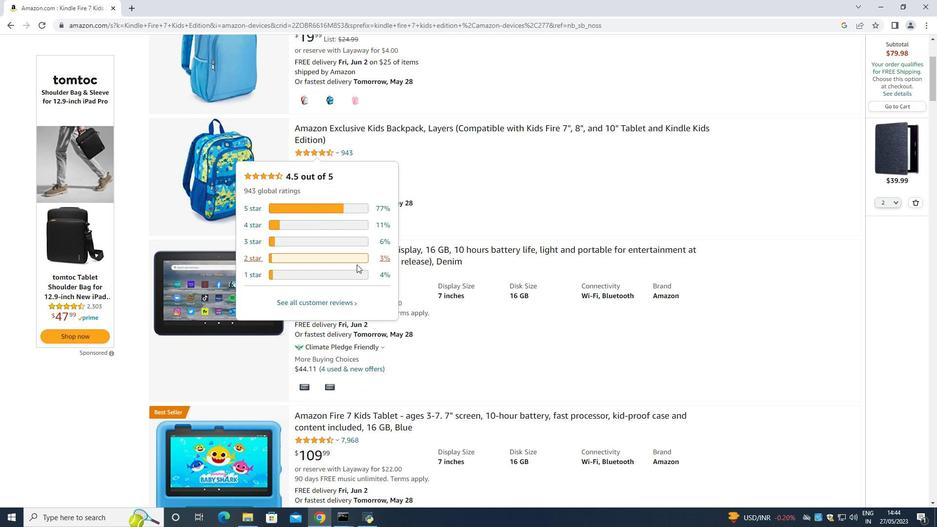 
Action: Key pressed <Key.down><Key.down><Key.down><Key.down><Key.down><Key.down><Key.down><Key.down><Key.down><Key.down><Key.down><Key.down><Key.down><Key.down><Key.down><Key.down><Key.down><Key.down><Key.down><Key.down><Key.down><Key.down><Key.down><Key.down><Key.down><Key.down><Key.down><Key.down><Key.down><Key.down><Key.down><Key.down><Key.down><Key.down><Key.down><Key.down><Key.down><Key.down><Key.down><Key.down><Key.down><Key.down><Key.down><Key.down><Key.down><Key.down><Key.down><Key.down>
Screenshot: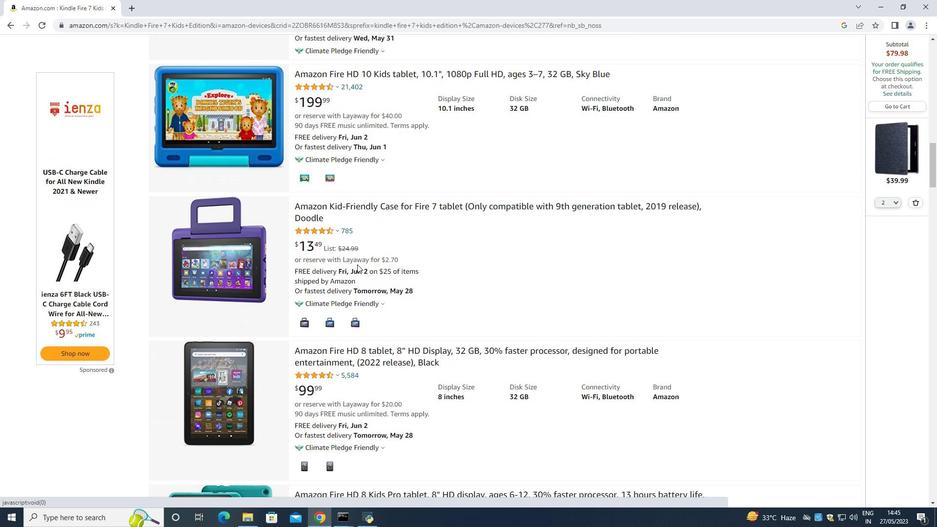 
Action: Mouse moved to (372, 109)
Screenshot: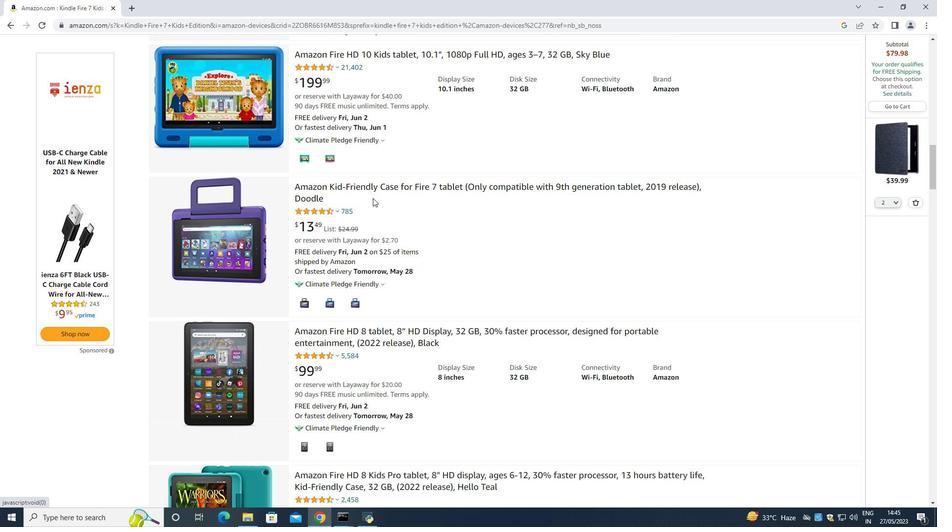 
Action: Mouse scrolled (372, 109) with delta (0, 0)
Screenshot: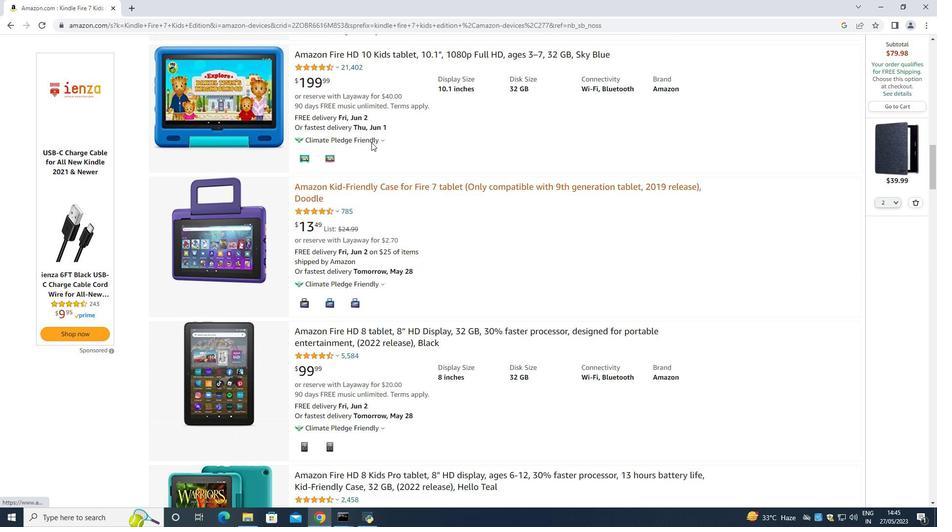 
Action: Mouse scrolled (372, 109) with delta (0, 0)
Screenshot: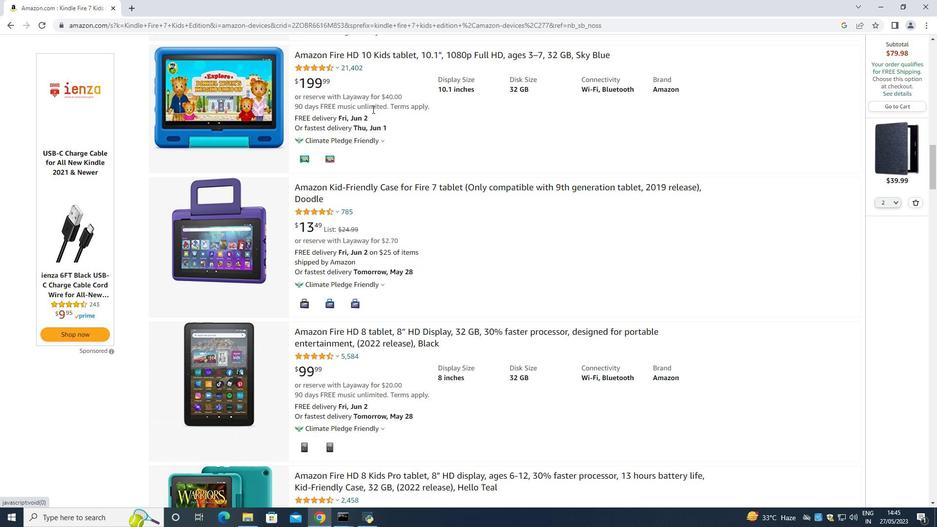 
Action: Mouse moved to (373, 108)
Screenshot: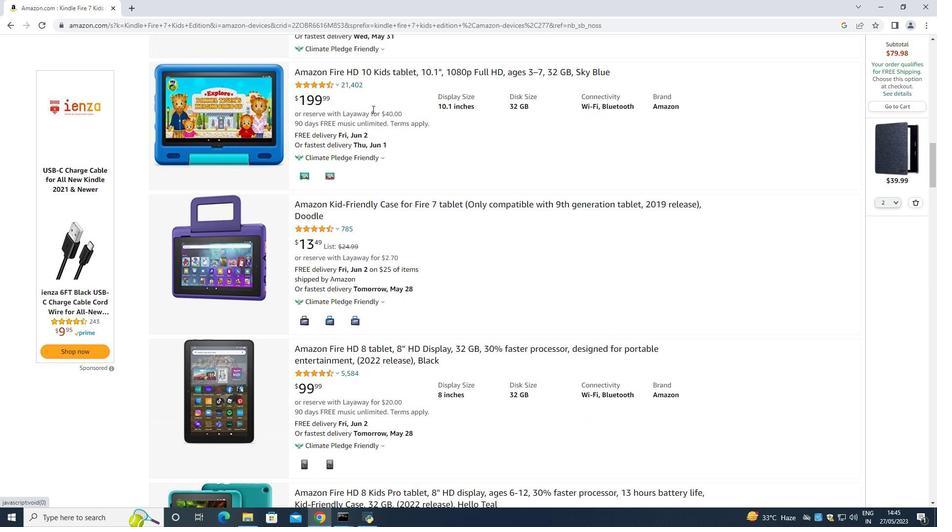 
Action: Mouse scrolled (373, 109) with delta (0, 0)
Screenshot: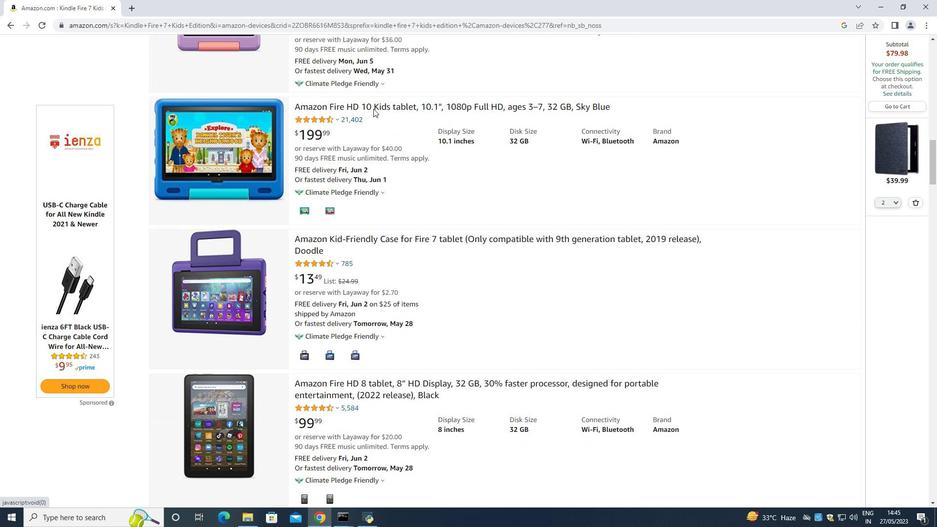 
Action: Mouse moved to (373, 108)
Screenshot: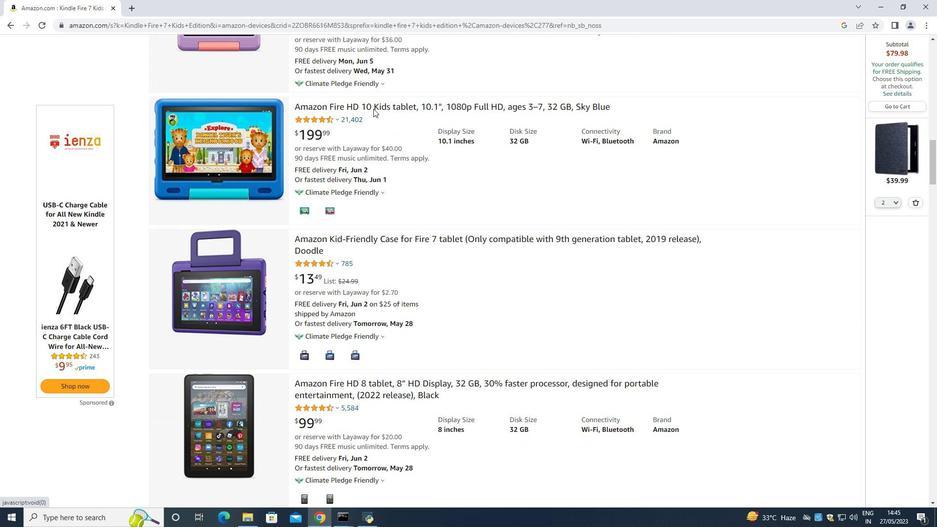 
Action: Mouse scrolled (373, 108) with delta (0, 0)
Screenshot: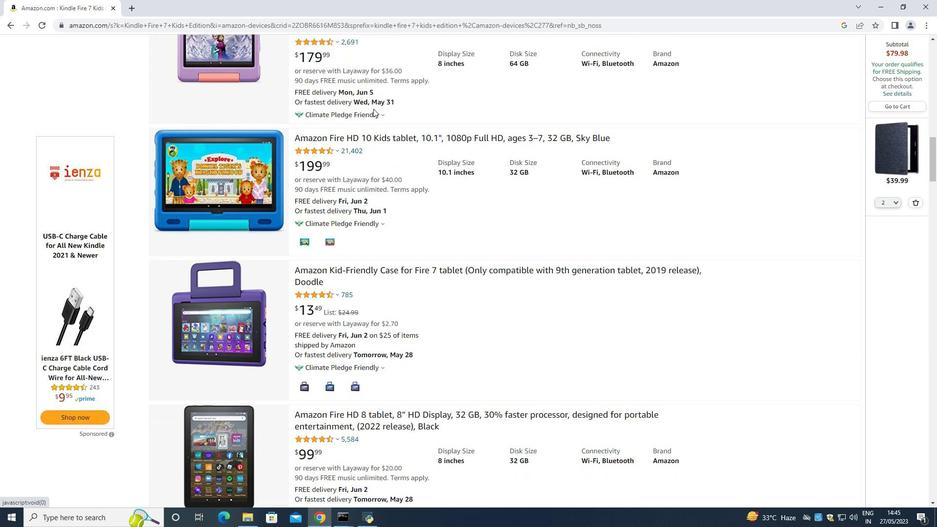 
Action: Mouse scrolled (373, 108) with delta (0, 0)
Screenshot: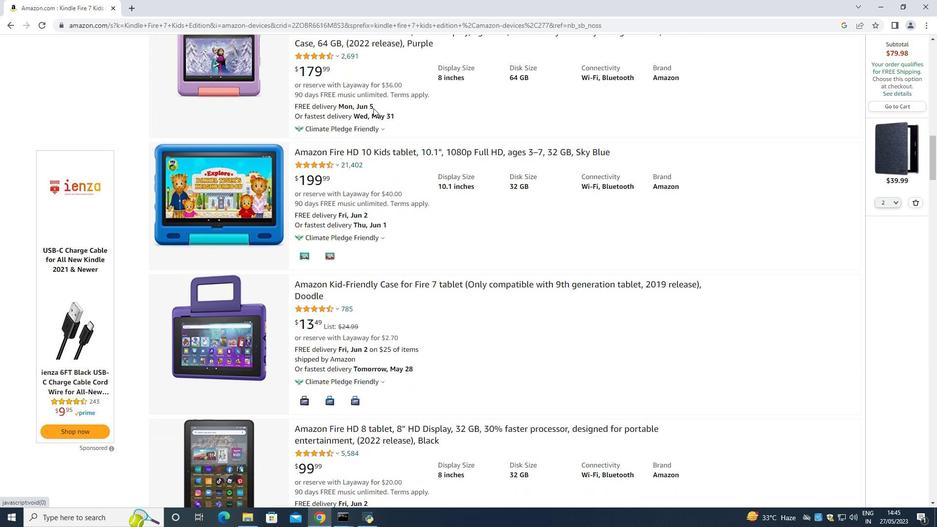 
Action: Mouse scrolled (373, 108) with delta (0, 0)
Screenshot: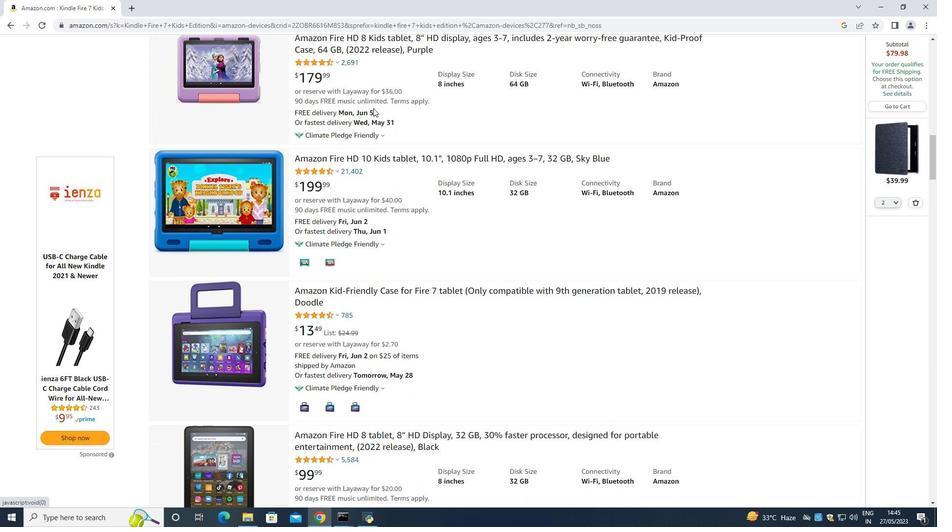 
Action: Mouse moved to (373, 105)
Screenshot: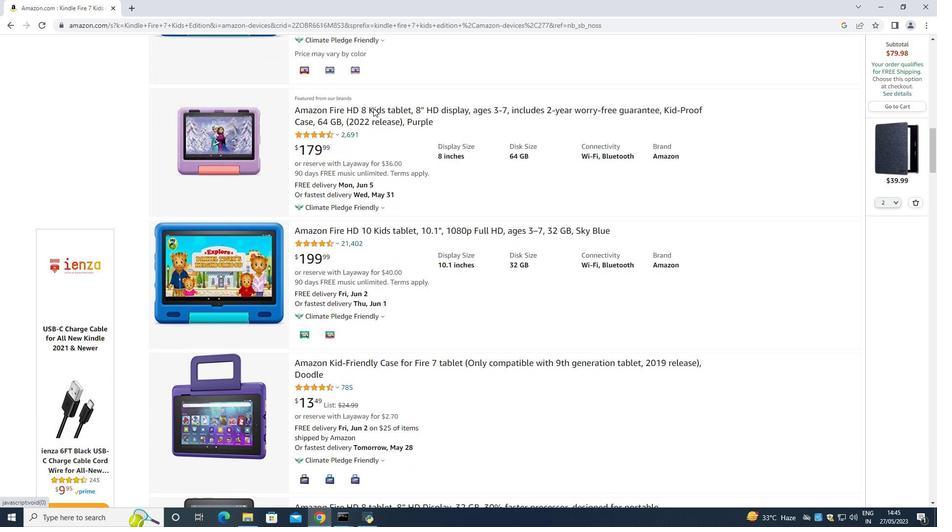 
Action: Mouse scrolled (373, 106) with delta (0, 0)
Screenshot: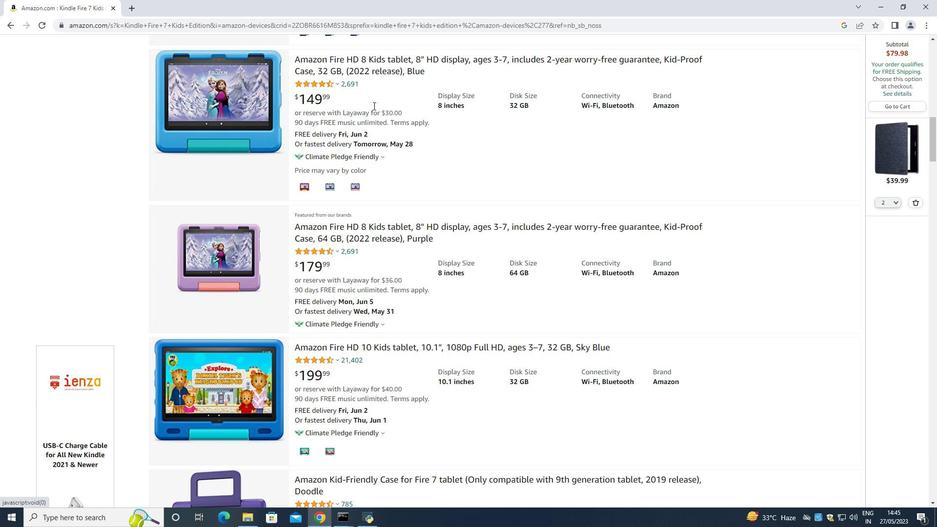
Action: Mouse scrolled (373, 106) with delta (0, 0)
Screenshot: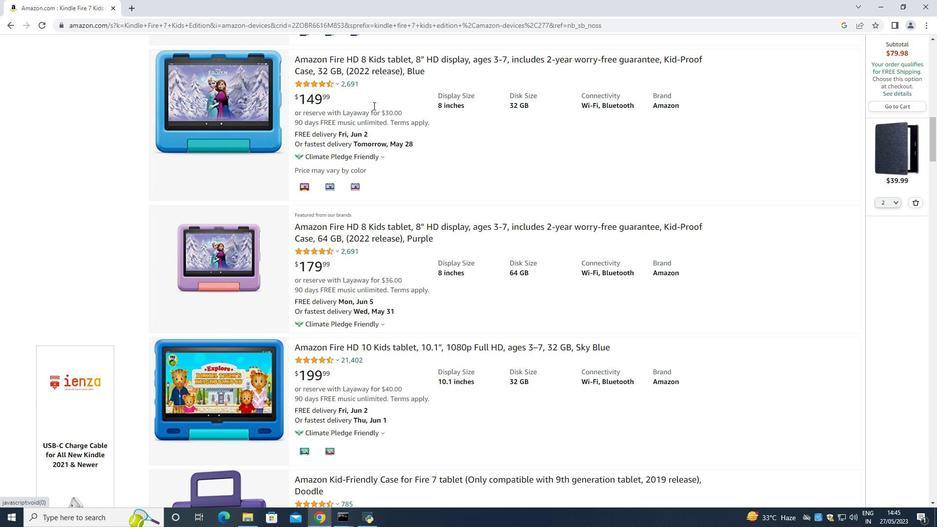 
Action: Mouse moved to (373, 106)
Screenshot: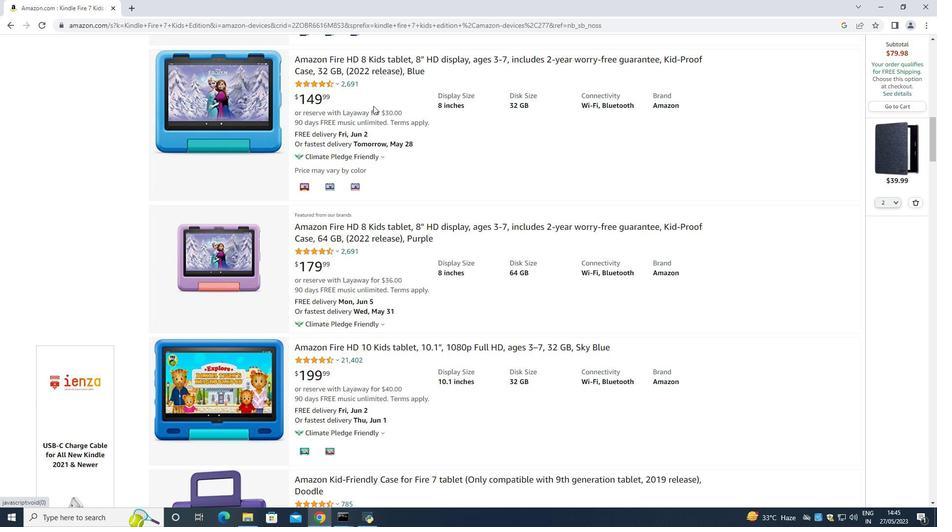
Action: Mouse scrolled (373, 107) with delta (0, 0)
Screenshot: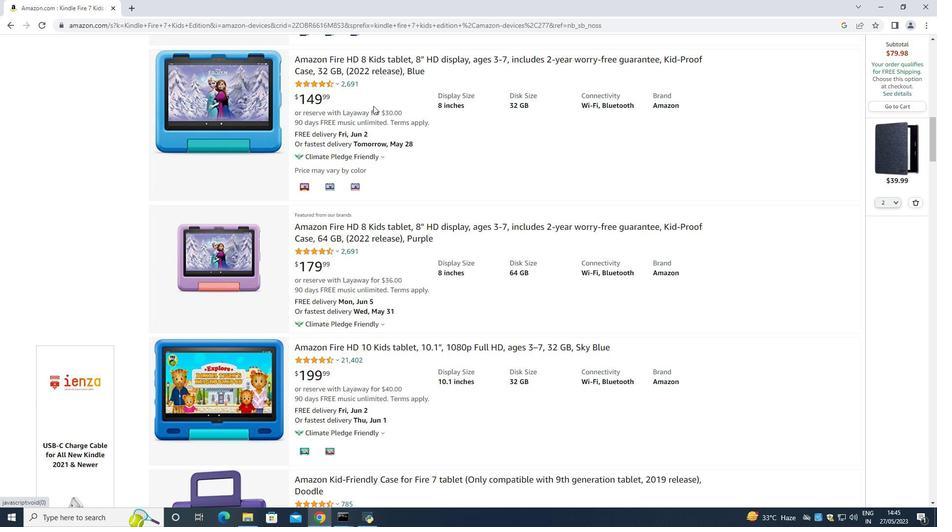
Action: Mouse moved to (374, 111)
Screenshot: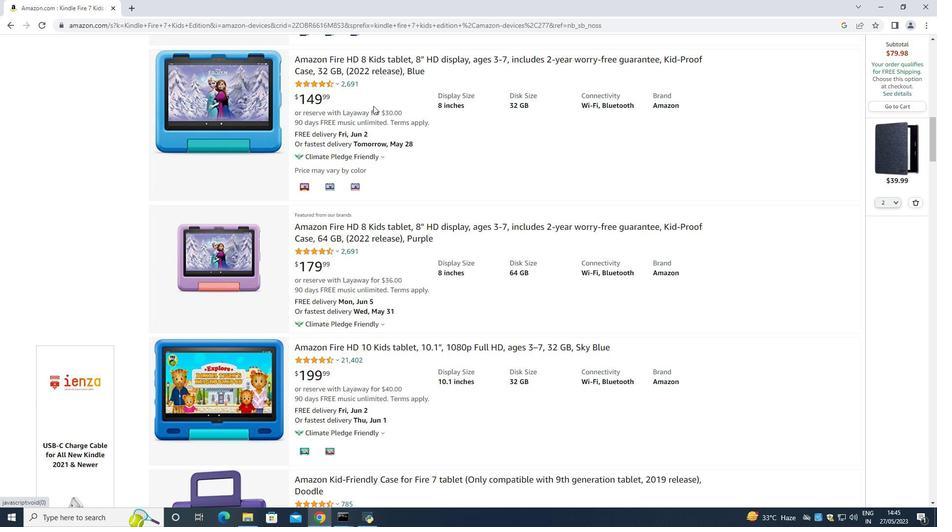 
Action: Mouse scrolled (374, 112) with delta (0, 0)
Screenshot: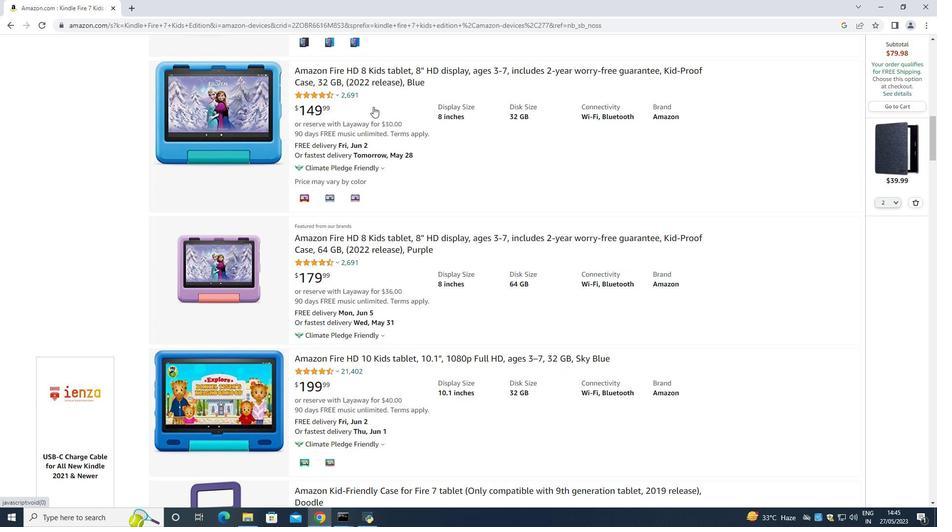 
Action: Mouse scrolled (374, 112) with delta (0, 0)
Screenshot: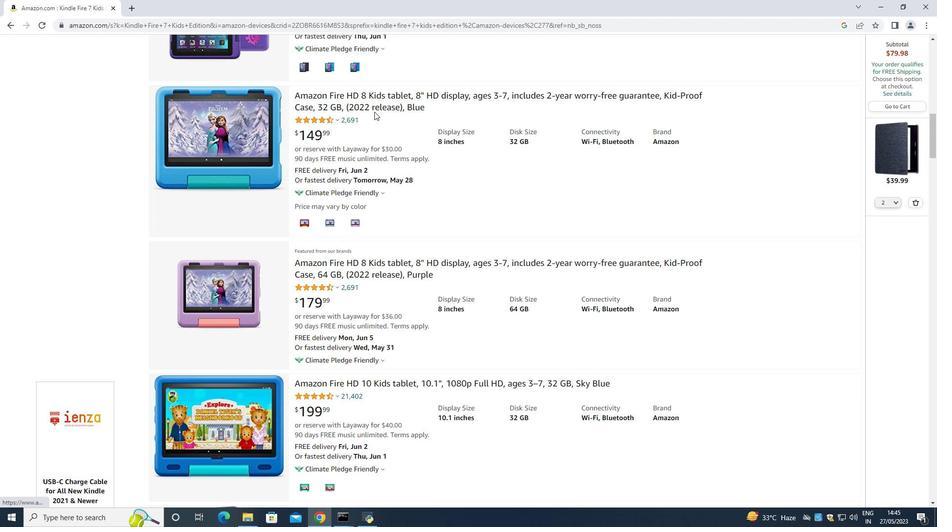 
Action: Mouse scrolled (374, 112) with delta (0, 0)
Screenshot: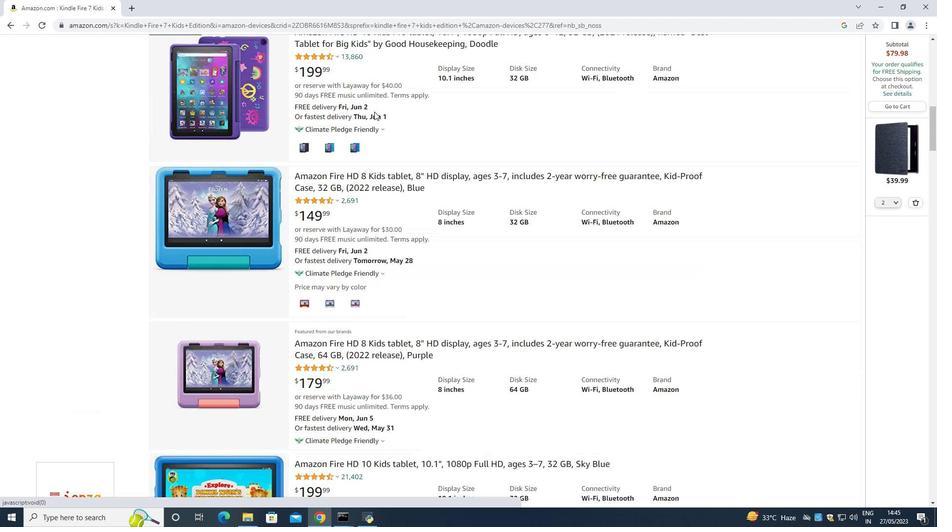 
Action: Mouse scrolled (374, 112) with delta (0, 0)
Screenshot: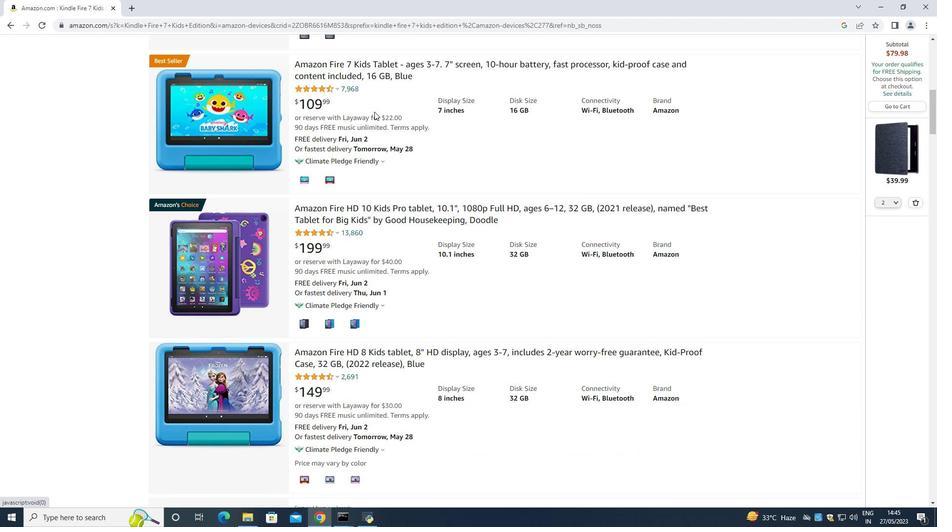
Action: Mouse scrolled (374, 112) with delta (0, 0)
Screenshot: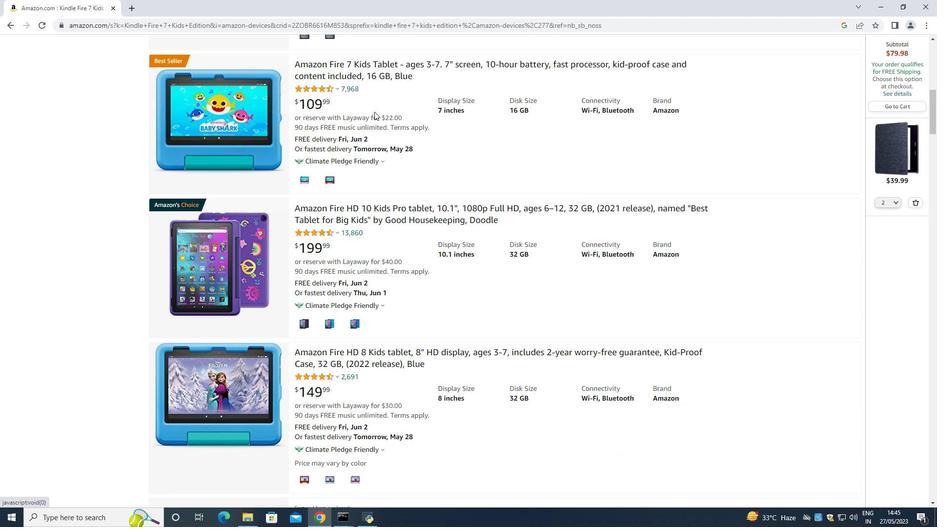 
Action: Mouse scrolled (374, 112) with delta (0, 0)
Screenshot: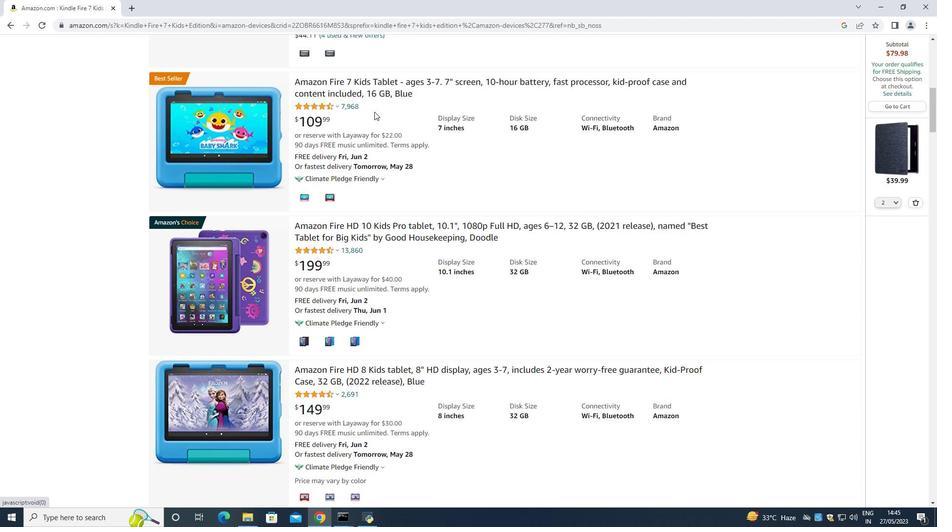 
Action: Mouse scrolled (374, 112) with delta (0, 0)
Screenshot: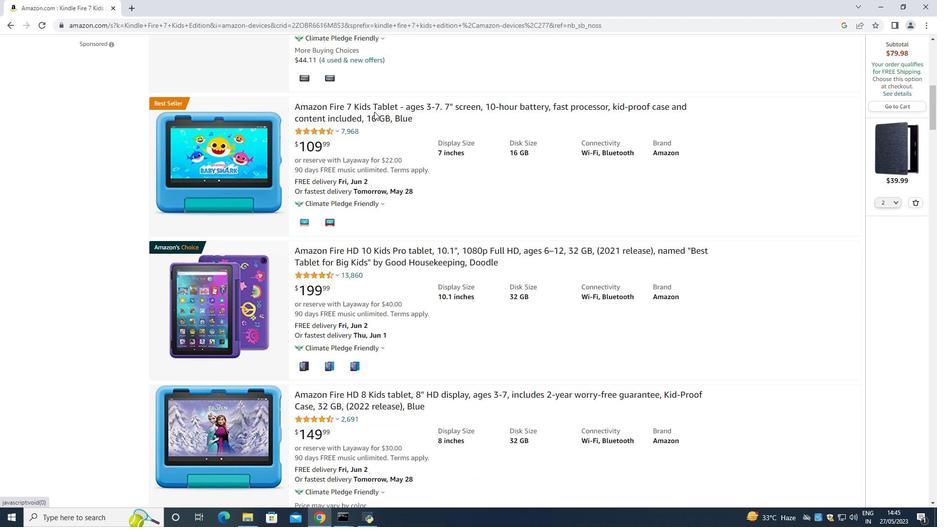 
Action: Mouse moved to (362, 130)
Screenshot: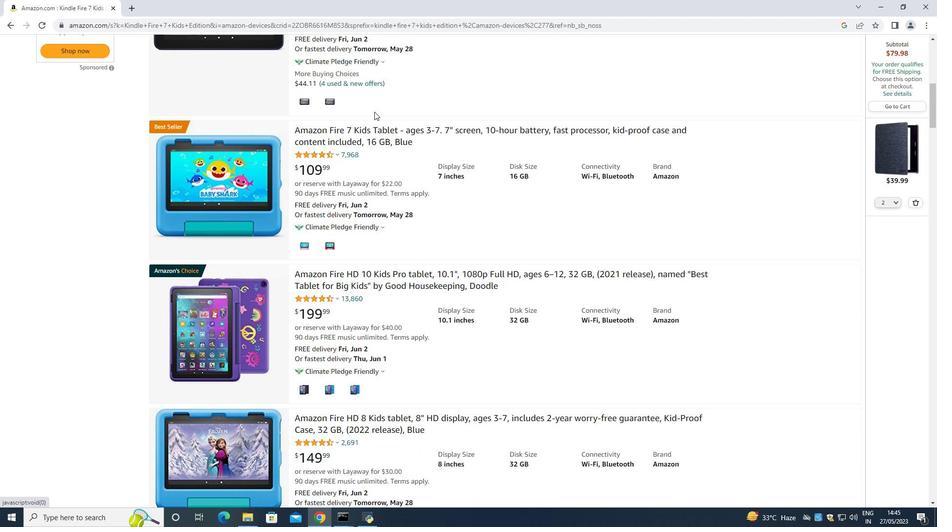 
Action: Mouse scrolled (368, 121) with delta (0, 0)
Screenshot: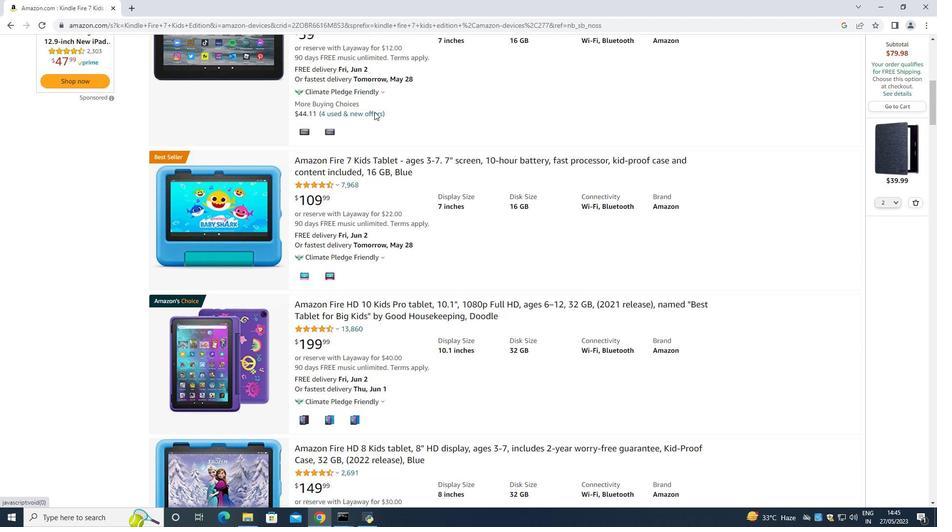 
Action: Mouse moved to (358, 131)
Screenshot: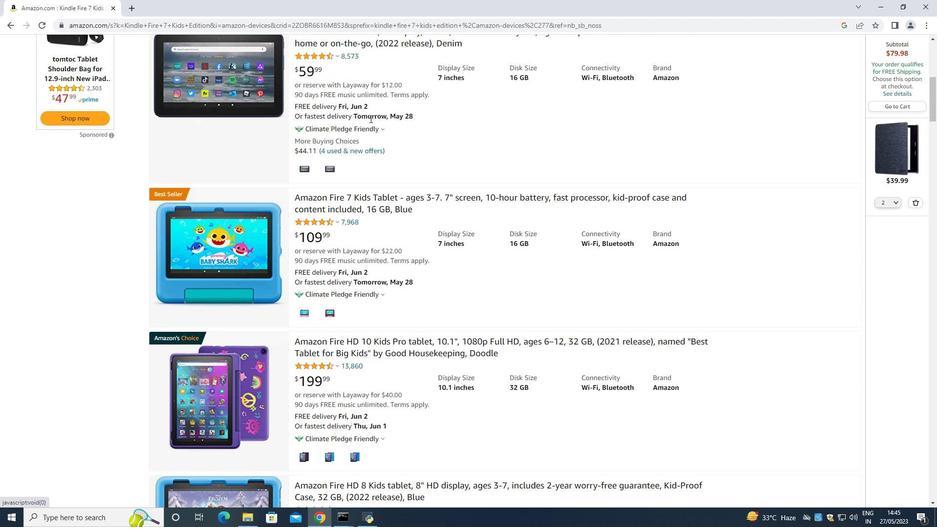 
Action: Mouse scrolled (358, 132) with delta (0, 0)
Screenshot: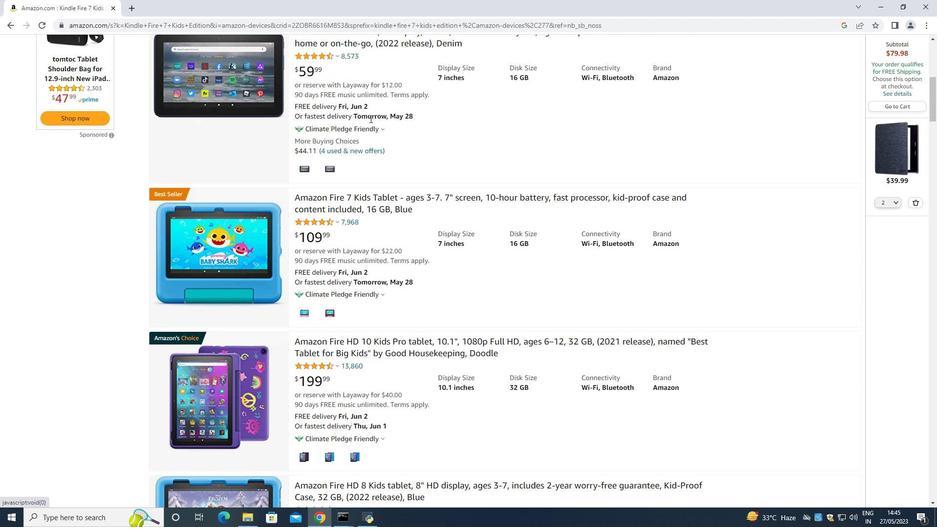 
Action: Mouse moved to (355, 130)
Screenshot: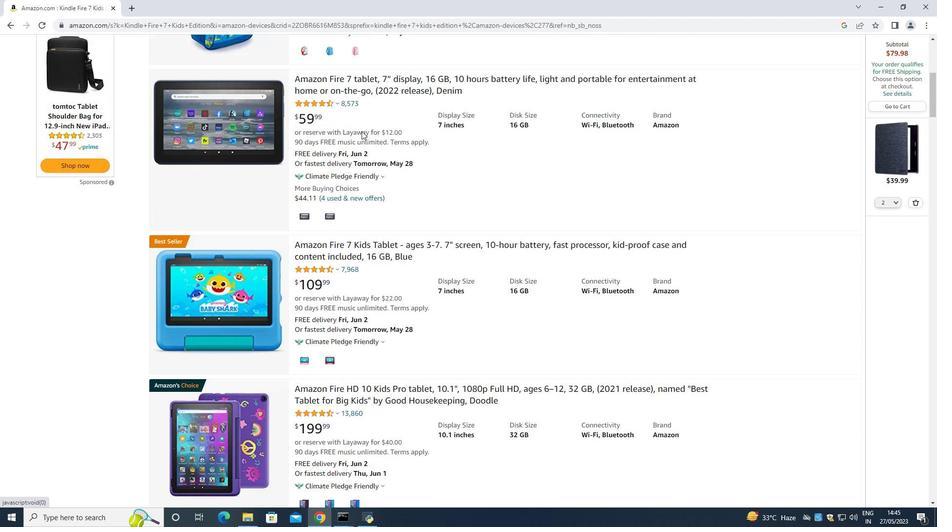 
Action: Mouse scrolled (355, 130) with delta (0, 0)
Screenshot: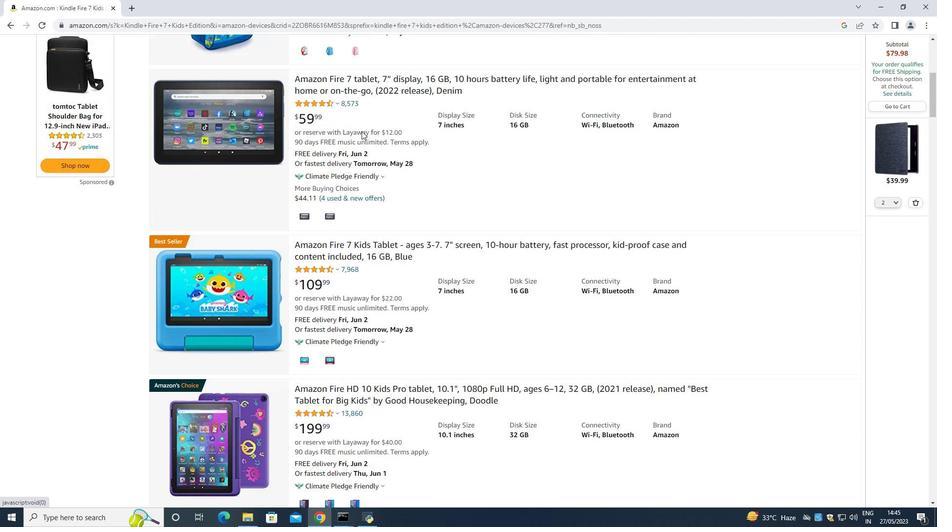 
Action: Mouse moved to (401, 197)
Screenshot: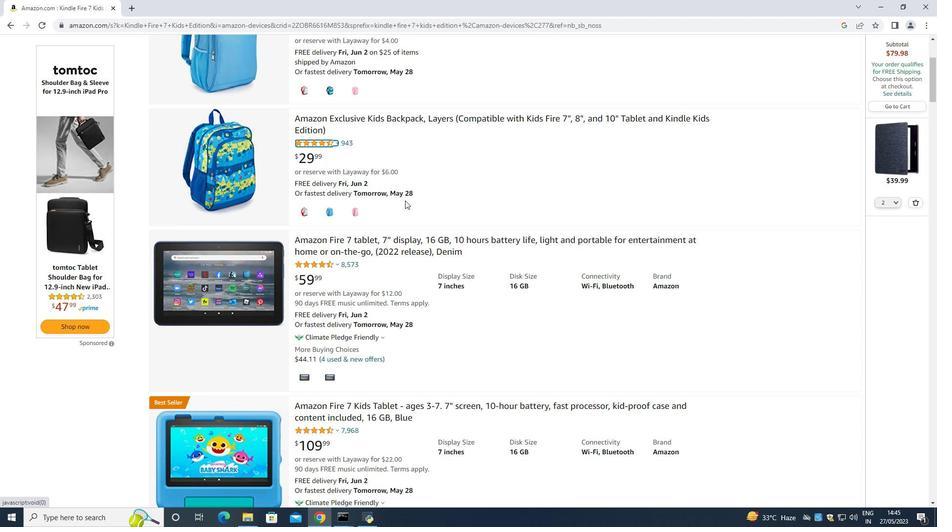 
Action: Mouse scrolled (401, 197) with delta (0, 0)
Screenshot: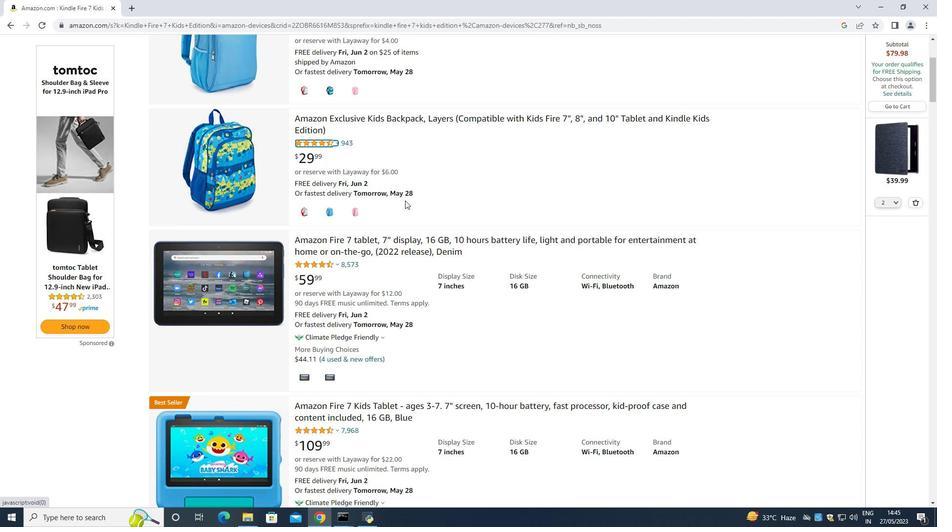 
Action: Mouse moved to (382, 173)
Screenshot: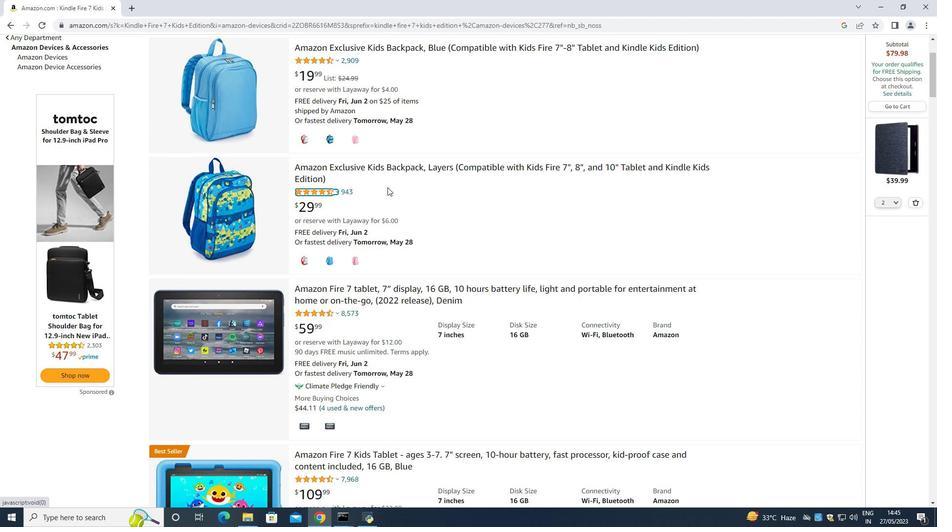 
Action: Mouse scrolled (382, 174) with delta (0, 0)
Screenshot: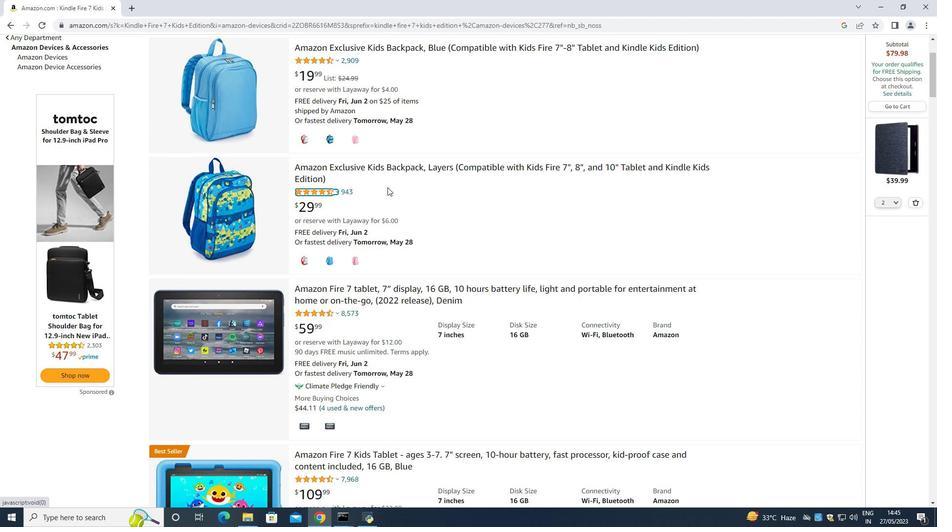 
Action: Mouse scrolled (382, 174) with delta (0, 0)
Screenshot: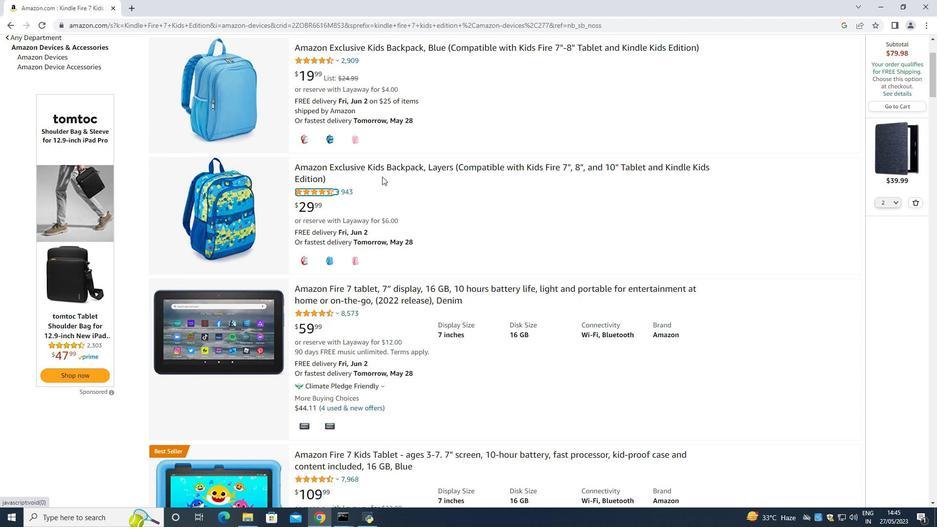 
Action: Mouse moved to (382, 172)
Screenshot: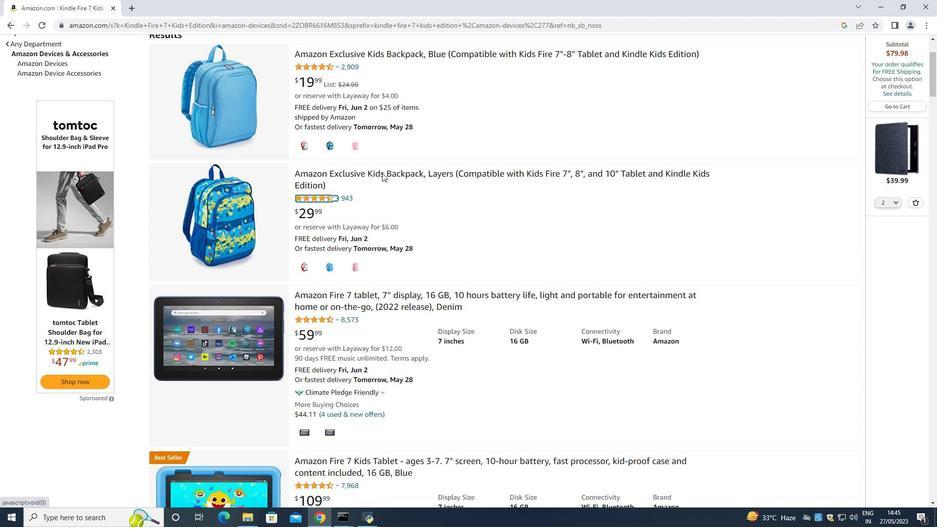 
Action: Mouse scrolled (382, 172) with delta (0, 0)
Screenshot: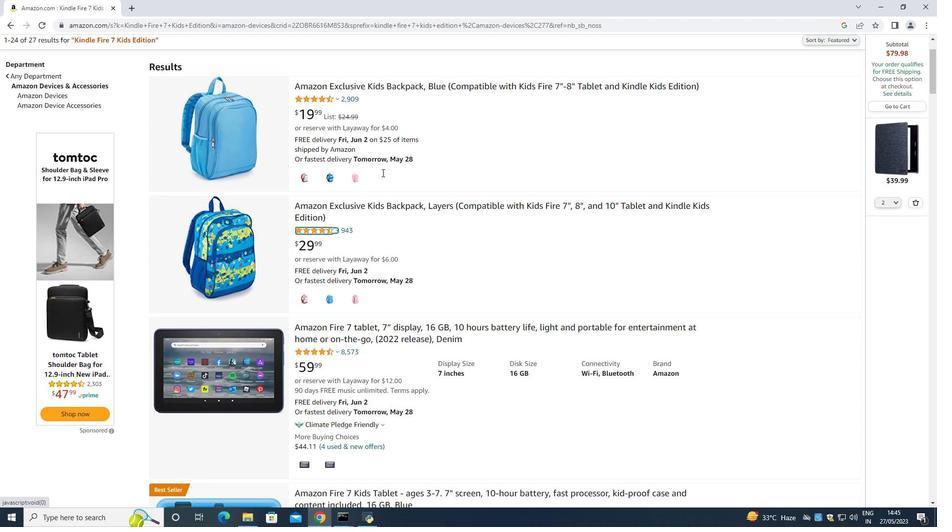 
Action: Mouse moved to (644, 156)
Screenshot: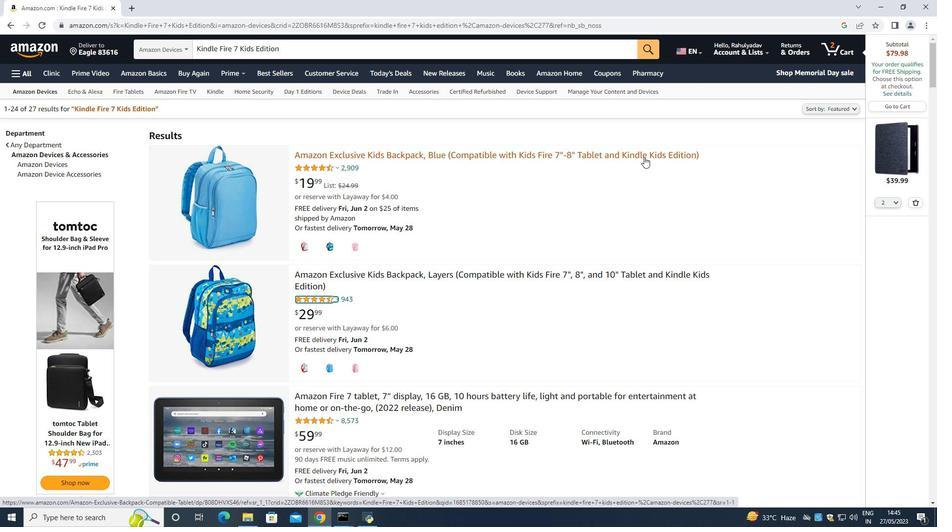 
Action: Mouse pressed left at (644, 156)
Screenshot: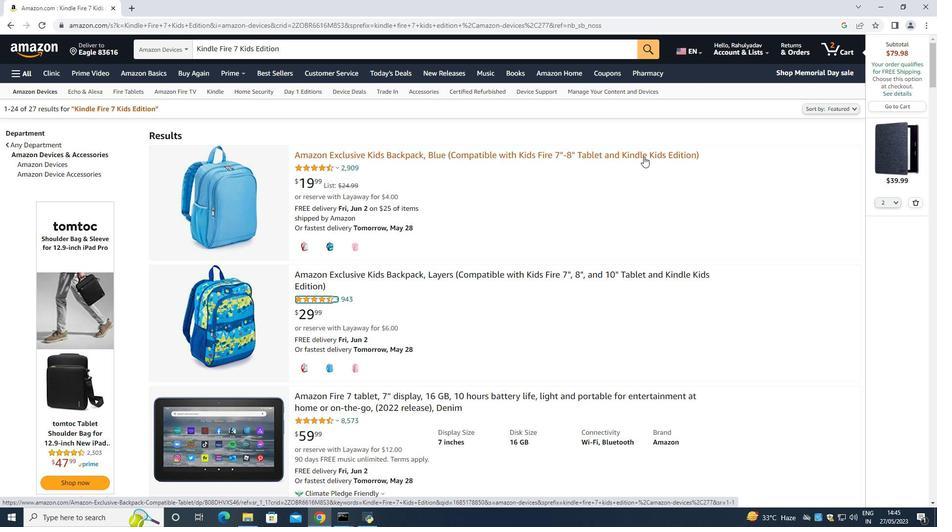 
Action: Mouse moved to (516, 63)
Screenshot: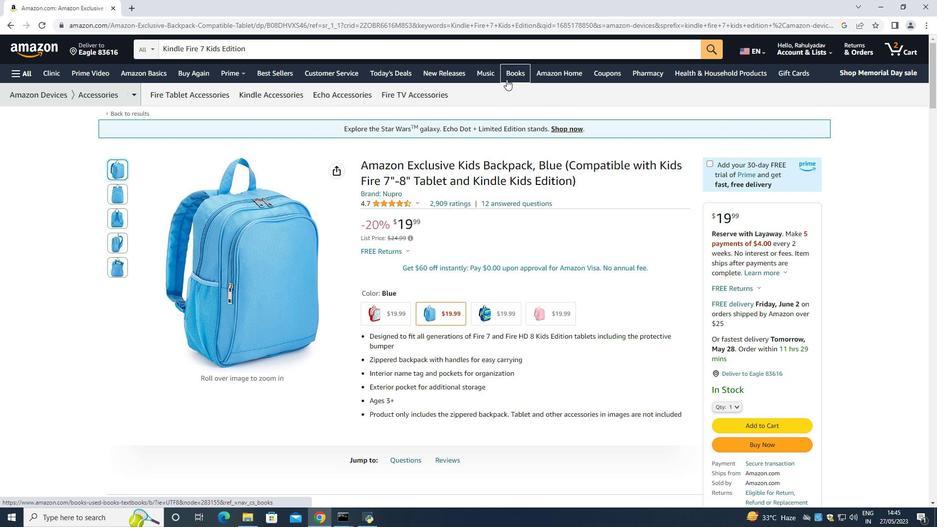 
Action: Mouse scrolled (516, 63) with delta (0, 0)
Screenshot: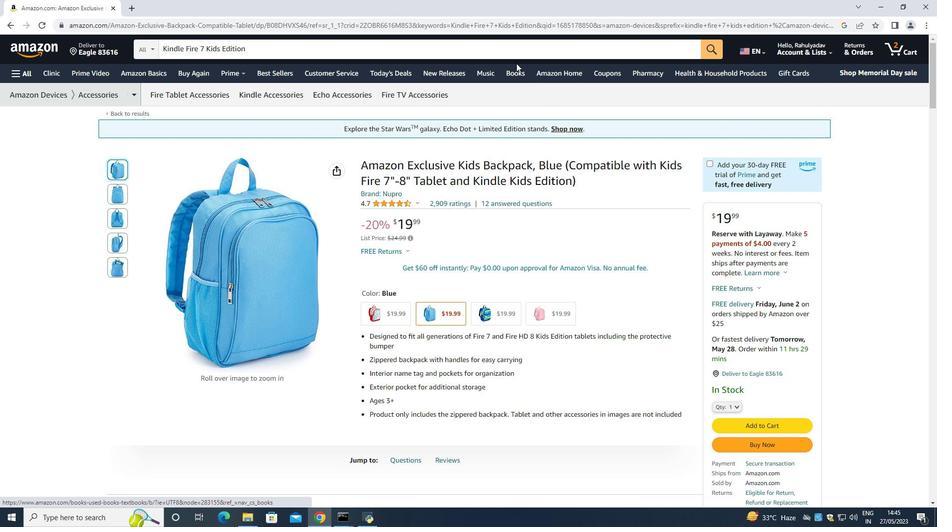
Action: Mouse moved to (458, 187)
Screenshot: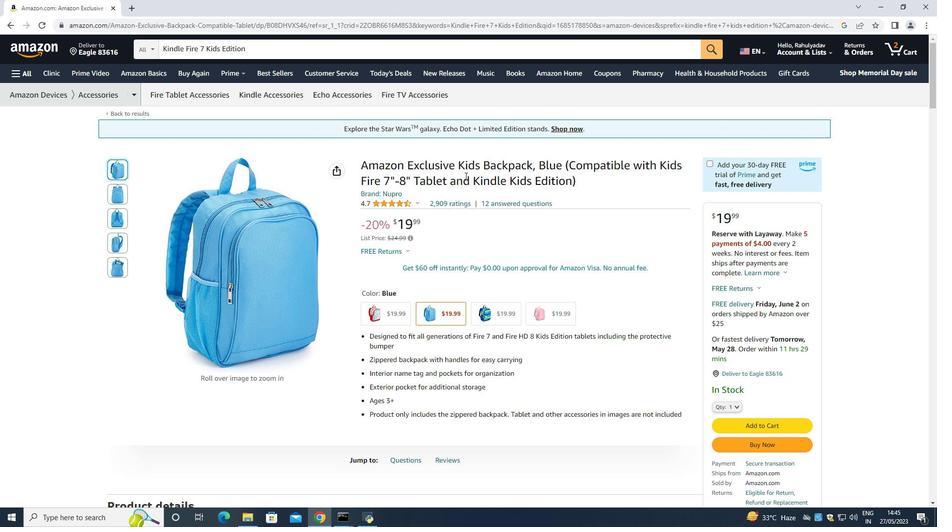 
Action: Mouse scrolled (458, 187) with delta (0, 0)
Screenshot: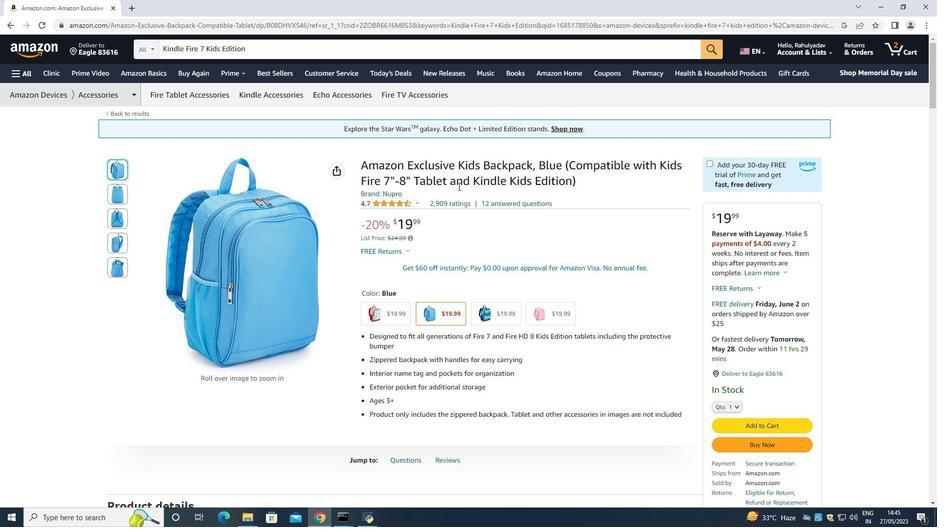 
Action: Mouse moved to (119, 142)
Screenshot: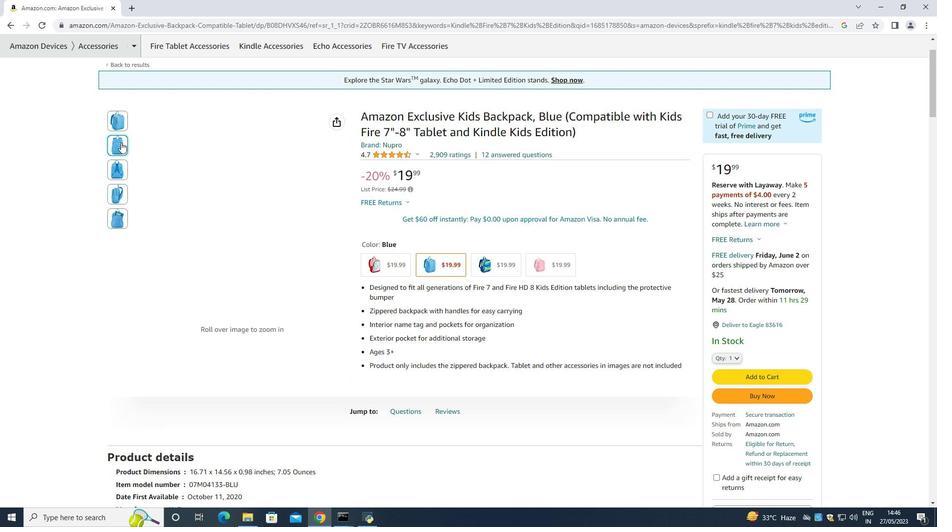 
Action: Mouse pressed left at (119, 142)
Screenshot: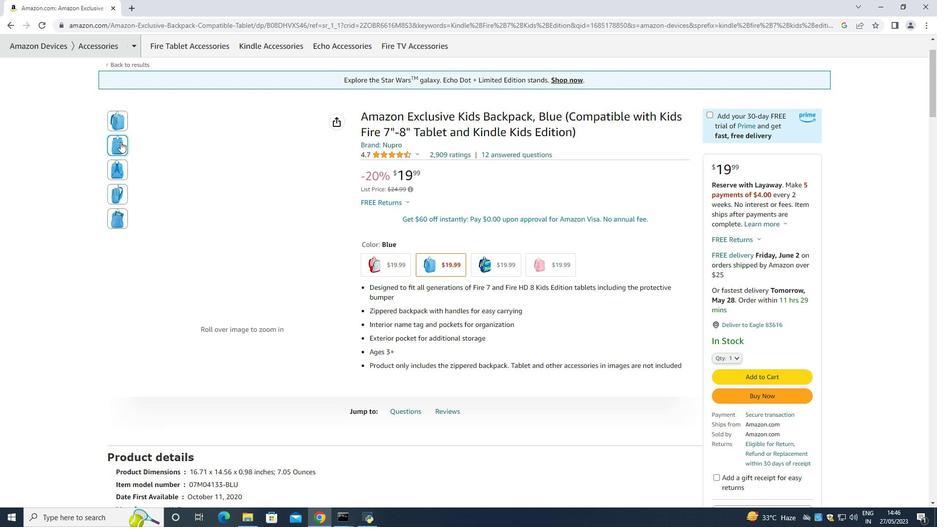 
Action: Mouse moved to (240, 197)
Screenshot: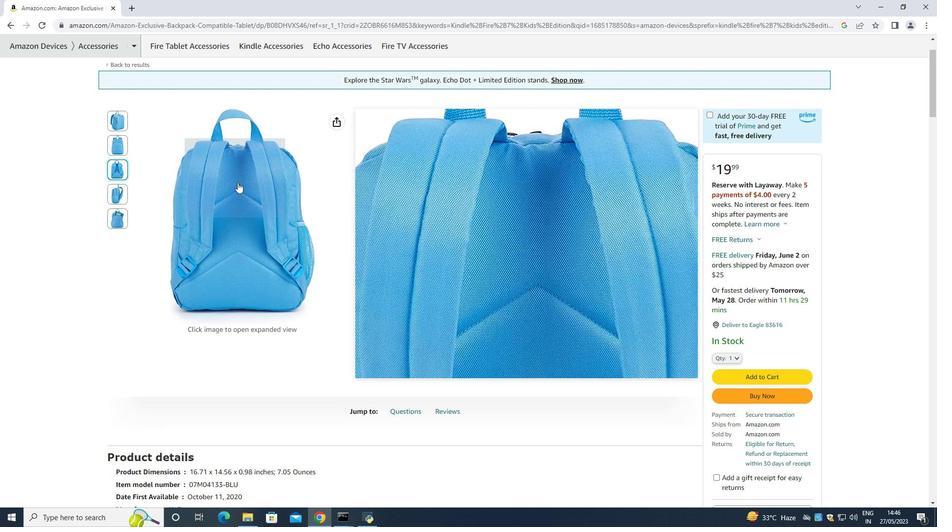 
Action: Mouse scrolled (240, 197) with delta (0, 0)
Screenshot: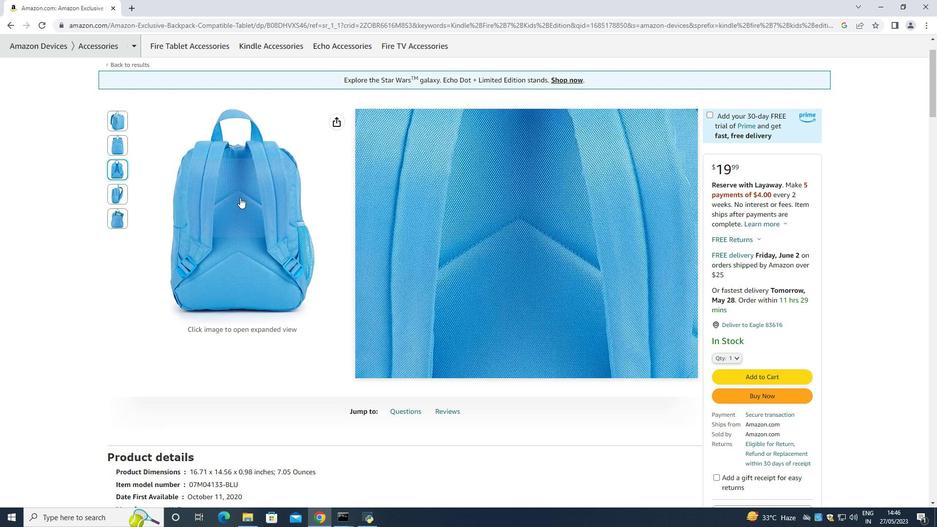 
Action: Mouse scrolled (240, 197) with delta (0, 0)
Screenshot: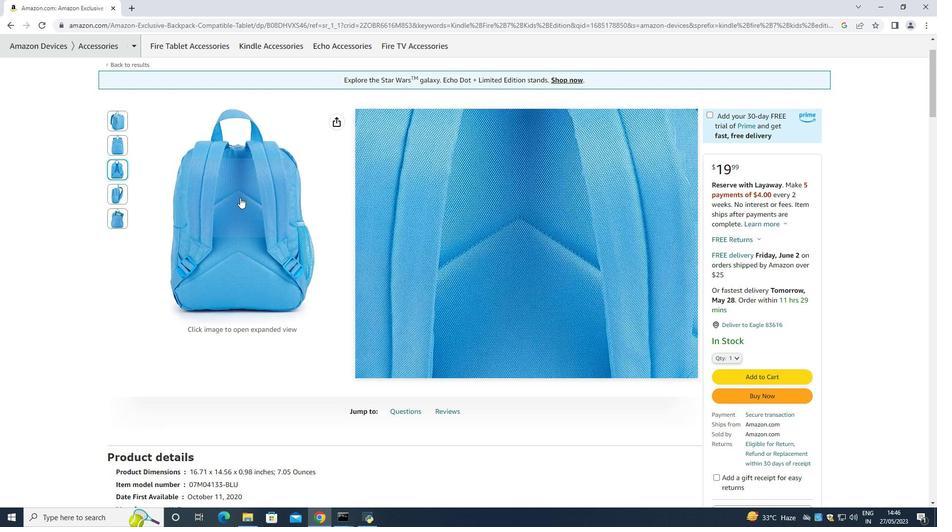 
Action: Mouse scrolled (240, 197) with delta (0, 0)
Screenshot: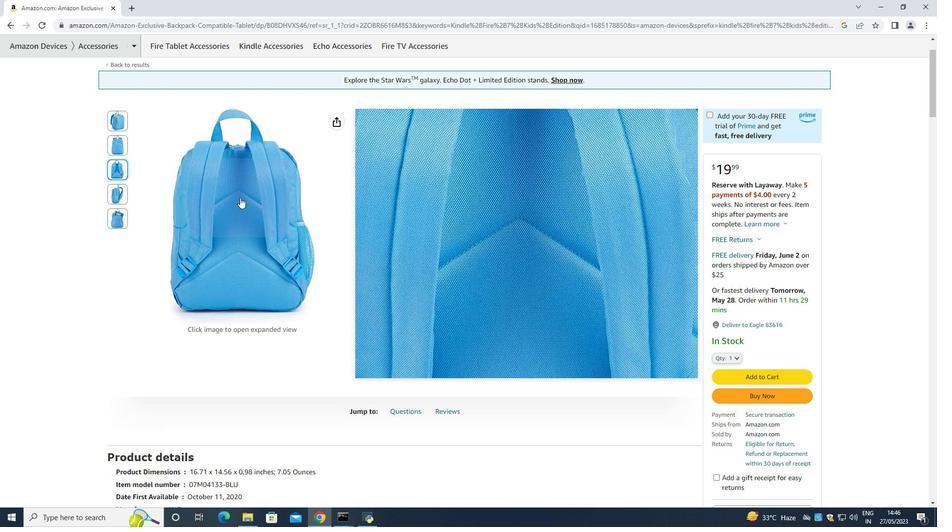 
Action: Mouse scrolled (240, 197) with delta (0, 0)
Screenshot: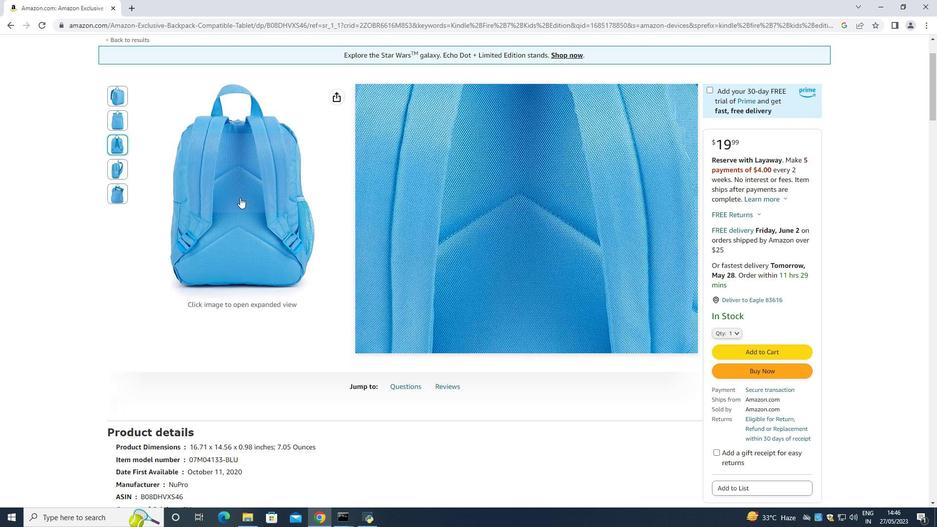
Action: Mouse moved to (240, 197)
Screenshot: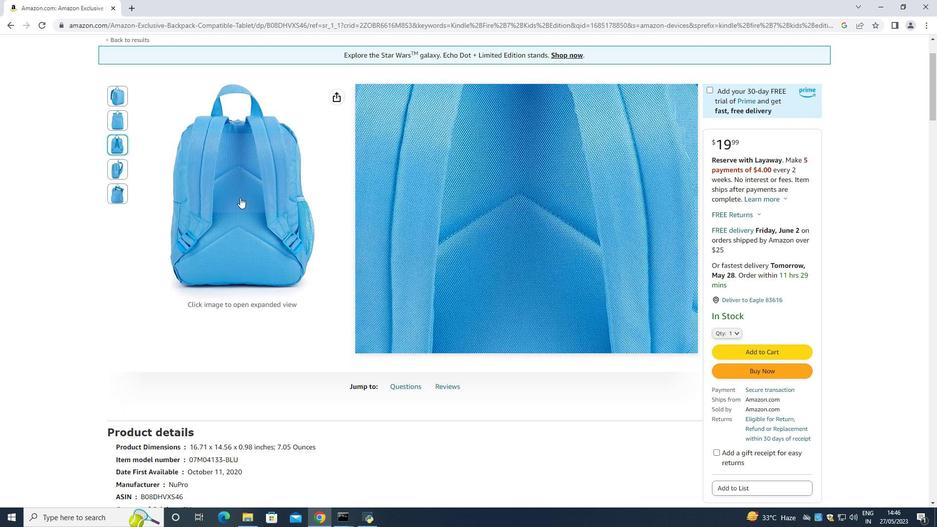 
Action: Mouse scrolled (240, 198) with delta (0, 0)
Screenshot: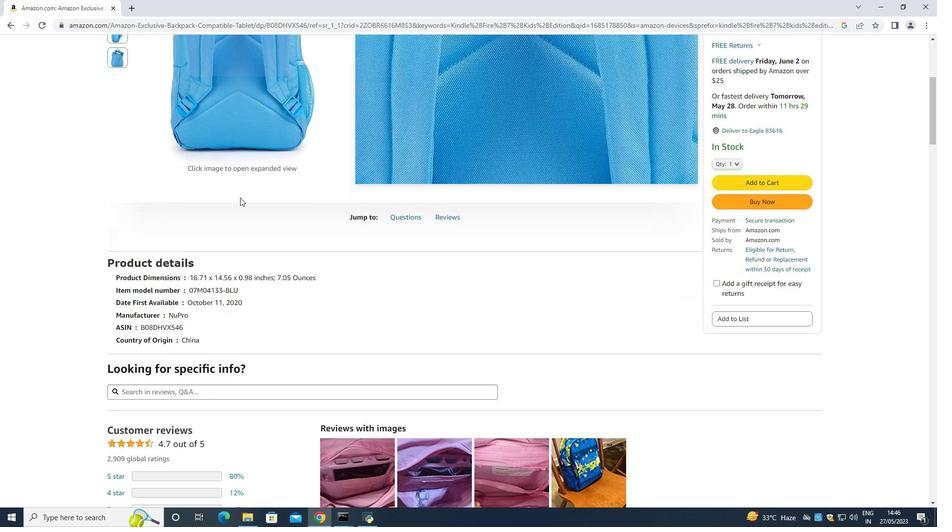 
Action: Mouse scrolled (240, 198) with delta (0, 0)
Screenshot: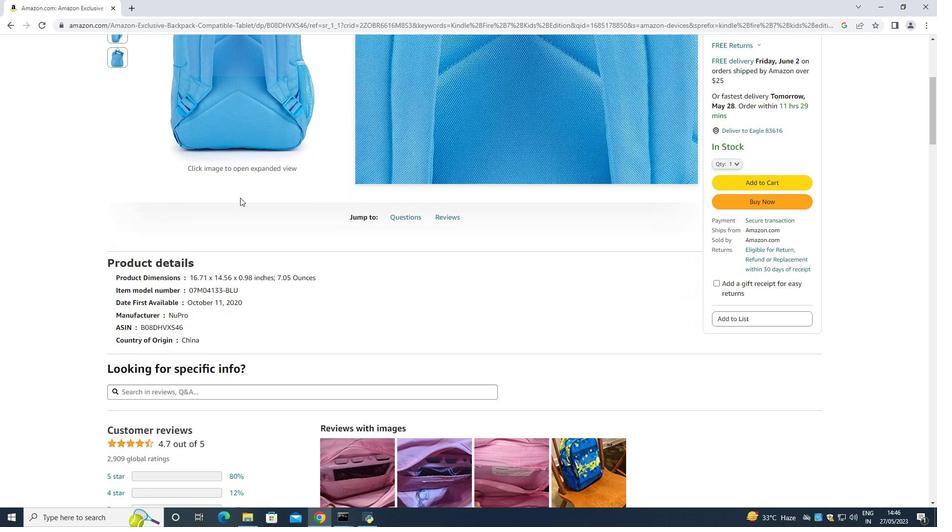 
Action: Mouse scrolled (240, 198) with delta (0, 0)
Screenshot: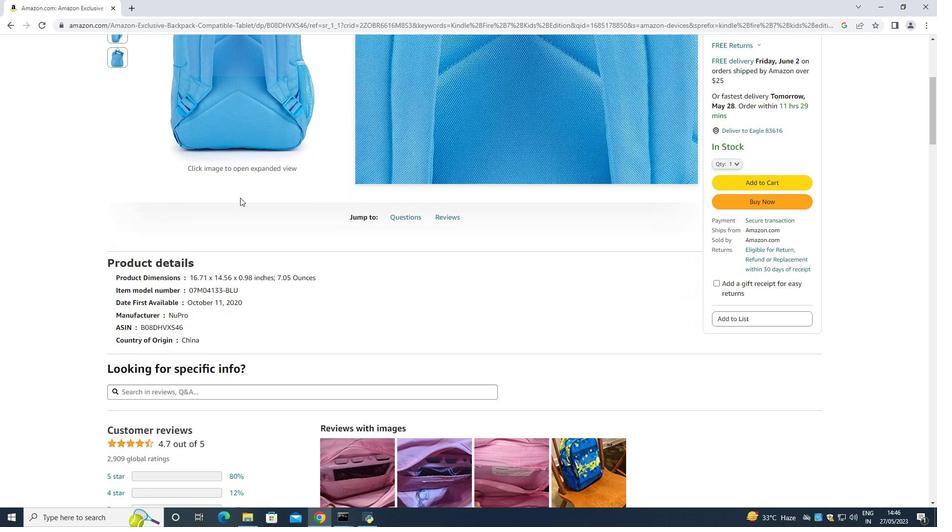 
Action: Mouse scrolled (240, 198) with delta (0, 0)
Screenshot: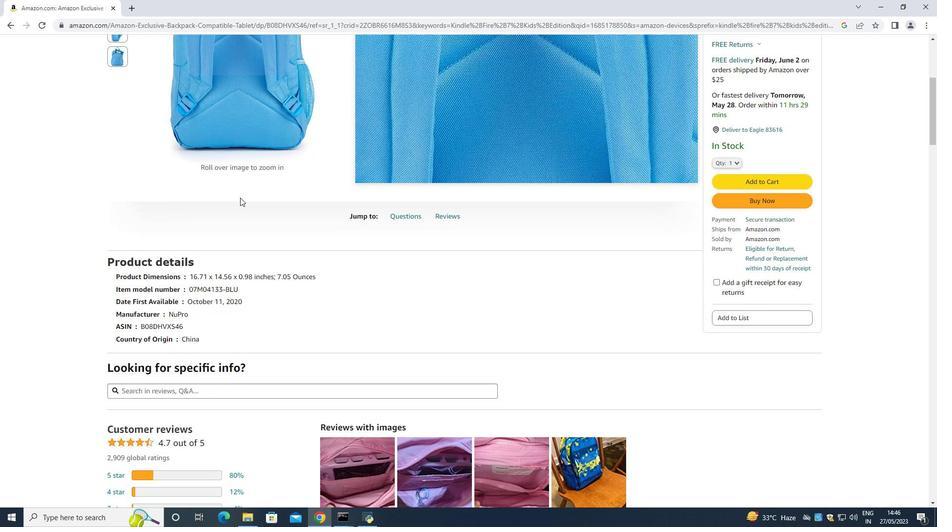 
Action: Mouse scrolled (240, 198) with delta (0, 0)
Screenshot: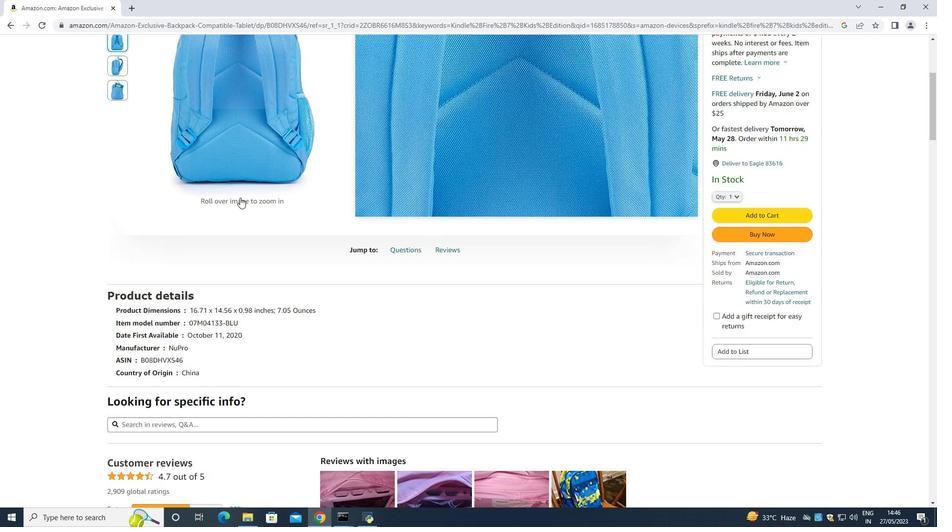 
Action: Mouse scrolled (240, 197) with delta (0, 0)
Screenshot: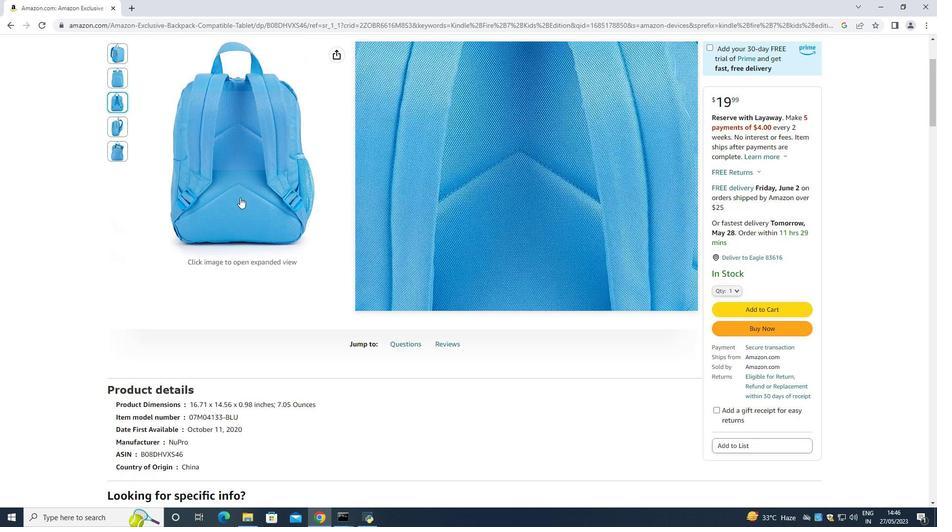 
Action: Mouse scrolled (240, 197) with delta (0, 0)
Screenshot: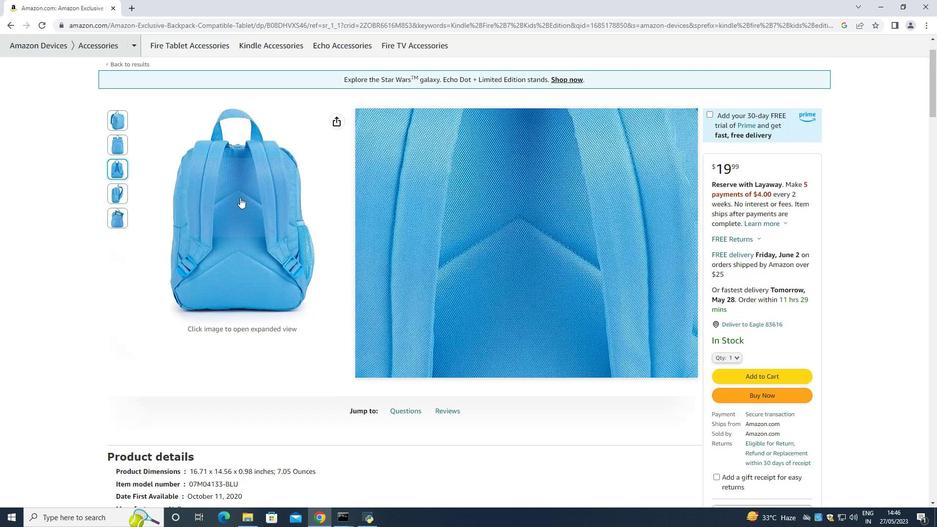 
Action: Mouse moved to (117, 142)
Screenshot: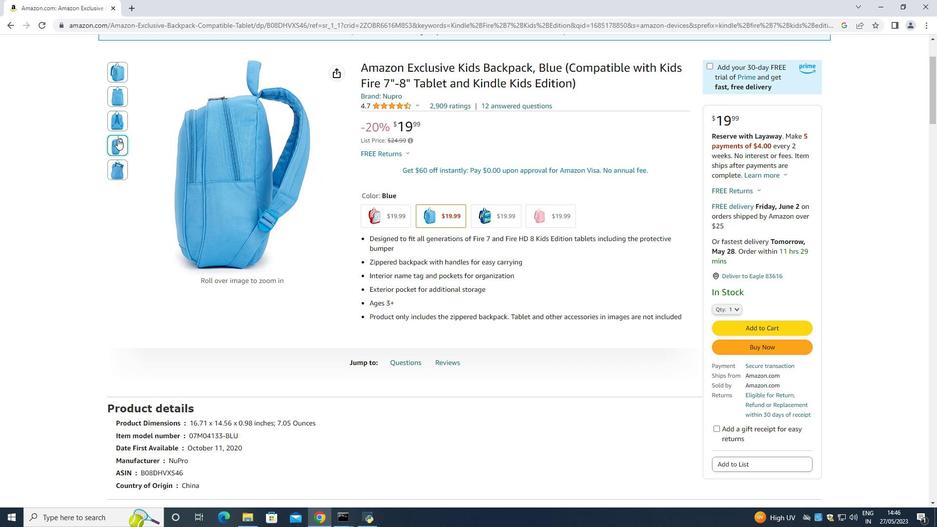 
Action: Mouse pressed left at (117, 142)
Screenshot: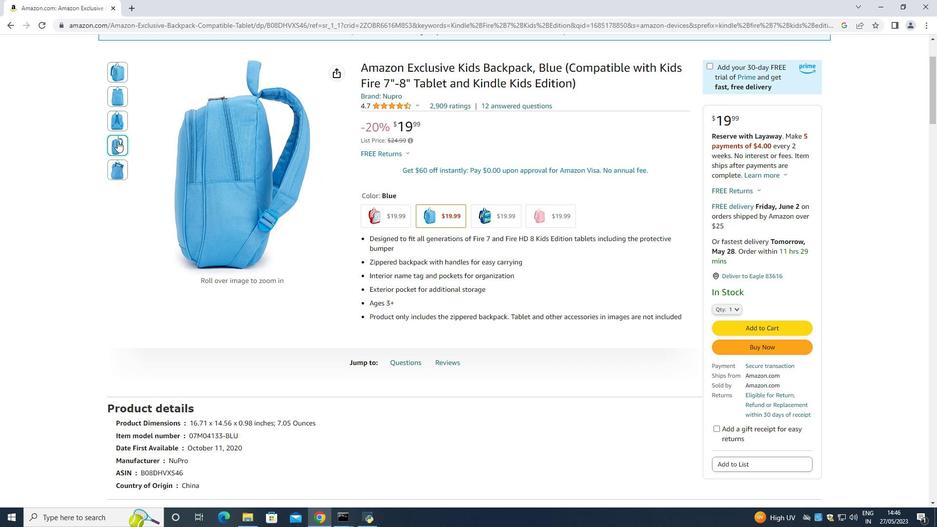 
Action: Mouse moved to (284, 183)
Screenshot: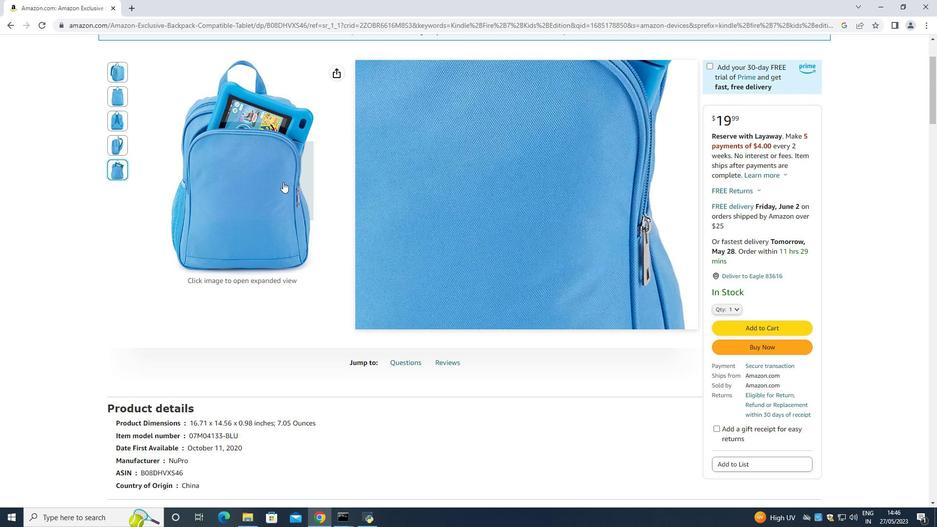 
Action: Mouse scrolled (284, 183) with delta (0, 0)
Screenshot: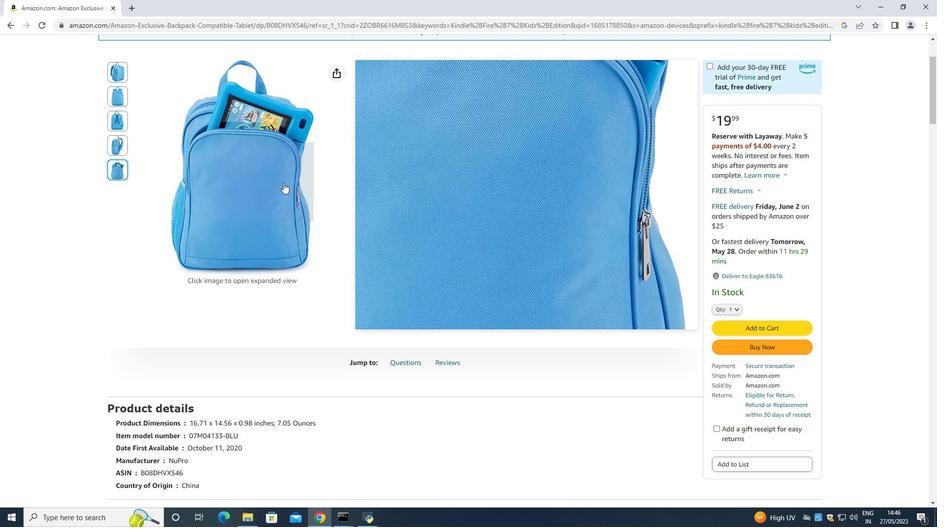
Action: Mouse moved to (283, 190)
Screenshot: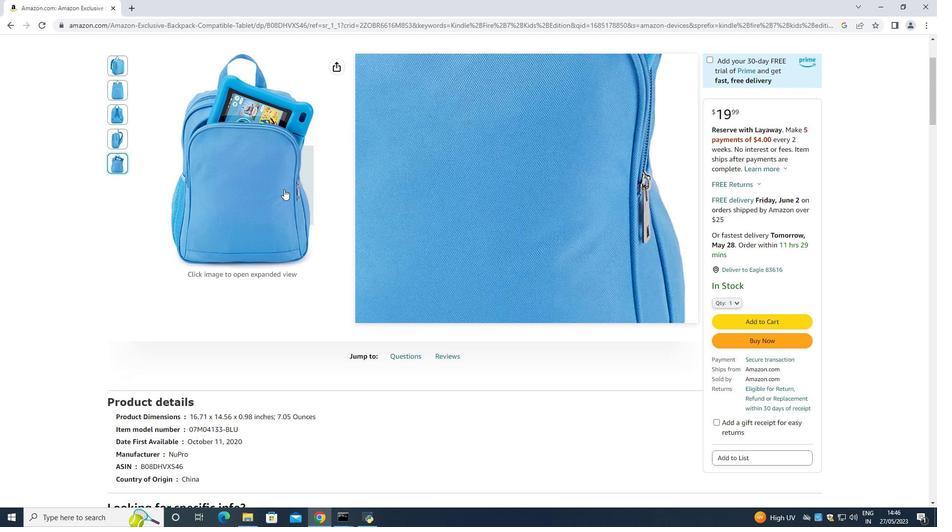 
Action: Mouse scrolled (283, 190) with delta (0, 0)
Screenshot: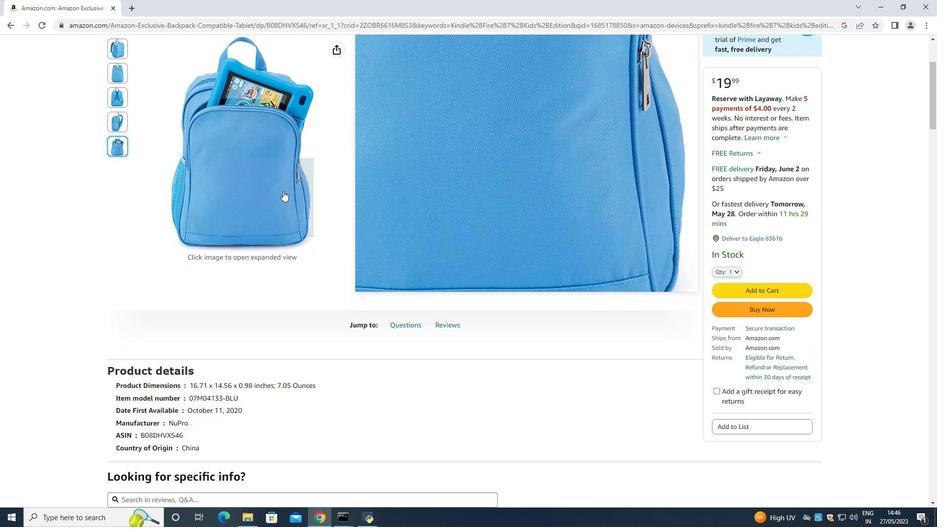 
Action: Mouse moved to (213, 278)
Screenshot: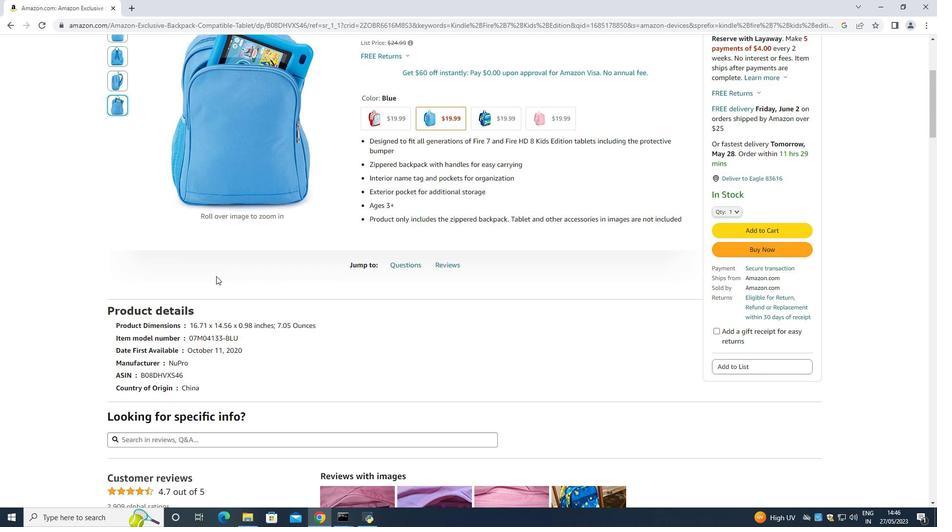 
Action: Mouse scrolled (213, 278) with delta (0, 0)
Screenshot: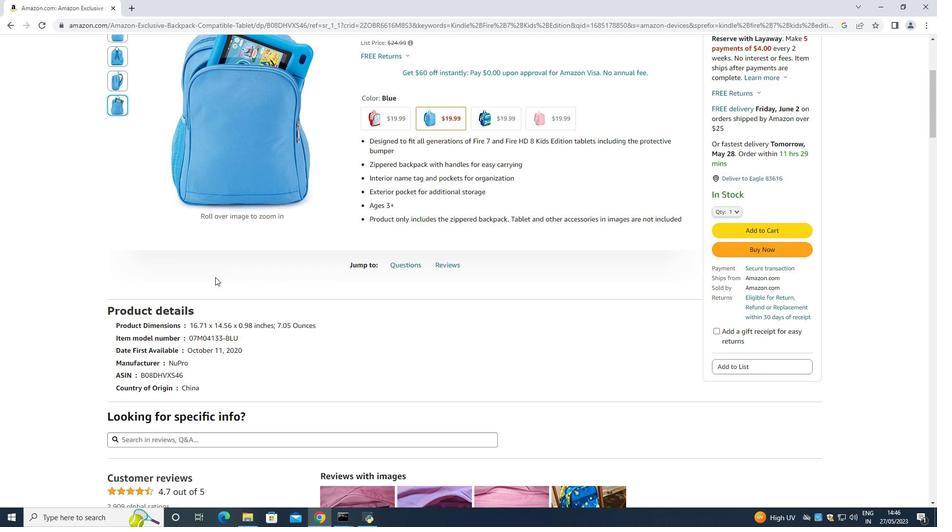 
Action: Mouse moved to (364, 73)
Screenshot: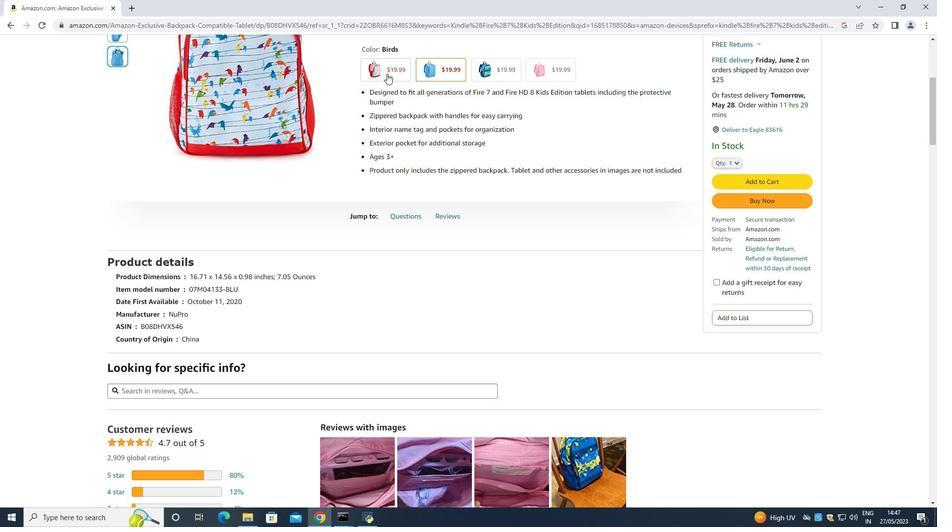 
Action: Mouse scrolled (364, 73) with delta (0, 0)
Screenshot: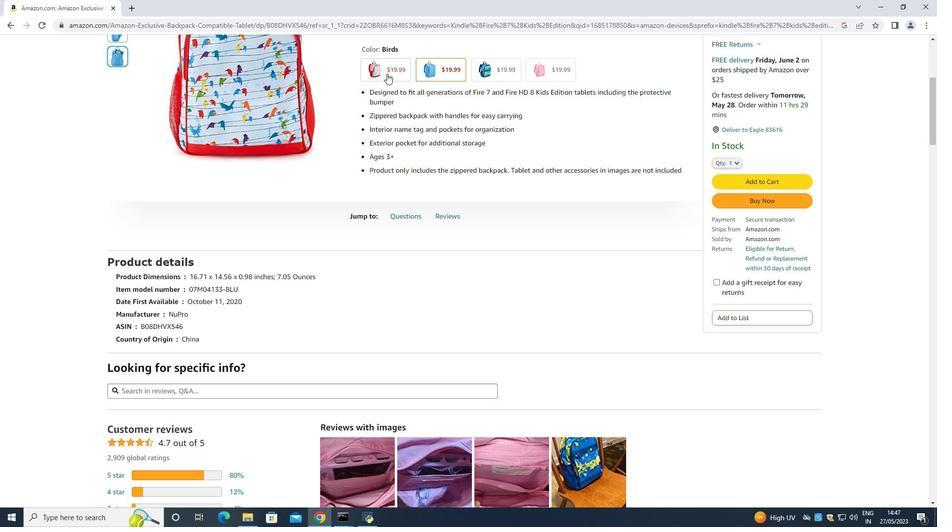 
Action: Mouse scrolled (364, 73) with delta (0, 0)
Screenshot: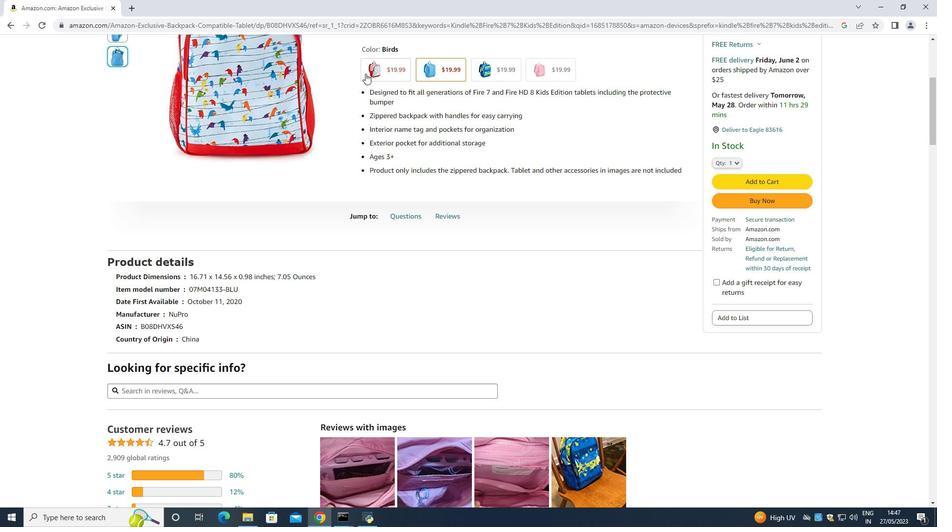 
Action: Mouse moved to (360, 76)
Screenshot: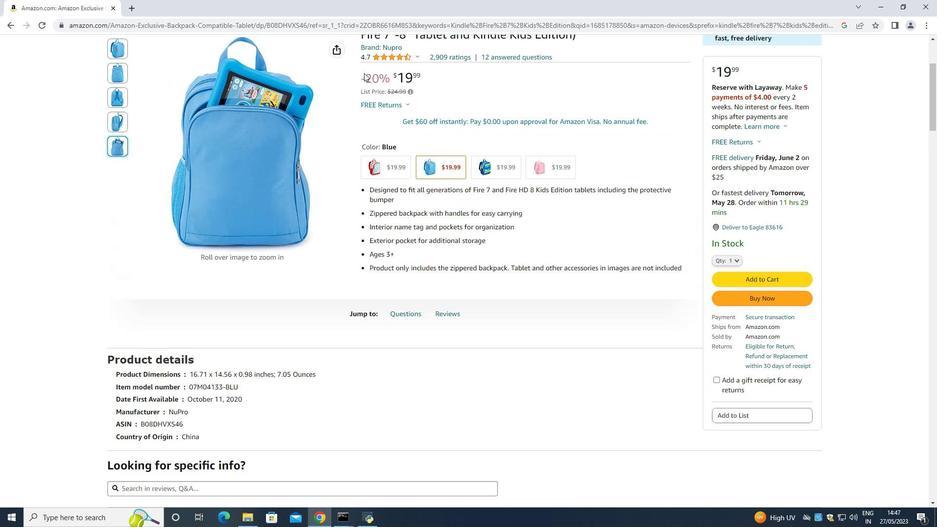 
Action: Mouse scrolled (360, 77) with delta (0, 0)
Screenshot: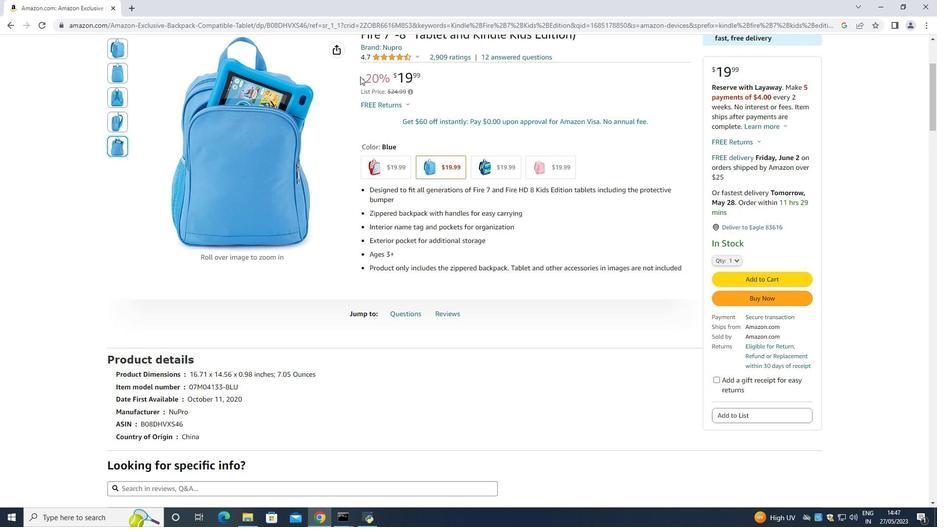 
Action: Mouse scrolled (360, 77) with delta (0, 0)
Screenshot: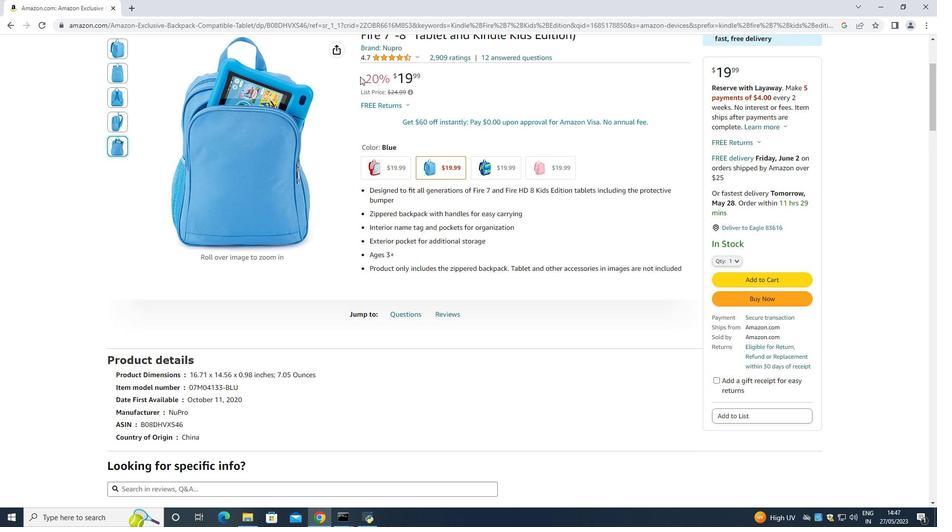 
Action: Mouse moved to (386, 264)
Screenshot: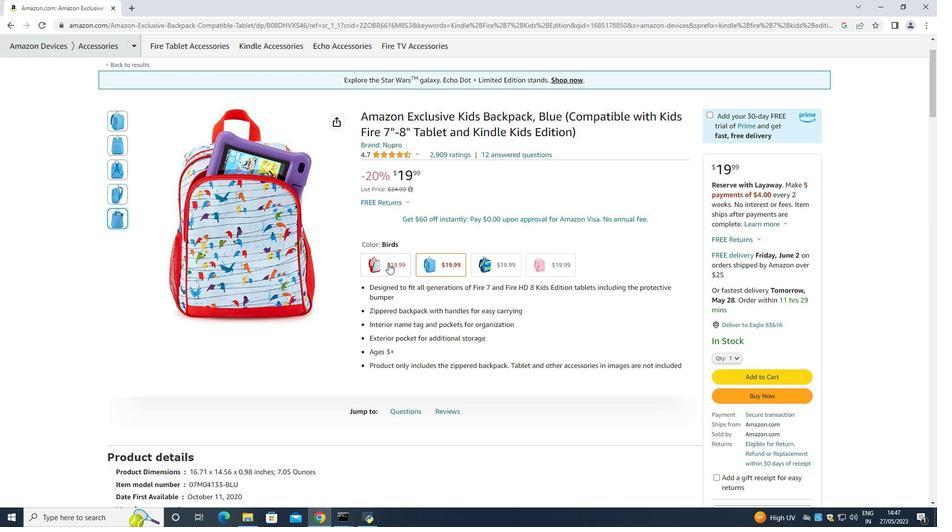 
Action: Mouse pressed left at (386, 264)
Screenshot: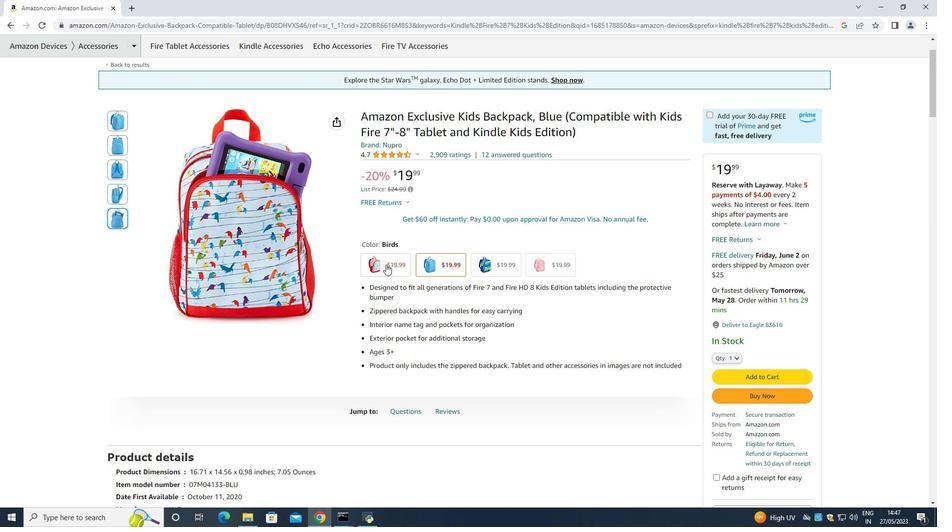 
Action: Mouse moved to (115, 145)
Screenshot: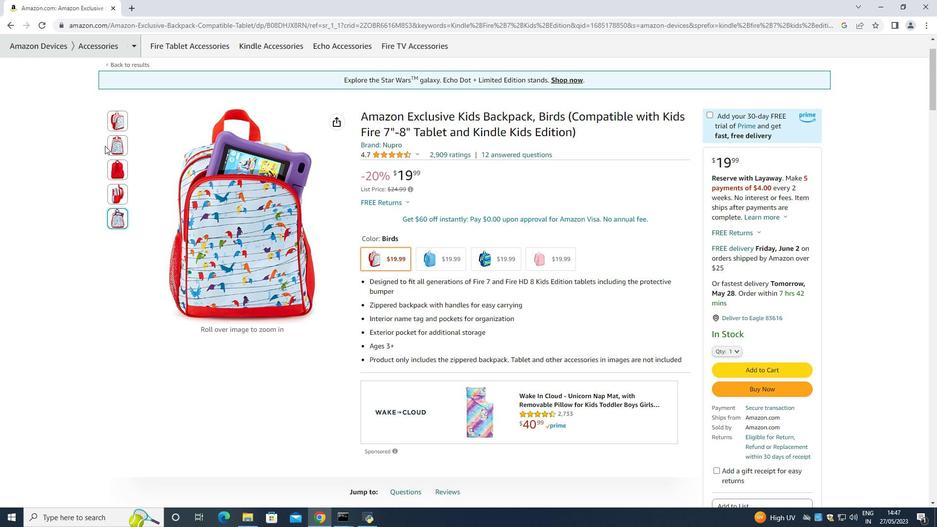 
Action: Mouse pressed left at (115, 145)
Screenshot: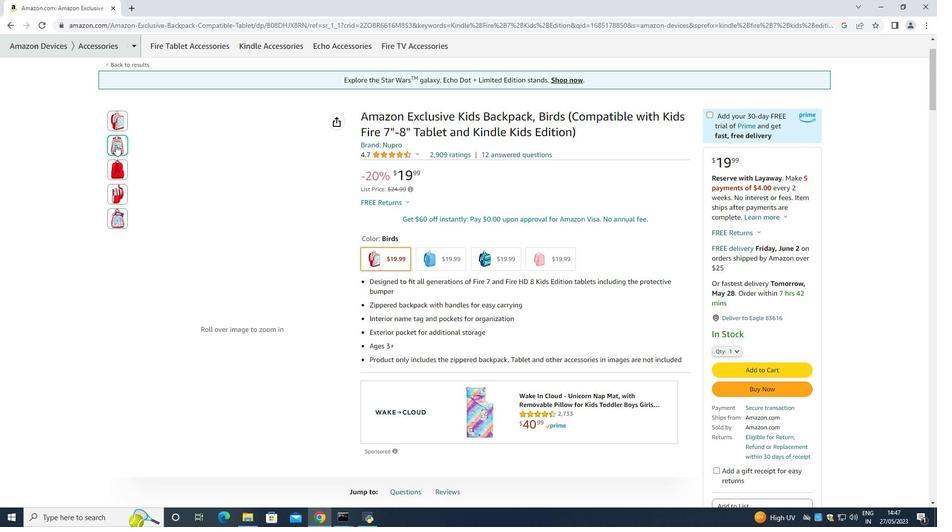 
Action: Mouse moved to (505, 255)
Screenshot: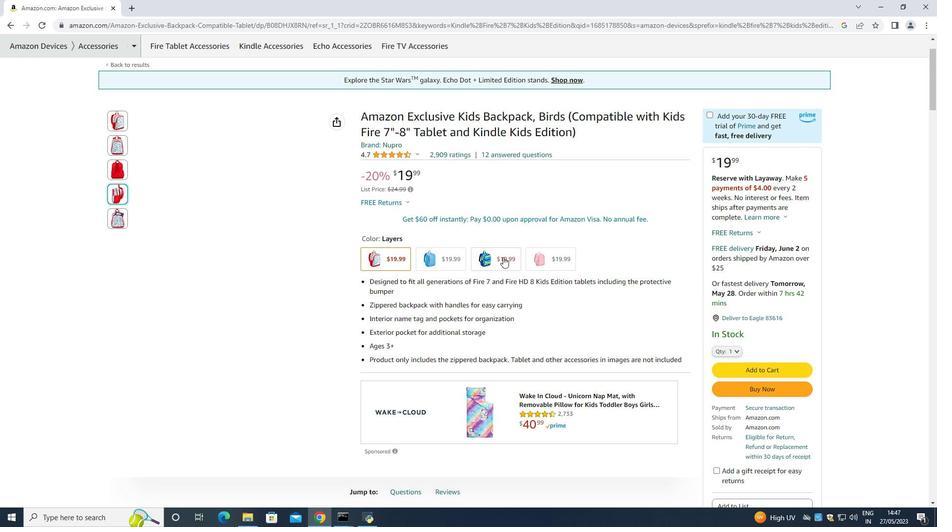 
Action: Mouse pressed left at (505, 255)
Screenshot: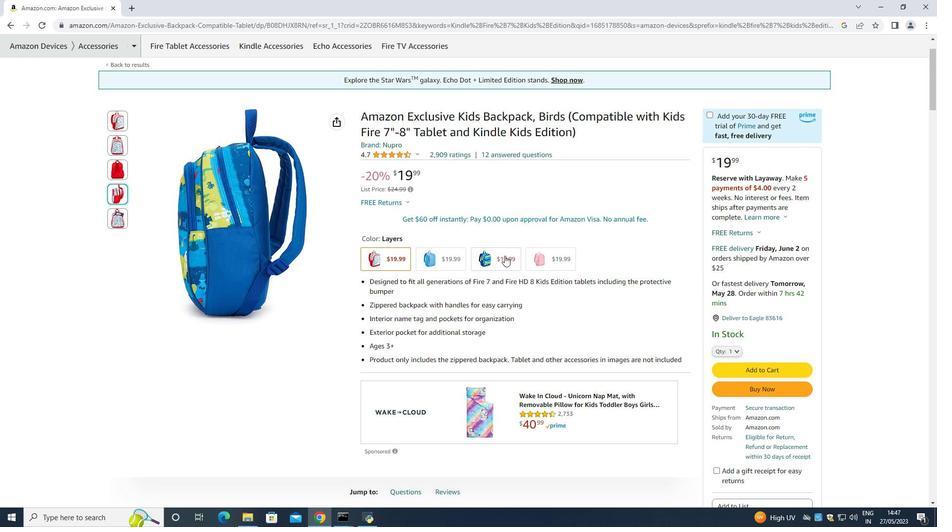
Action: Mouse moved to (176, 296)
Screenshot: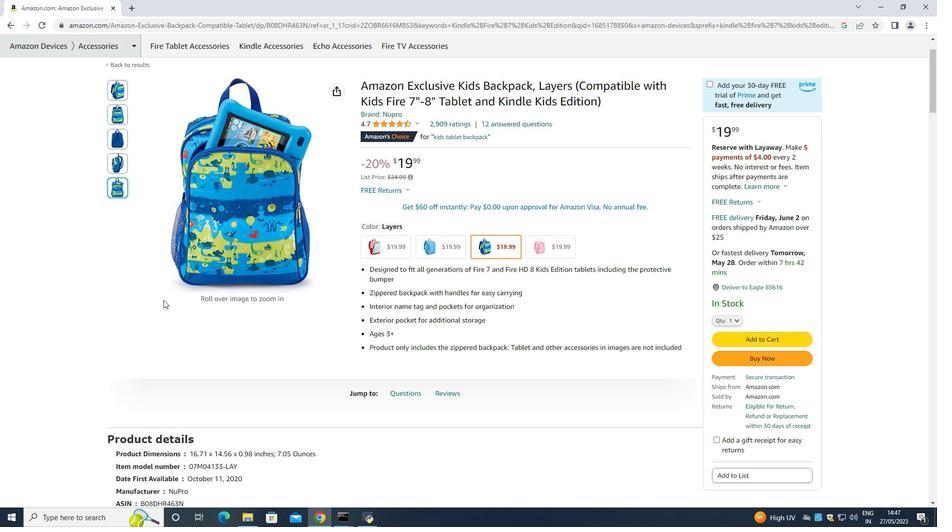 
Action: Mouse scrolled (176, 296) with delta (0, 0)
Screenshot: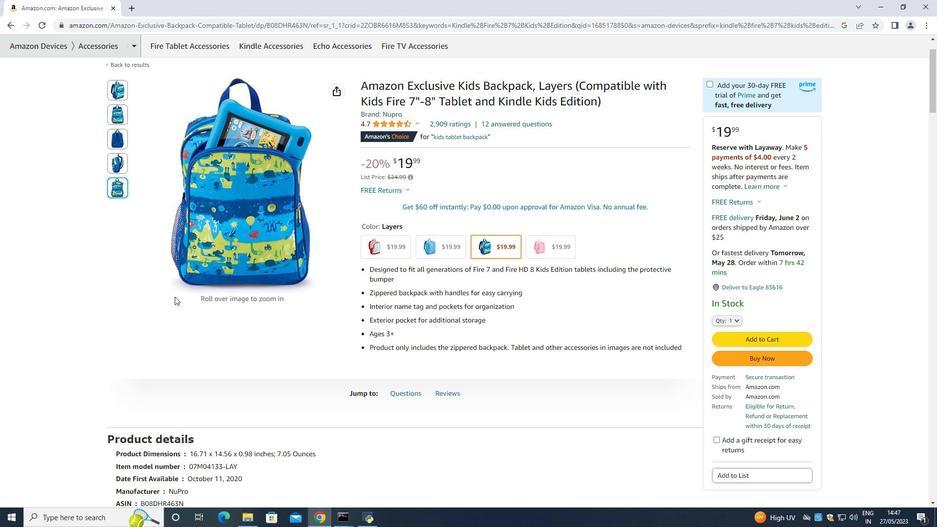 
Action: Mouse moved to (172, 293)
Screenshot: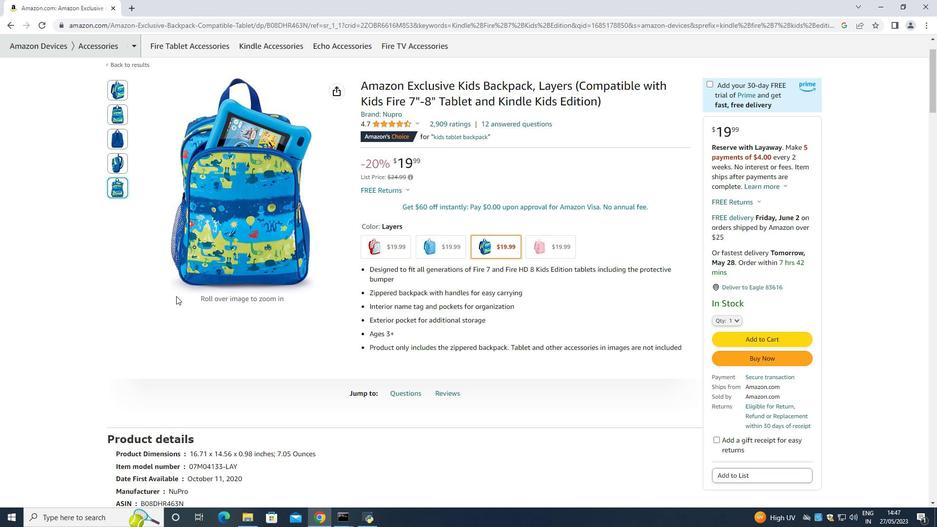 
Action: Key pressed <Key.down><Key.down><Key.down>
Screenshot: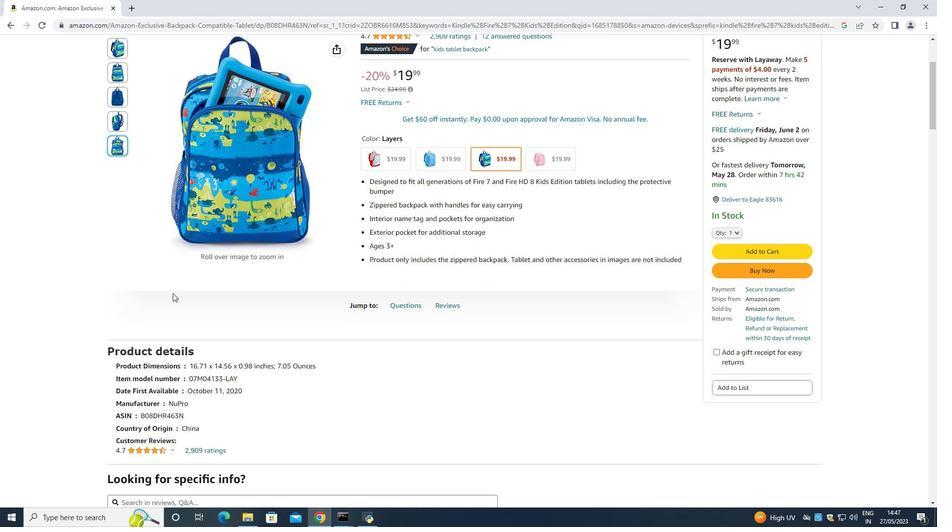 
Action: Mouse moved to (172, 293)
Screenshot: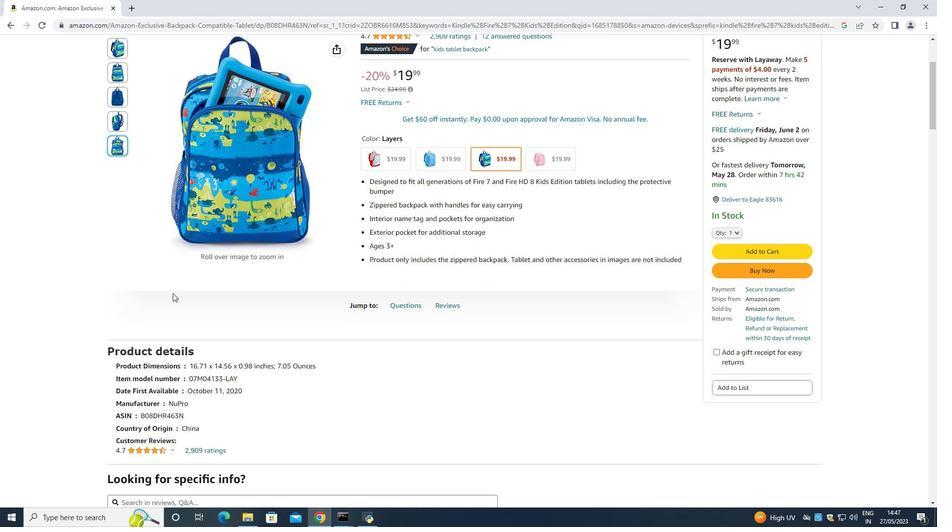 
Action: Key pressed <Key.down><Key.down><Key.down><Key.down><Key.down><Key.down><Key.right><Key.down><Key.down><Key.down><Key.down>
Screenshot: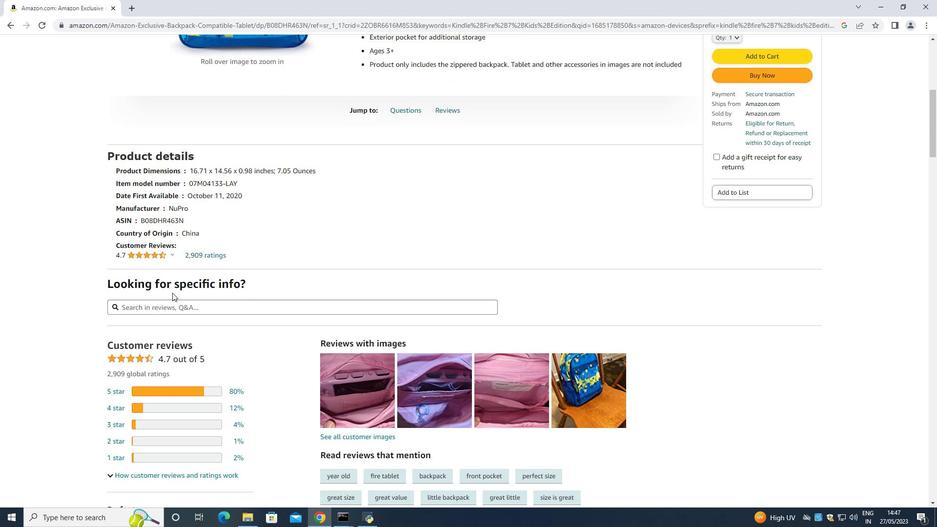 
Action: Mouse moved to (370, 375)
Screenshot: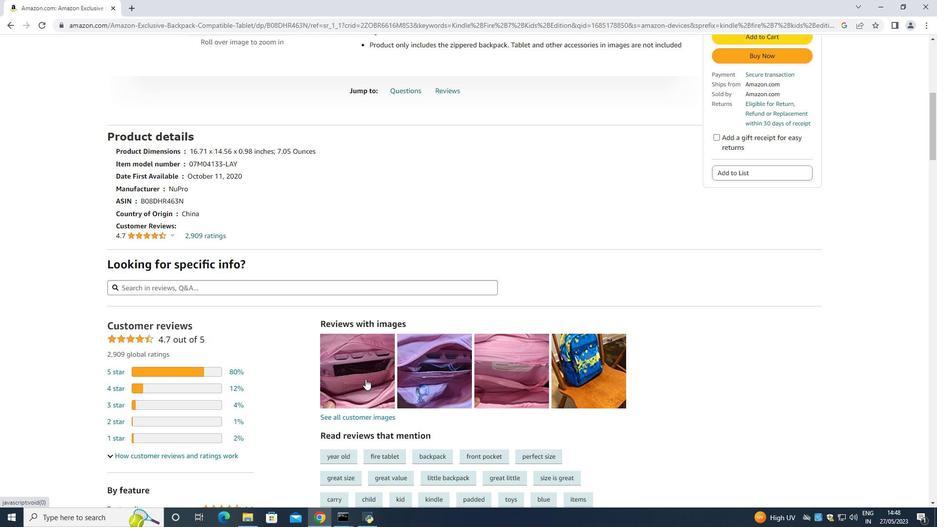 
Action: Mouse pressed left at (370, 375)
Screenshot: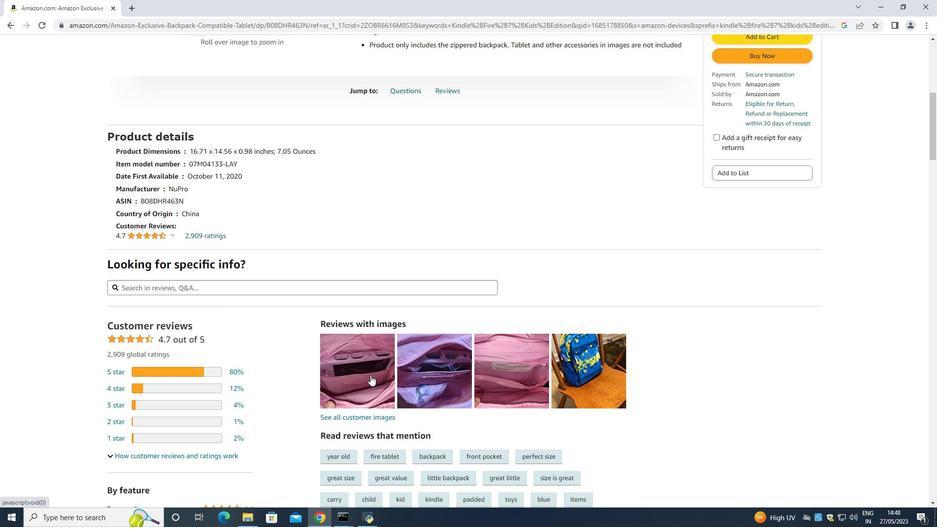 
Action: Mouse moved to (370, 375)
Screenshot: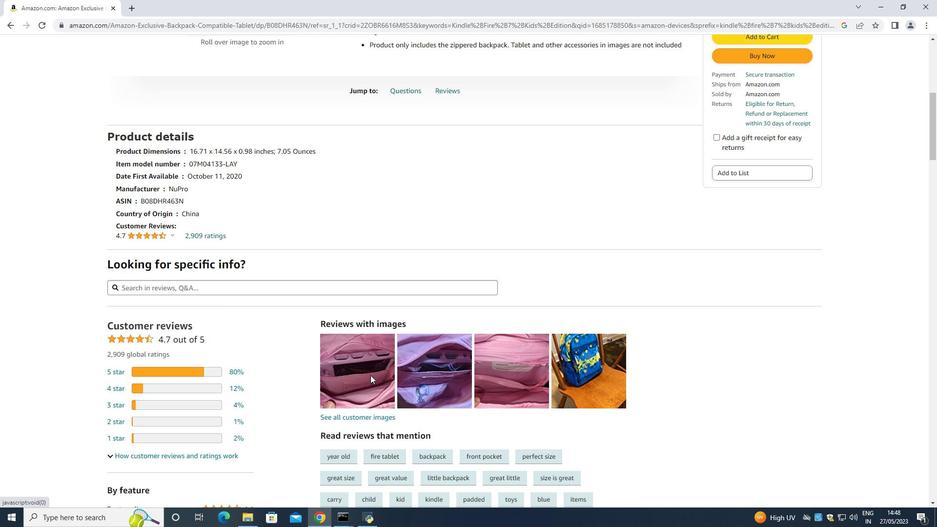 
Action: Key pressed <Key.right>
Screenshot: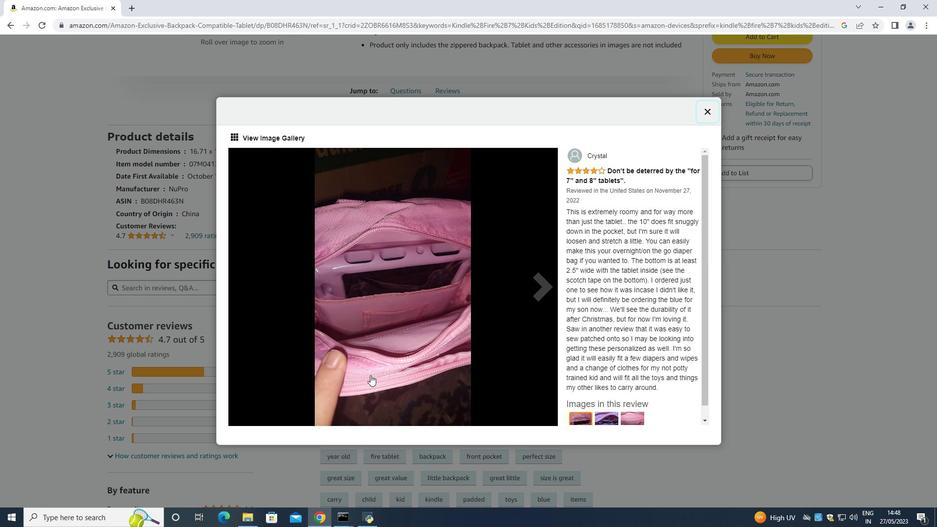 
Action: Mouse moved to (509, 316)
Screenshot: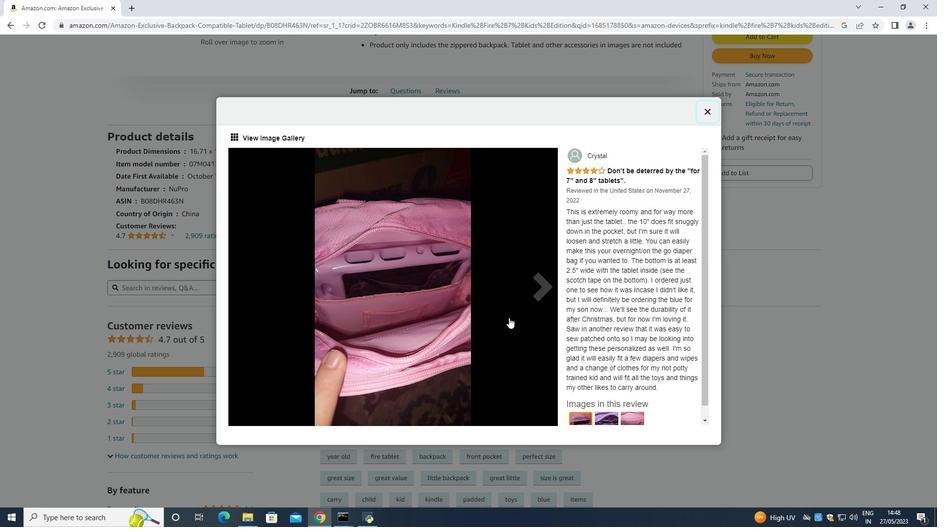 
Action: Mouse pressed left at (509, 316)
Screenshot: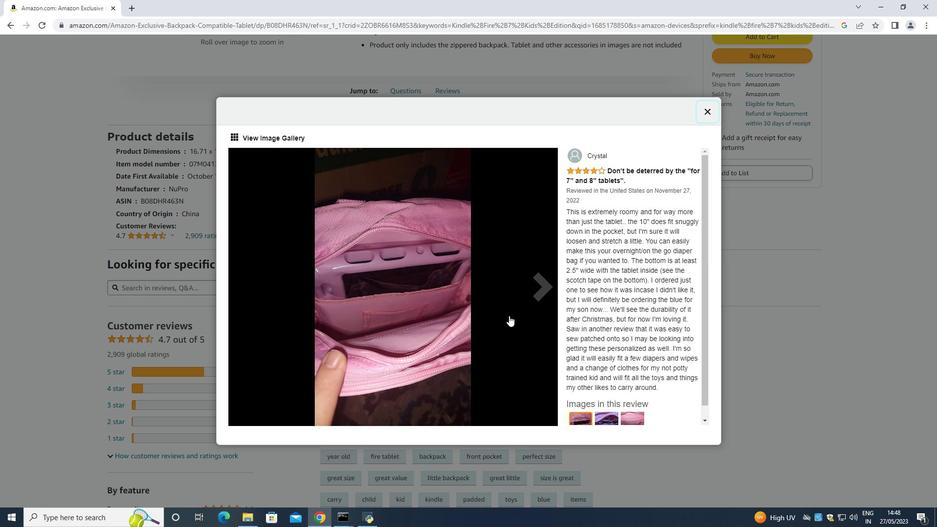 
Action: Mouse moved to (501, 316)
Screenshot: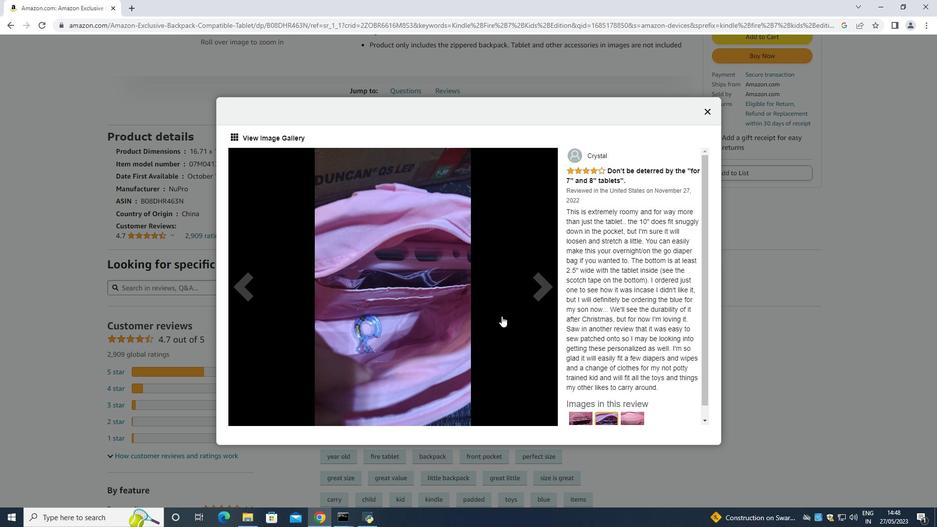 
Action: Mouse pressed left at (501, 316)
Screenshot: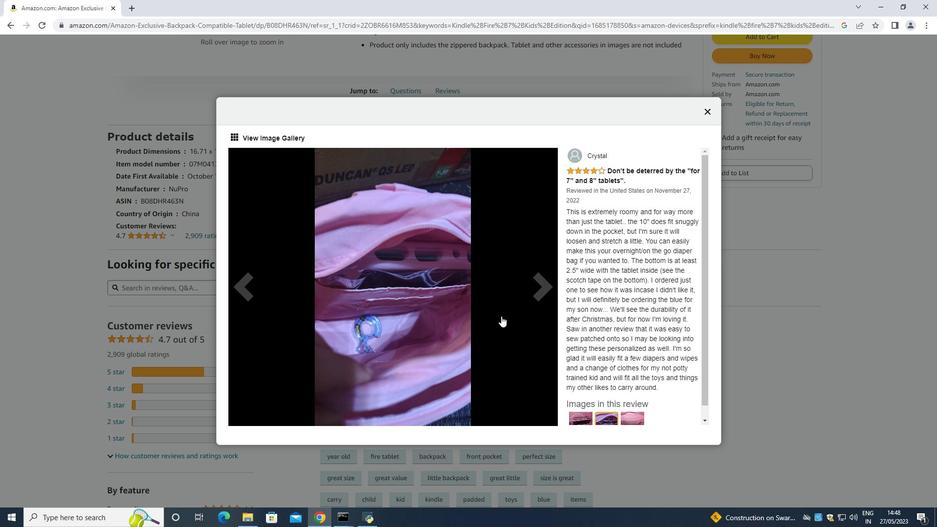 
Action: Mouse moved to (494, 320)
Screenshot: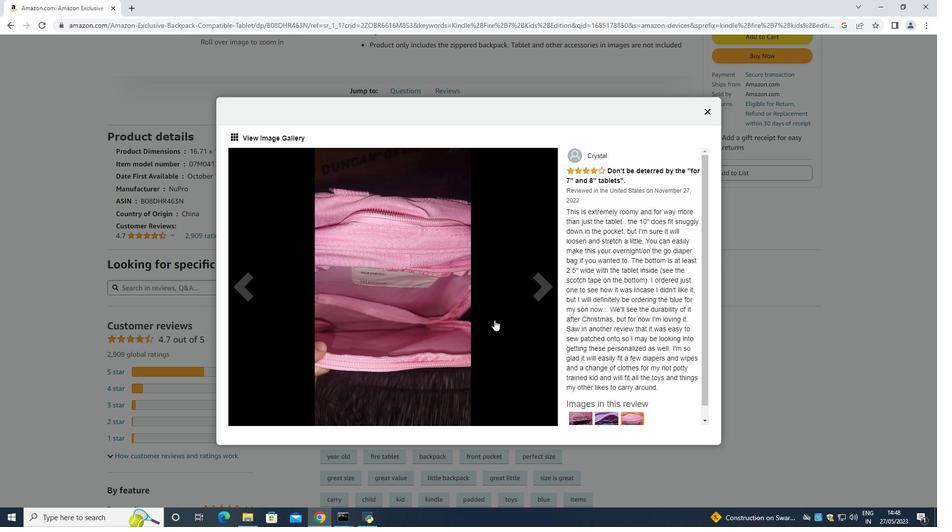 
Action: Mouse pressed left at (494, 320)
Screenshot: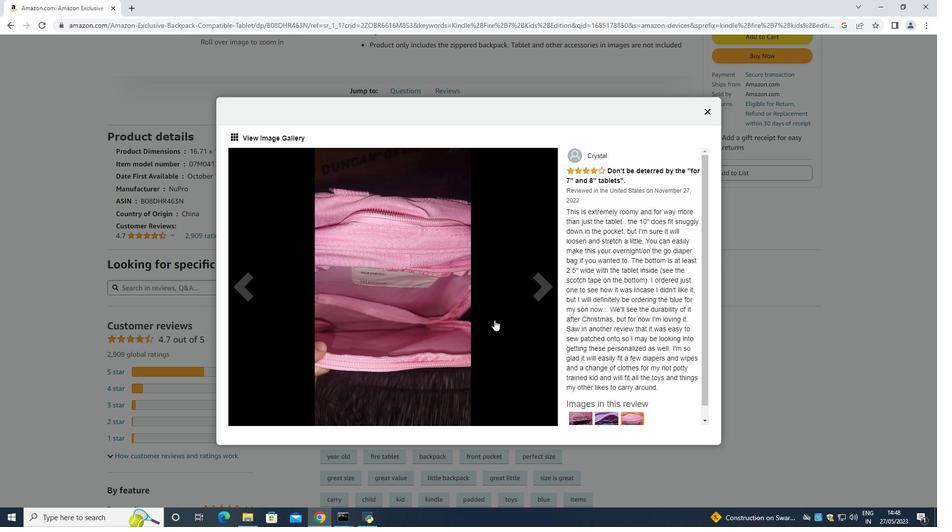 
Action: Mouse moved to (480, 319)
Screenshot: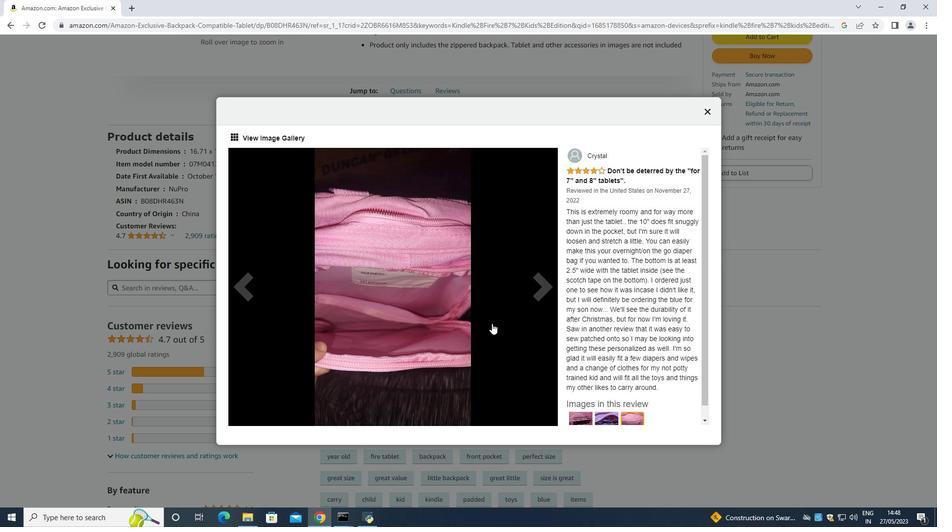 
Action: Mouse pressed left at (480, 319)
Screenshot: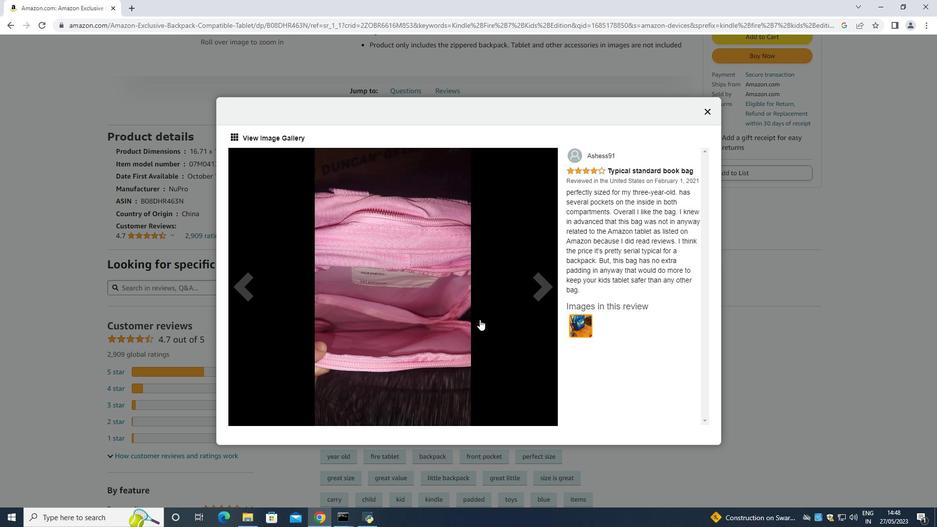 
Action: Mouse pressed left at (480, 319)
Screenshot: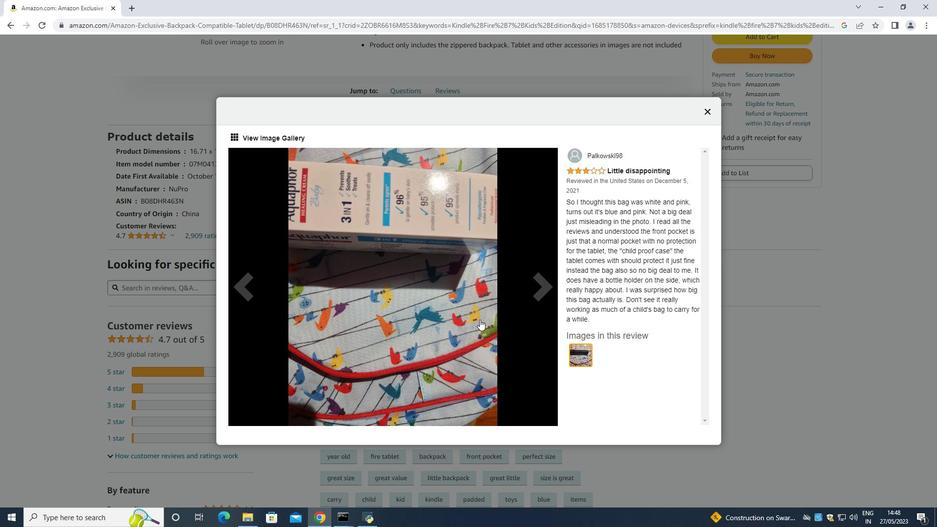 
Action: Mouse moved to (482, 319)
Screenshot: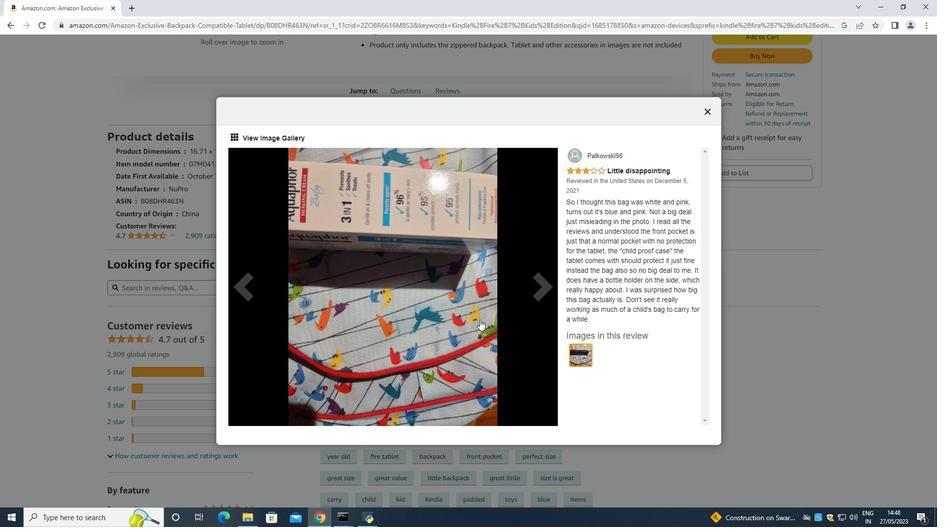 
Action: Mouse pressed left at (482, 319)
Screenshot: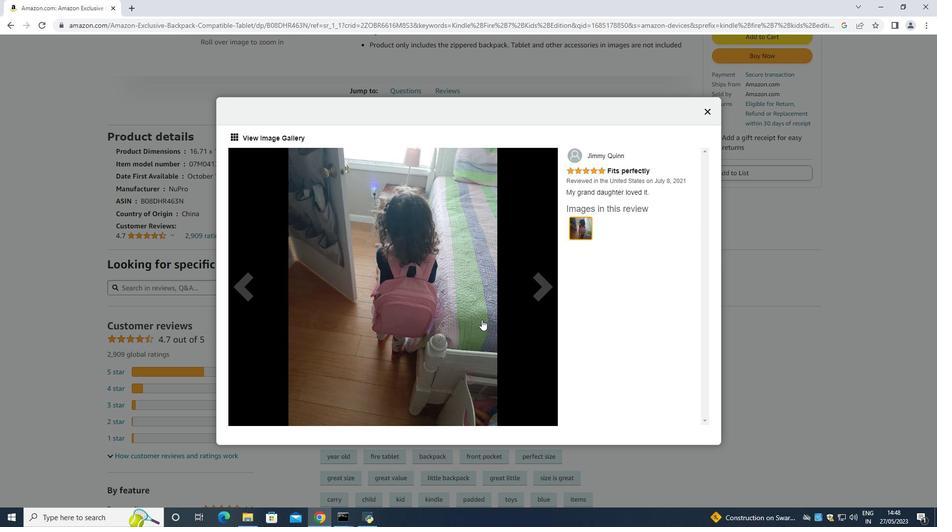 
Action: Mouse pressed left at (482, 319)
Screenshot: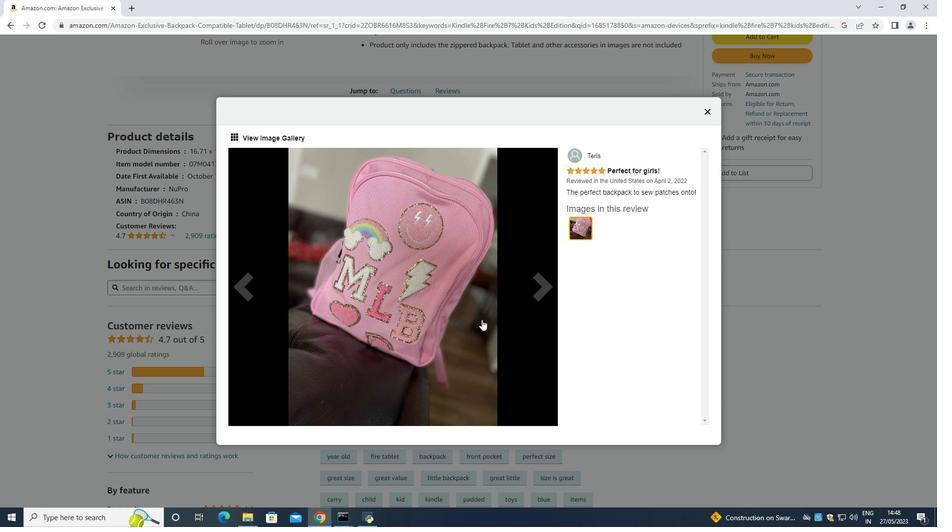 
Action: Mouse moved to (482, 319)
Screenshot: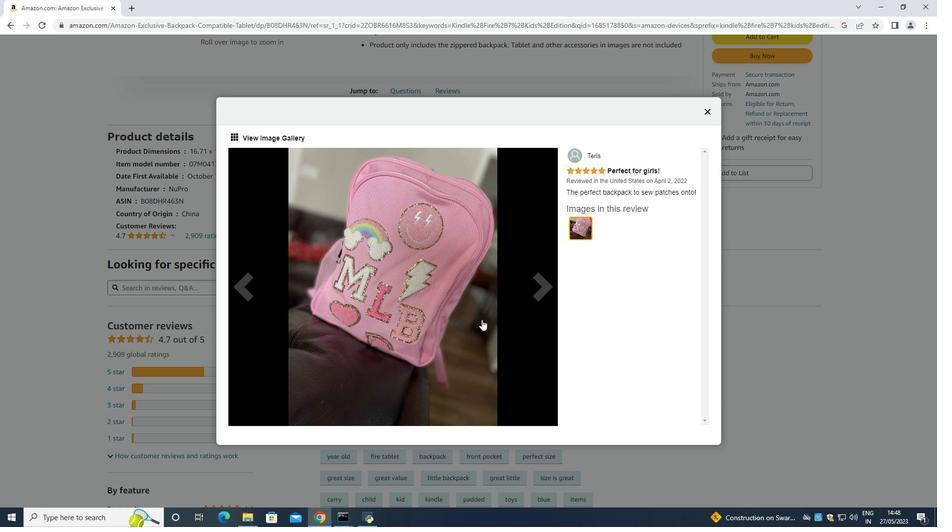 
Action: Mouse pressed left at (482, 319)
Screenshot: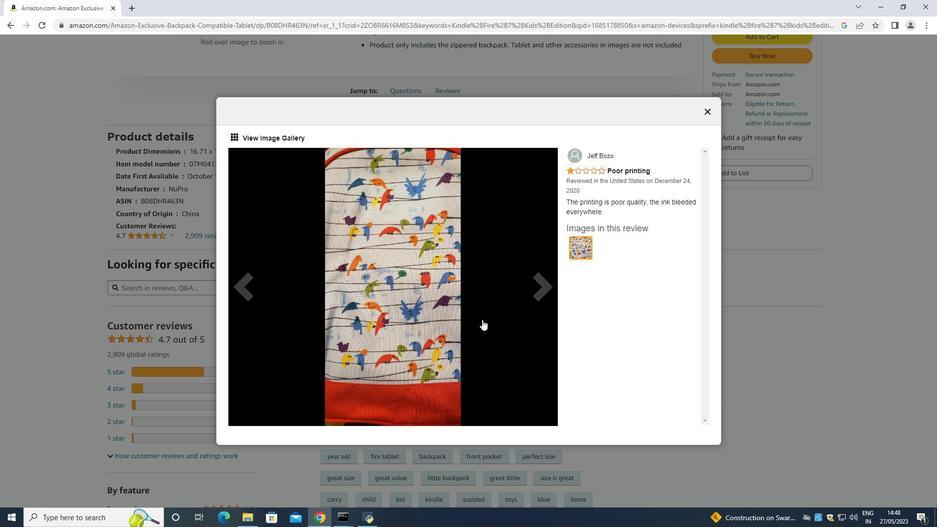 
Action: Mouse moved to (483, 320)
Screenshot: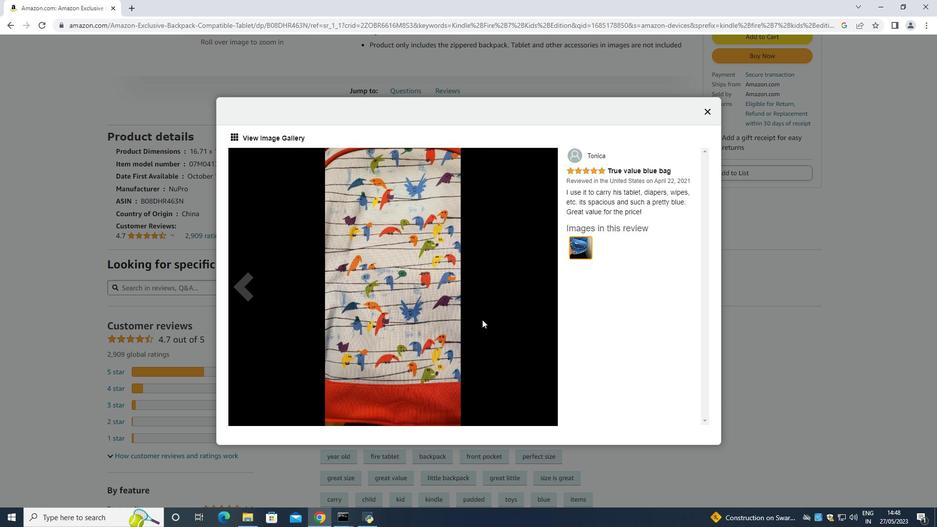 
Action: Mouse pressed left at (483, 320)
Screenshot: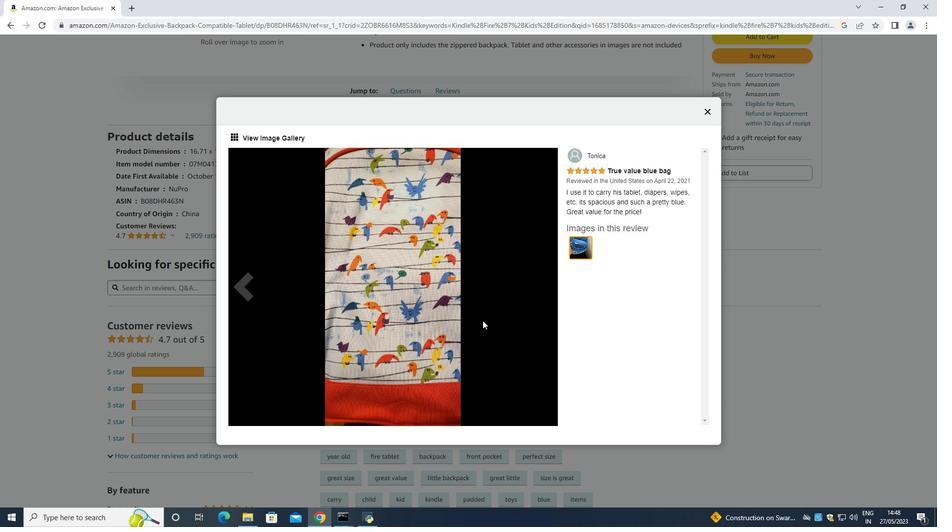 
Action: Mouse pressed left at (483, 320)
Screenshot: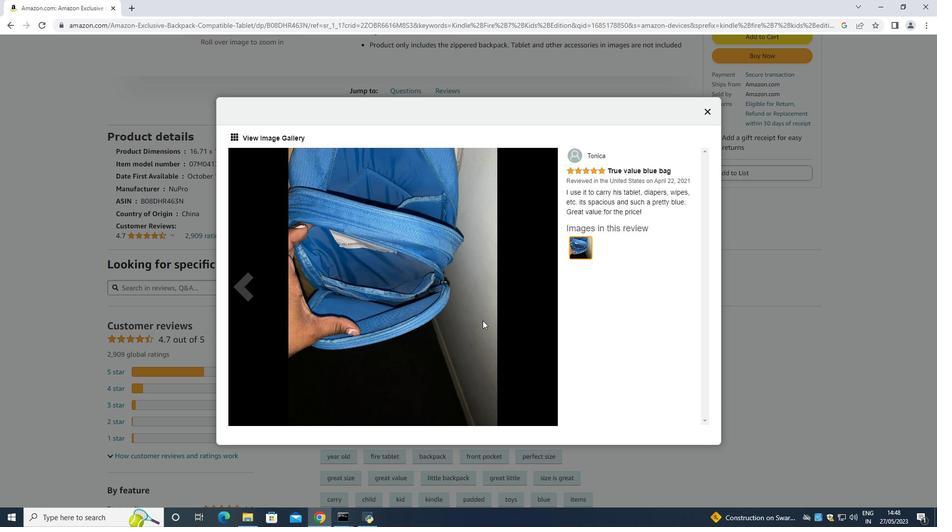 
Action: Mouse moved to (485, 323)
Screenshot: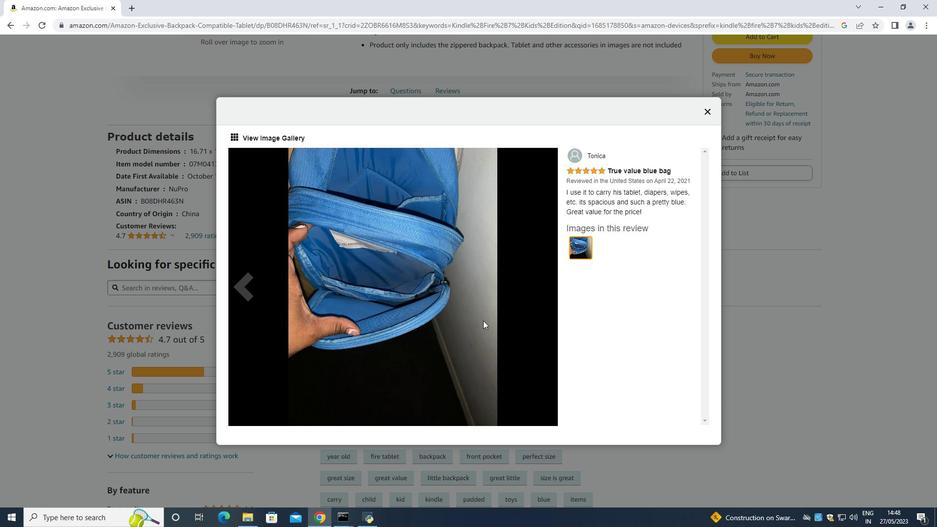 
Action: Mouse pressed left at (485, 323)
Screenshot: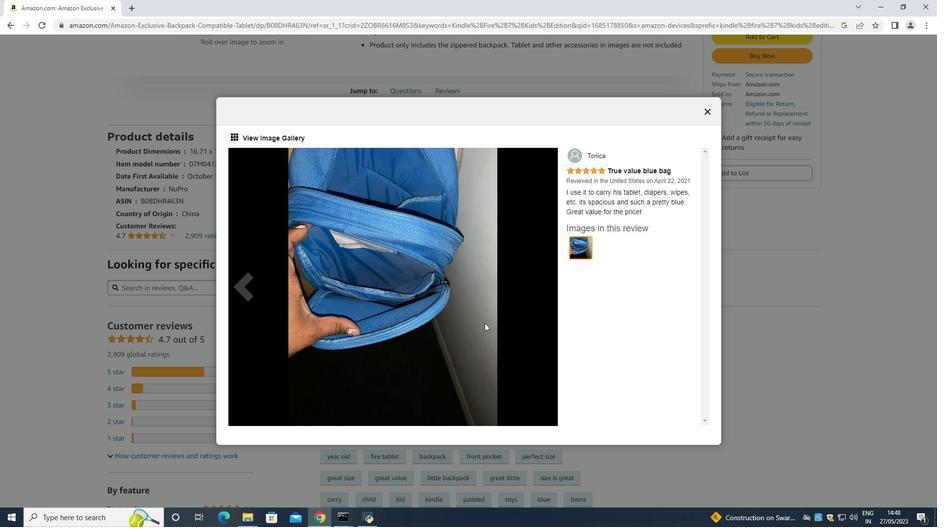 
Action: Mouse pressed left at (485, 323)
